 Task: Look for space in Hajdúnánás, Hungary from 9th July, 2023 to 16th July, 2023 for 2 adults, 1 child in price range Rs.8000 to Rs.16000. Place can be entire place with 2 bedrooms having 2 beds and 1 bathroom. Property type can be house, flat, guest house. Booking option can be shelf check-in. Required host language is English.
Action: Mouse moved to (602, 75)
Screenshot: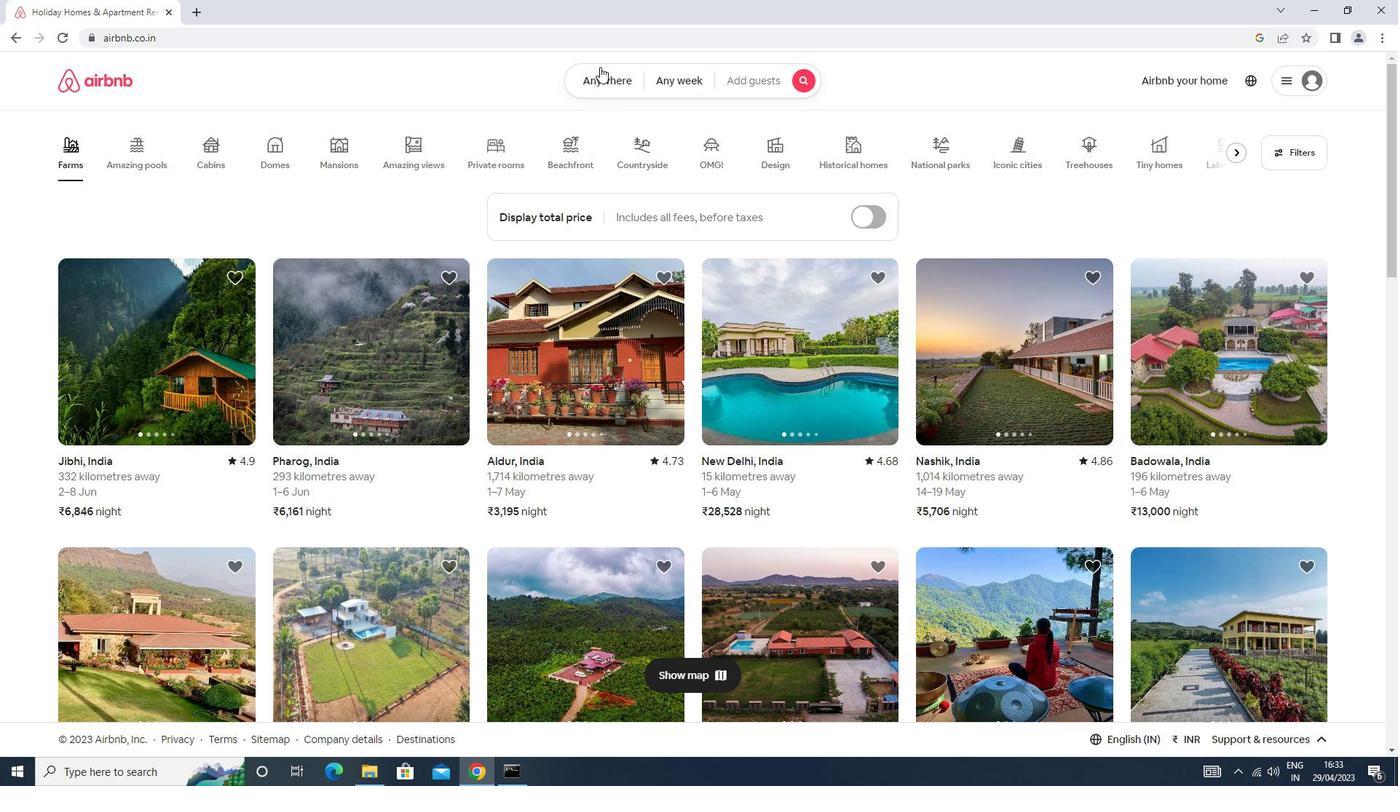 
Action: Mouse pressed left at (602, 75)
Screenshot: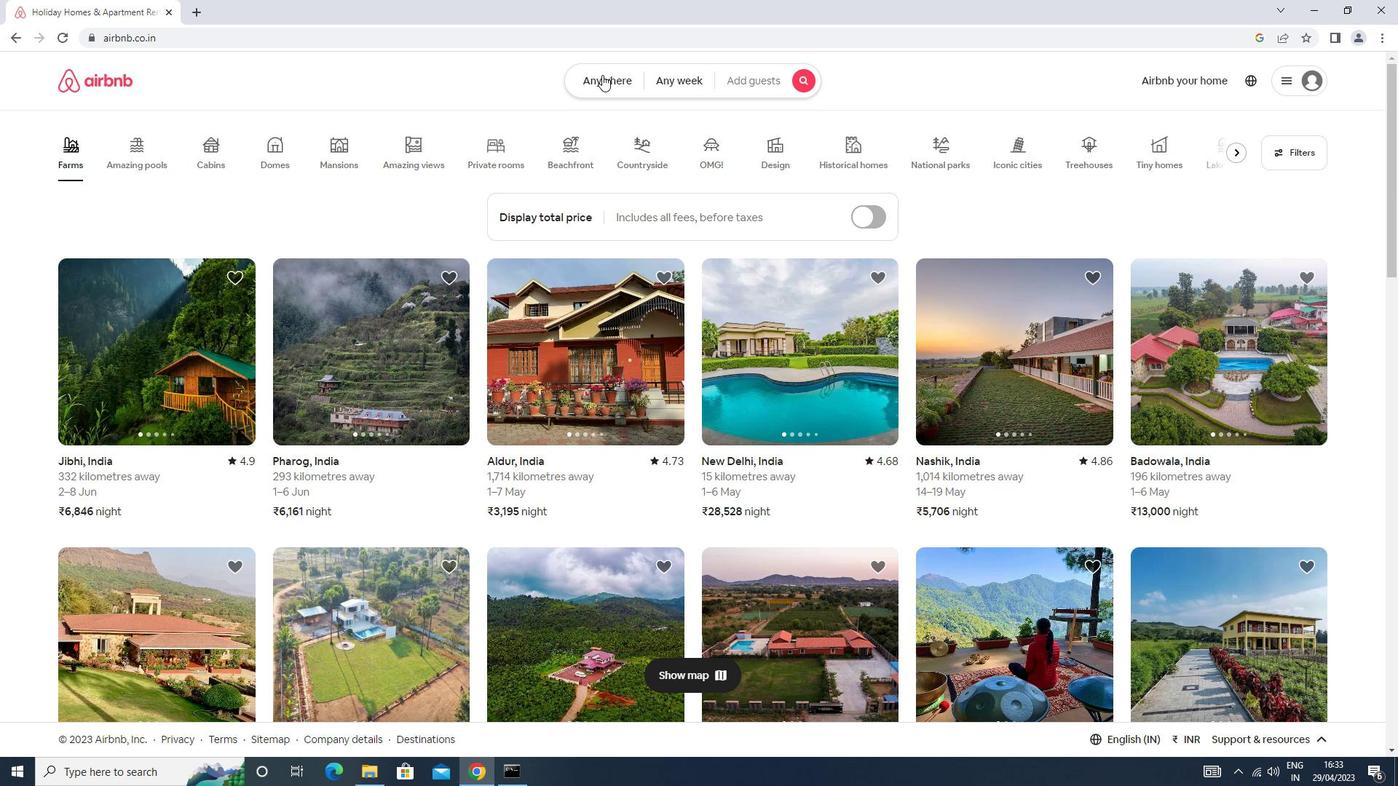 
Action: Mouse moved to (554, 135)
Screenshot: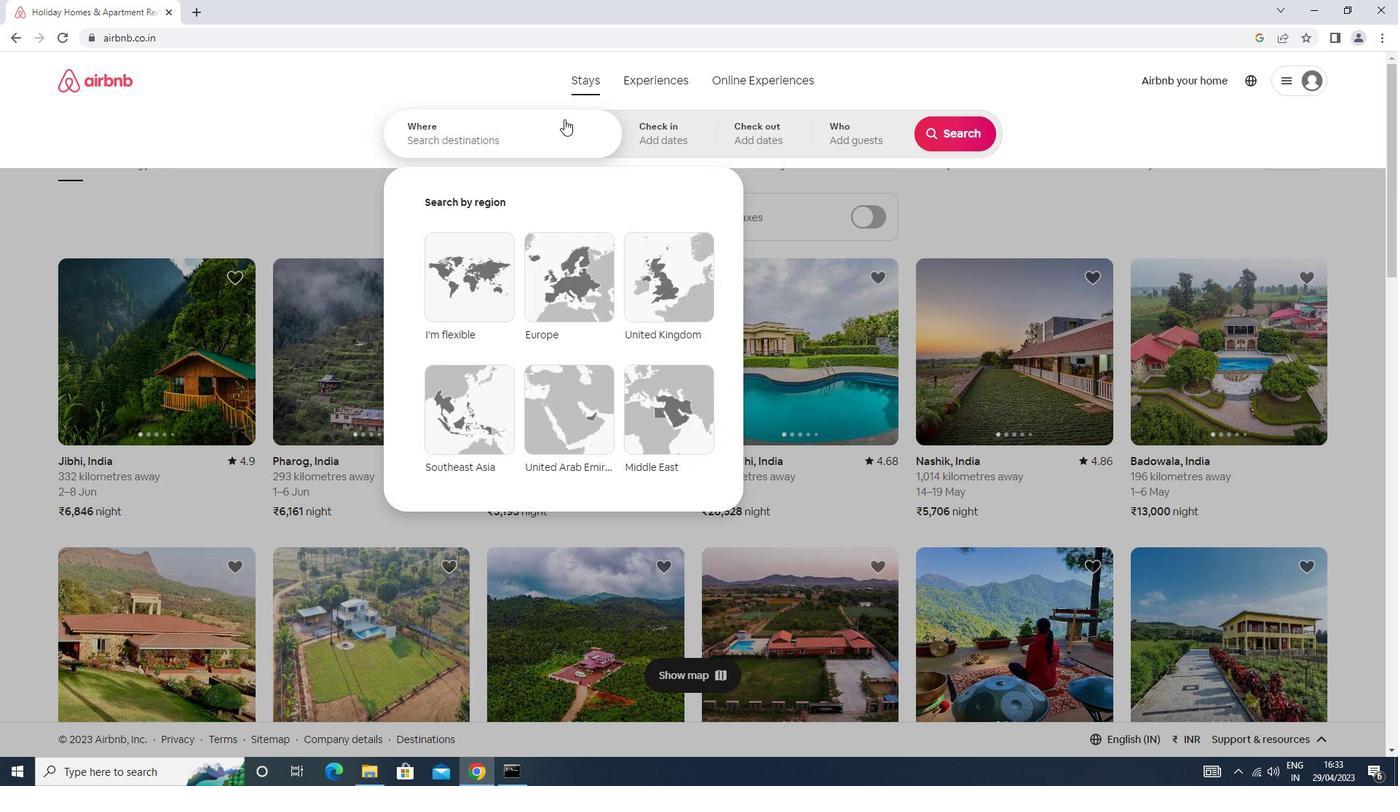 
Action: Mouse pressed left at (554, 135)
Screenshot: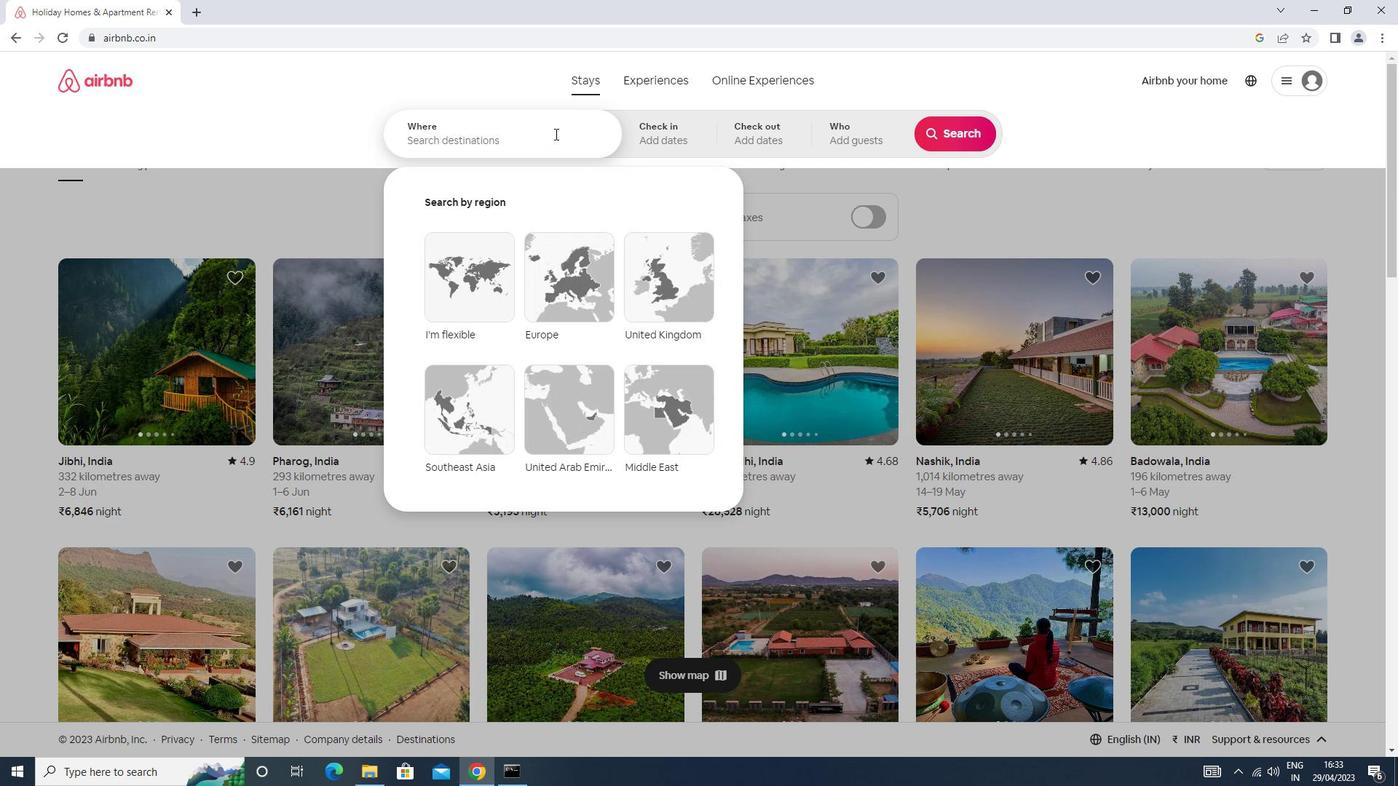 
Action: Key pressed h<Key.caps_lock>ajdunanas<Key.enter>
Screenshot: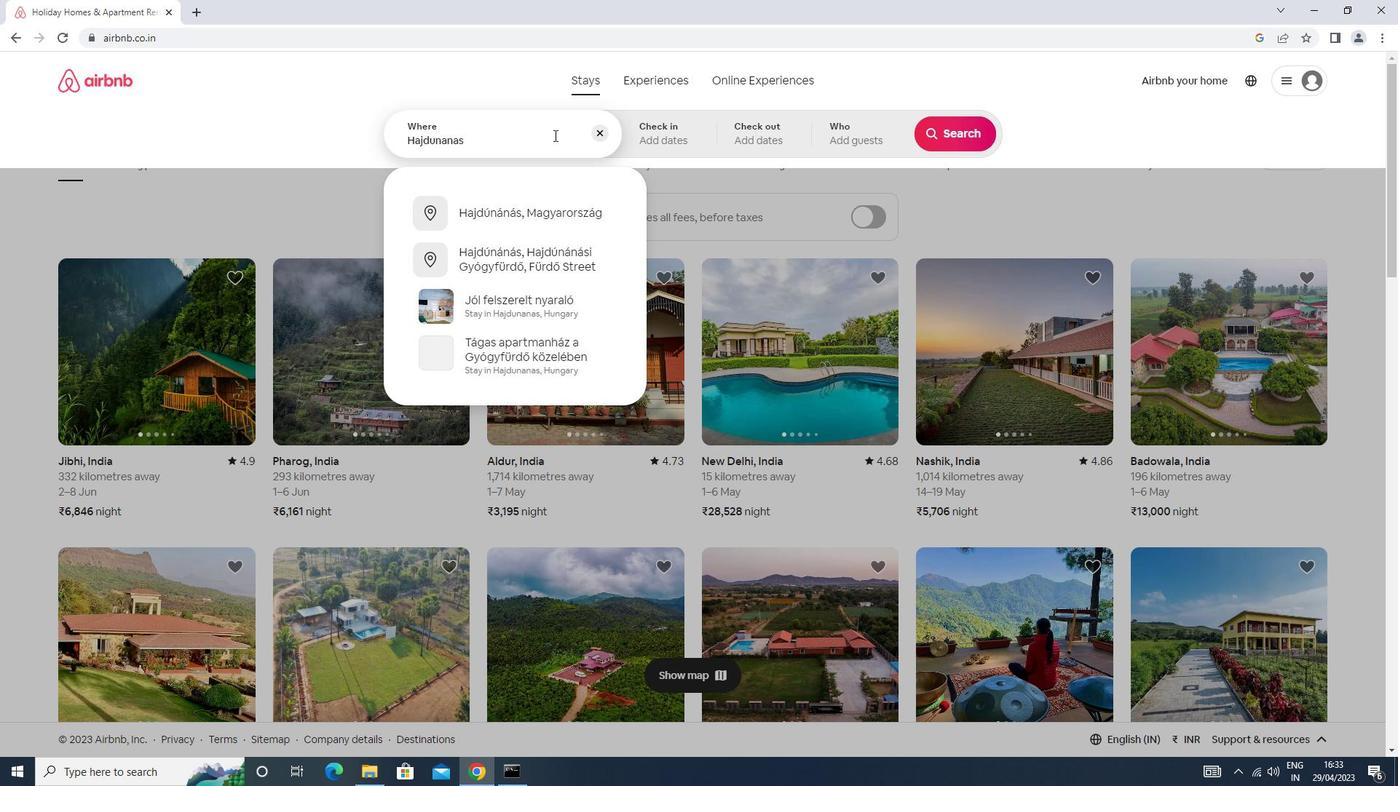 
Action: Mouse moved to (952, 251)
Screenshot: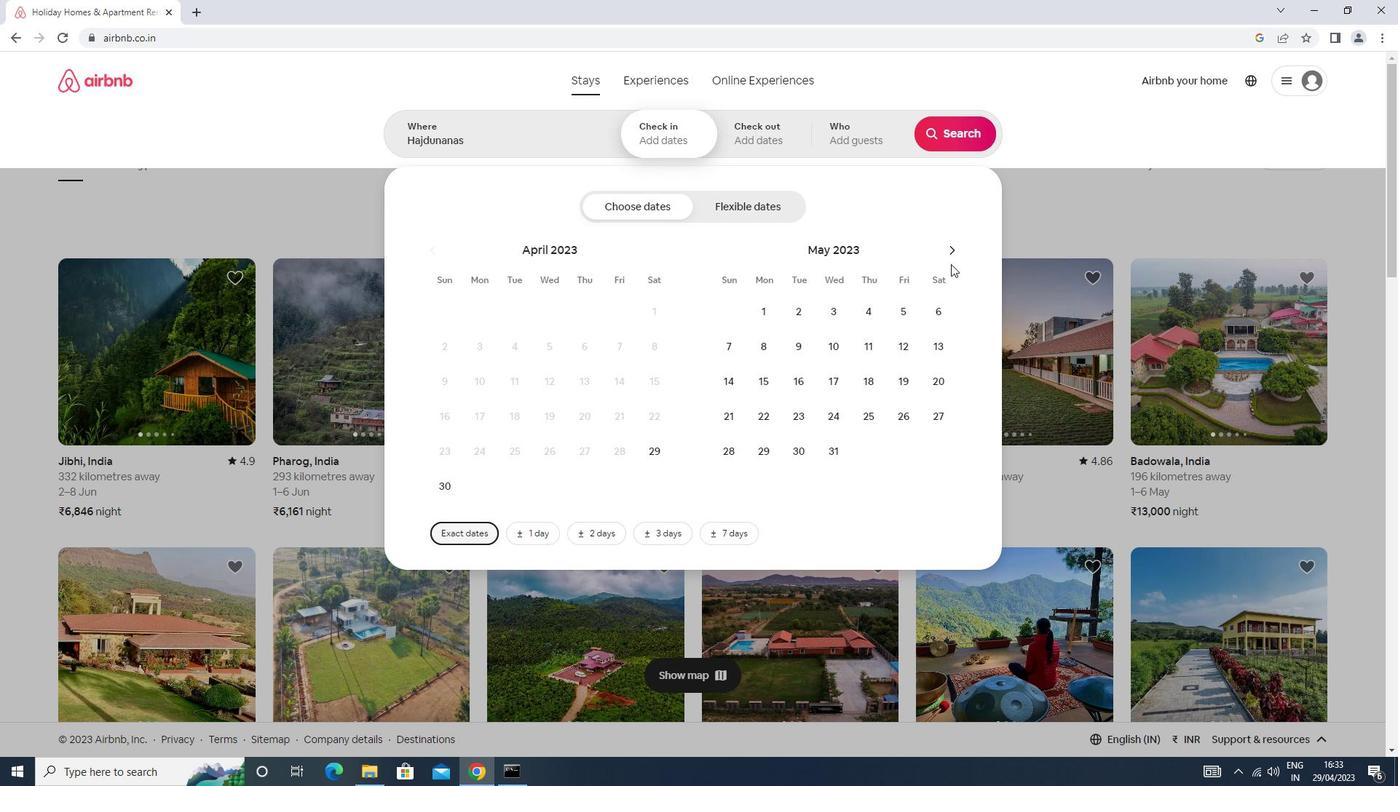 
Action: Mouse pressed left at (952, 251)
Screenshot: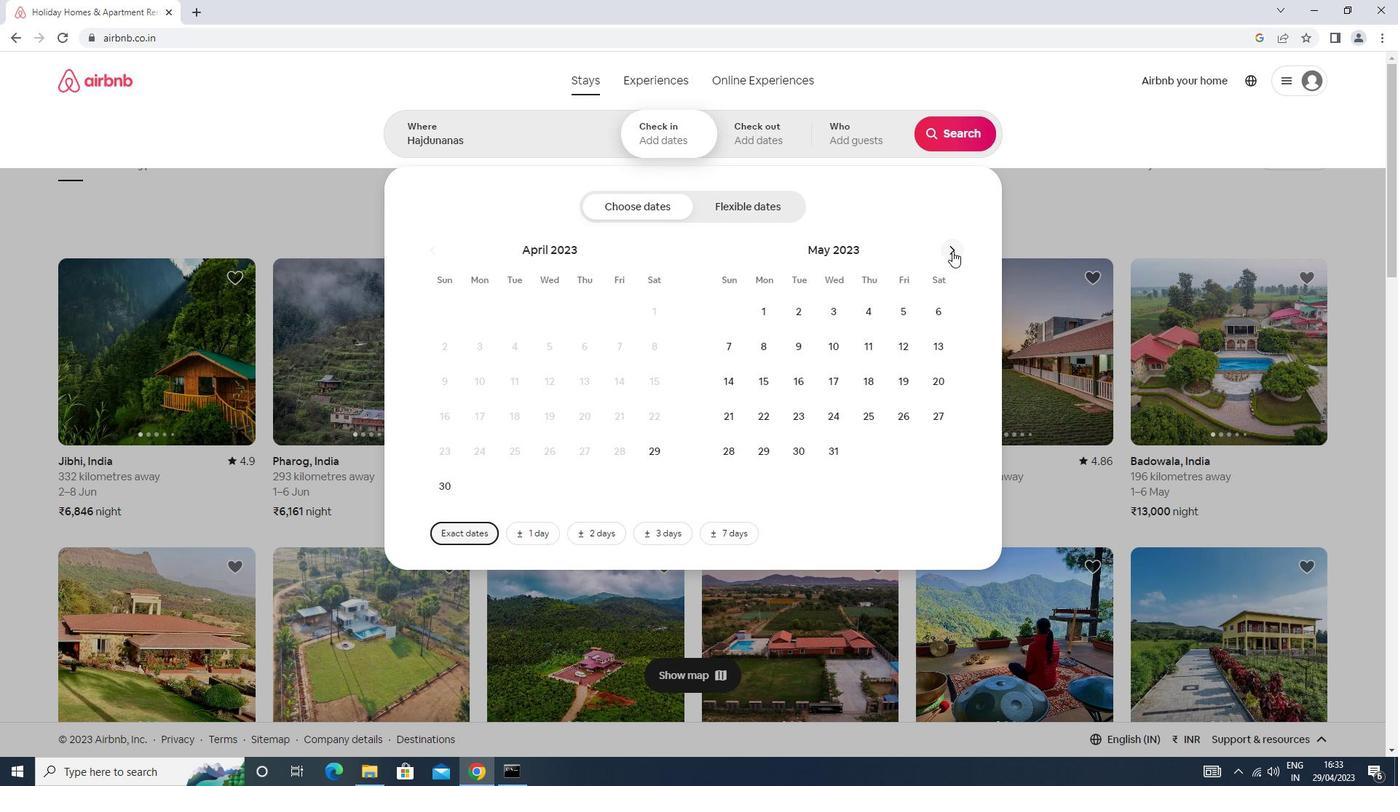 
Action: Mouse pressed left at (952, 251)
Screenshot: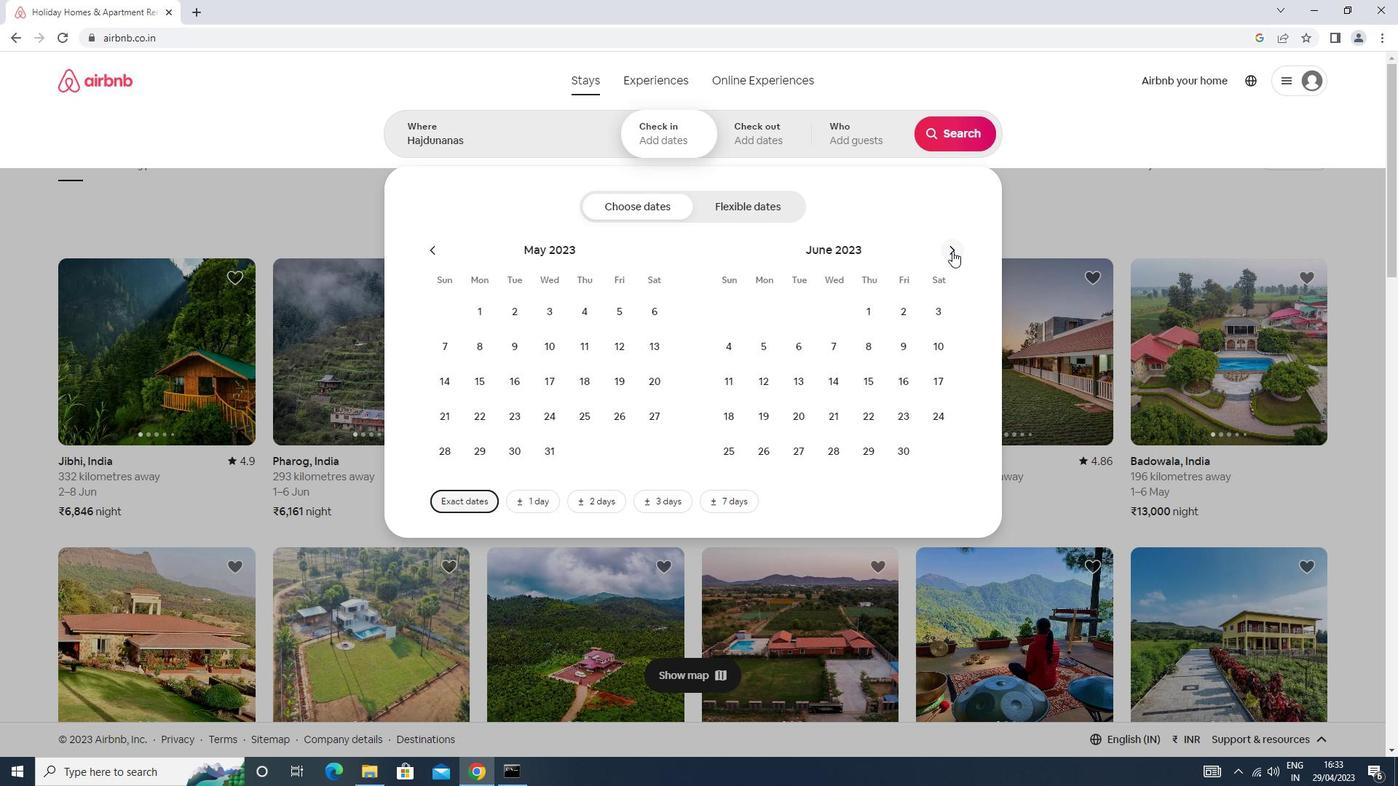 
Action: Mouse moved to (723, 376)
Screenshot: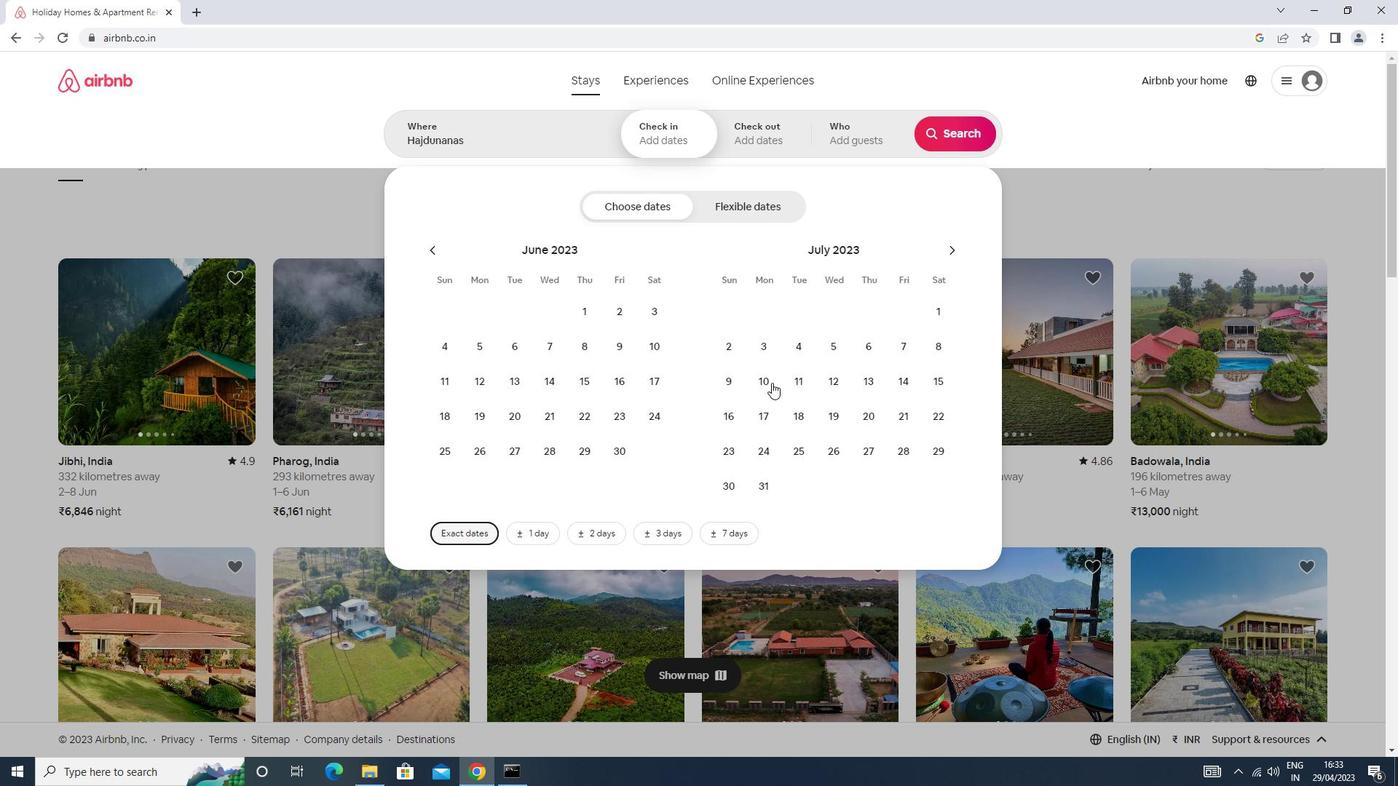 
Action: Mouse pressed left at (723, 376)
Screenshot: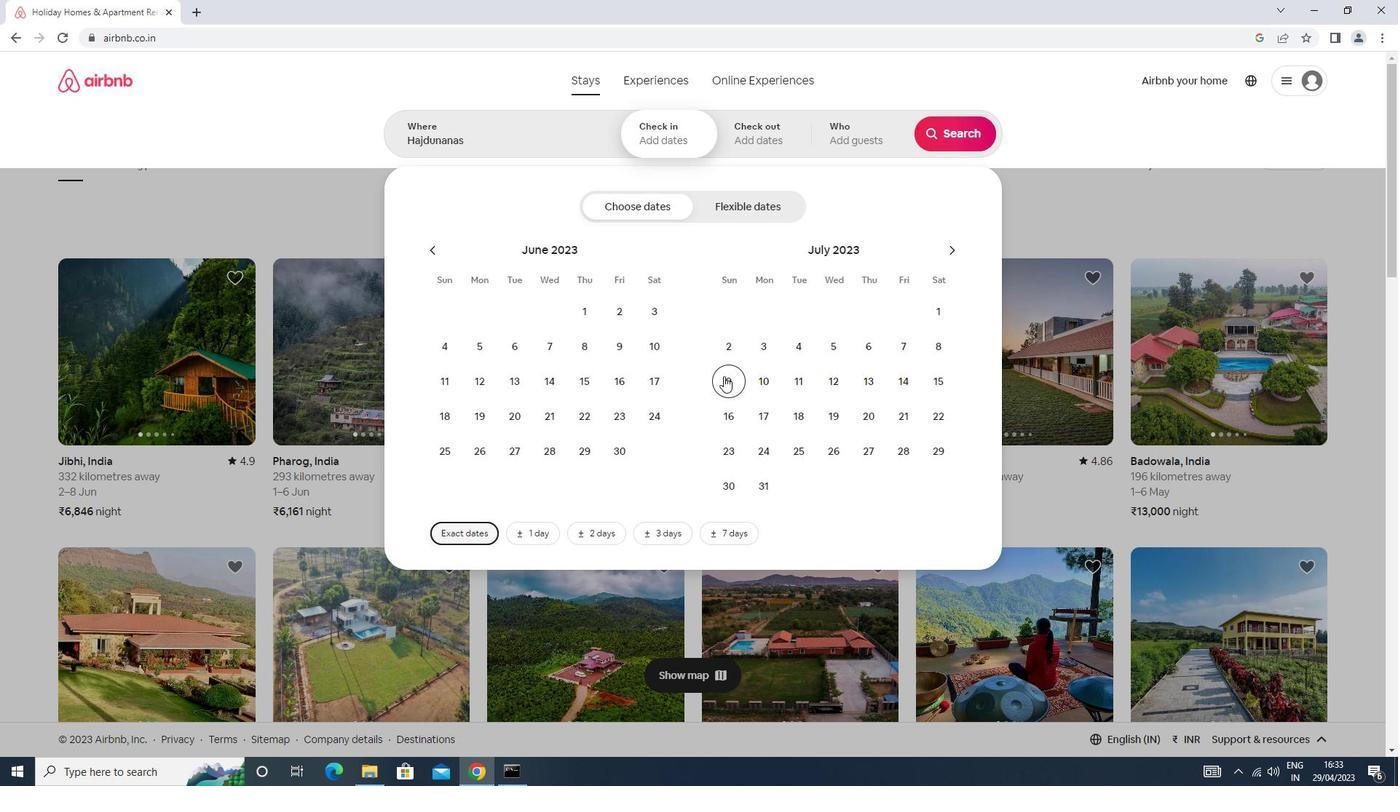 
Action: Mouse moved to (732, 405)
Screenshot: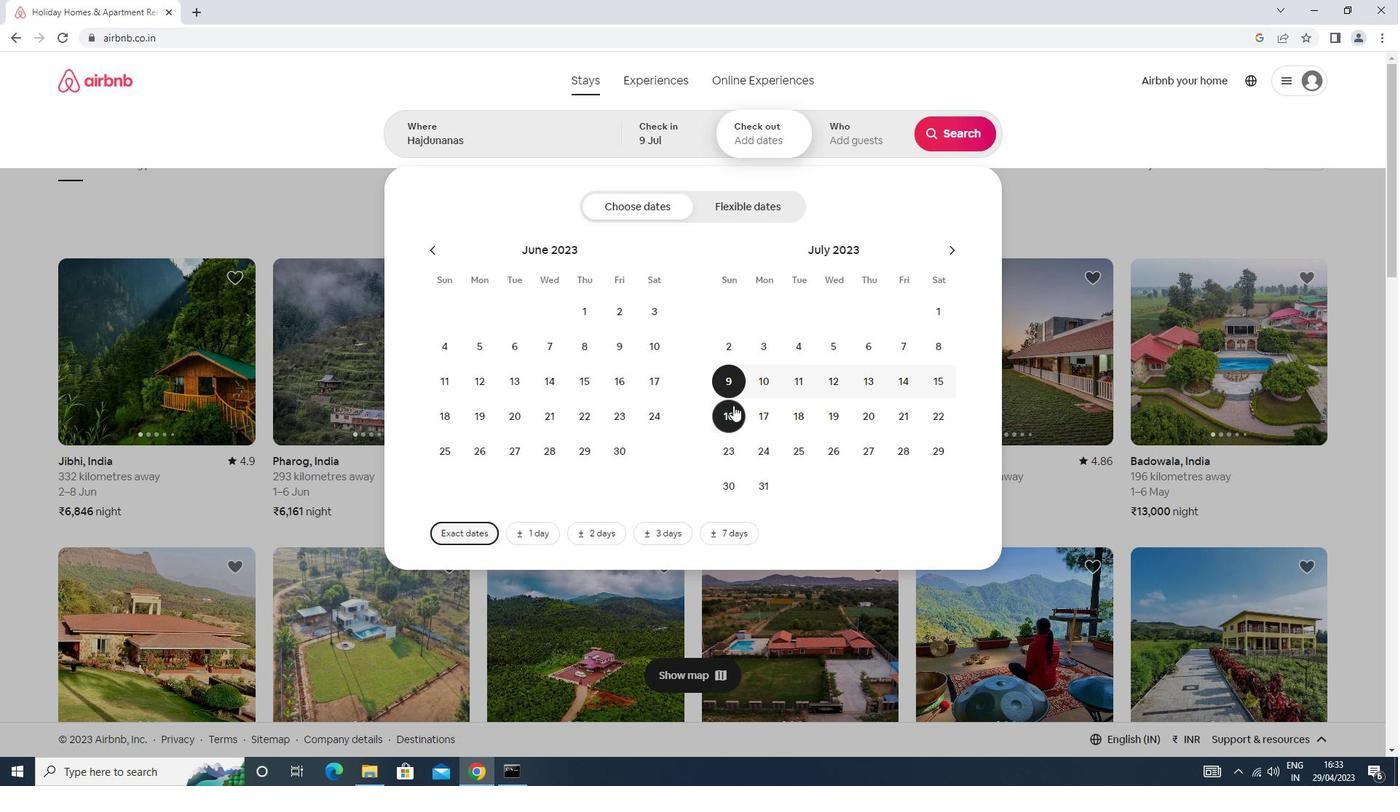 
Action: Mouse pressed left at (732, 405)
Screenshot: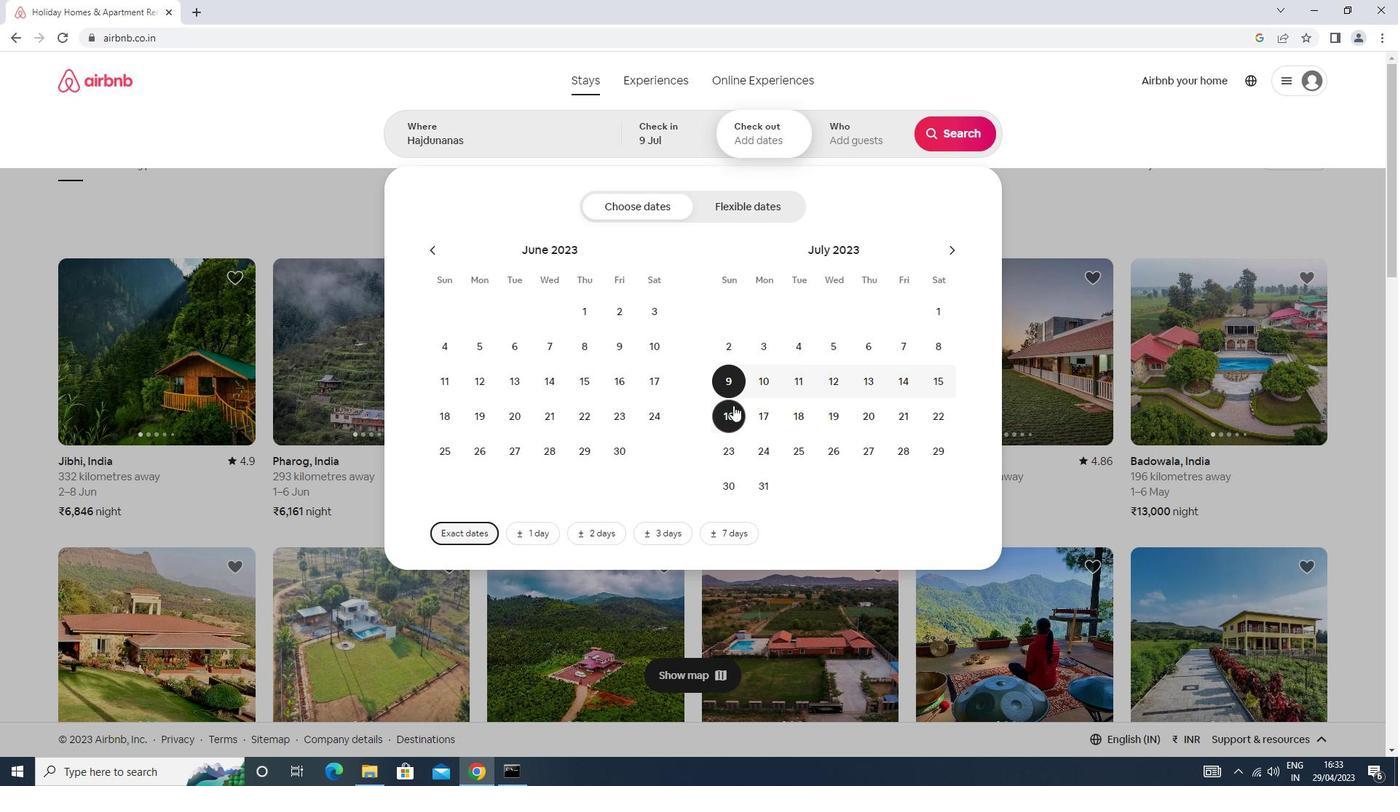
Action: Mouse moved to (825, 149)
Screenshot: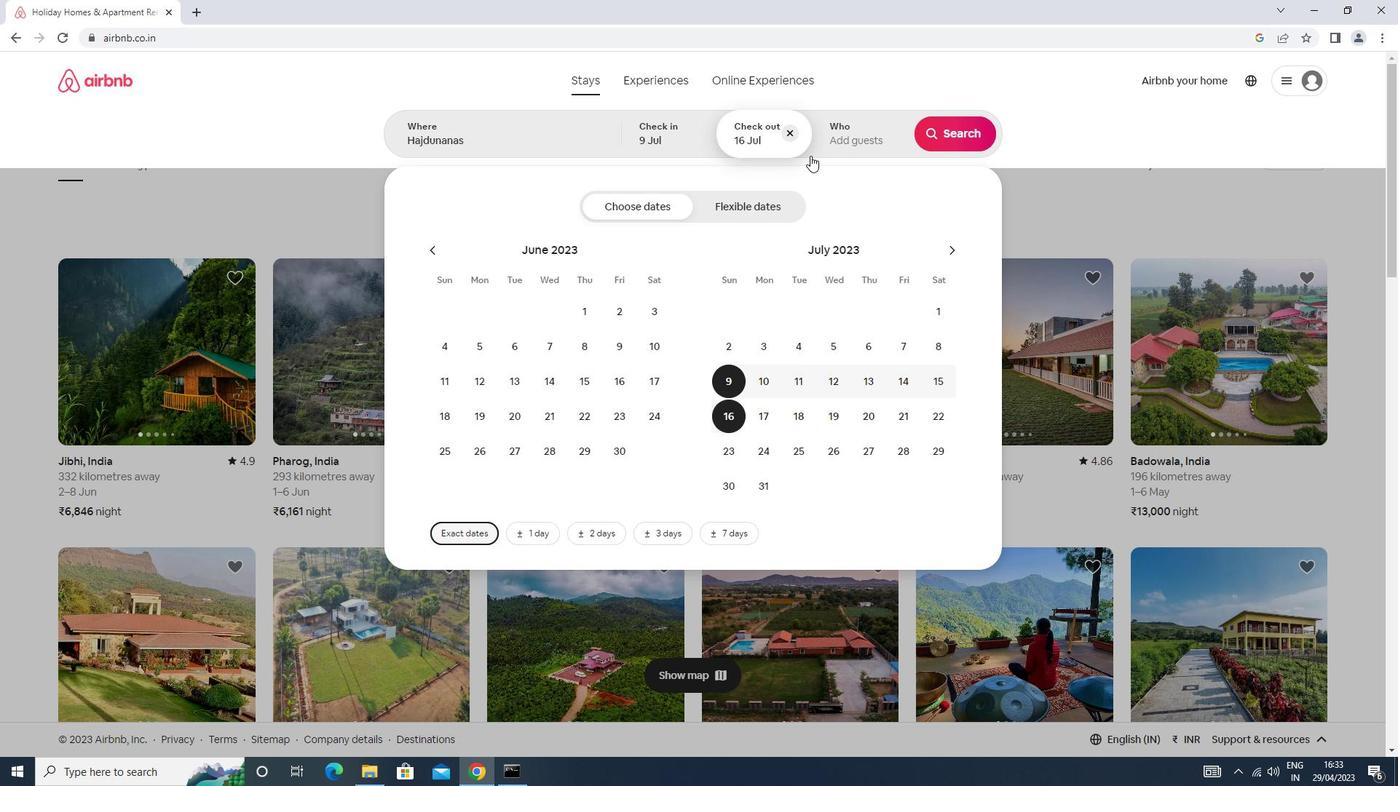 
Action: Mouse pressed left at (825, 149)
Screenshot: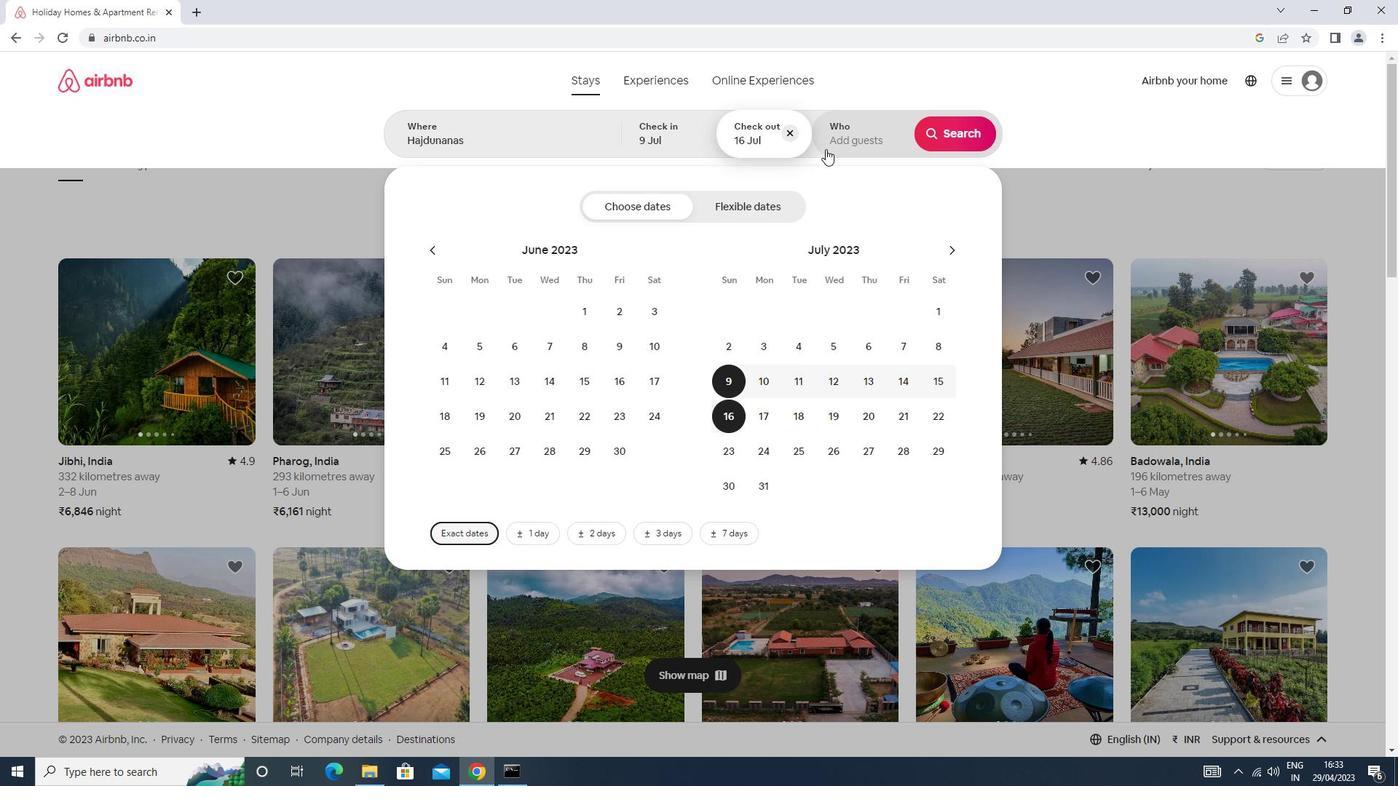 
Action: Mouse moved to (959, 219)
Screenshot: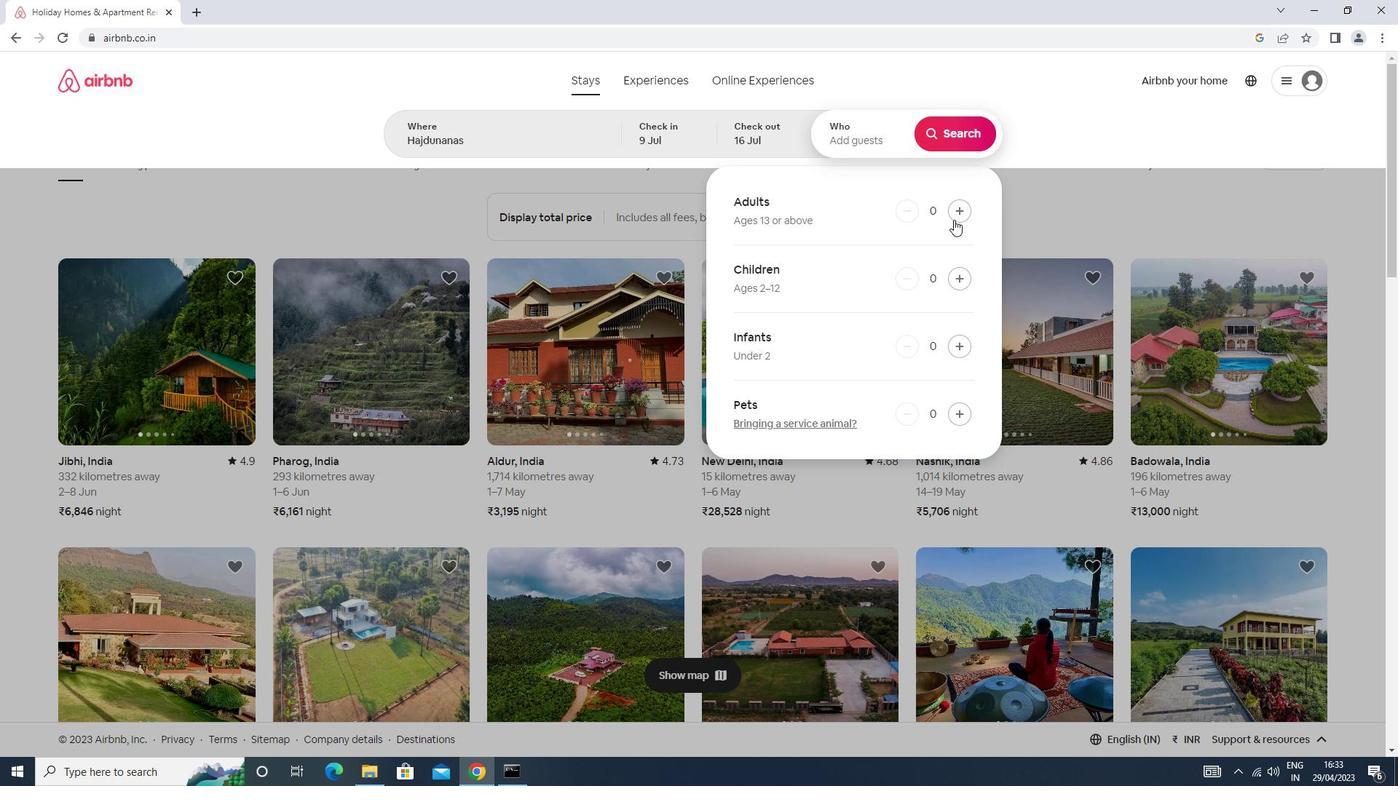 
Action: Mouse pressed left at (959, 219)
Screenshot: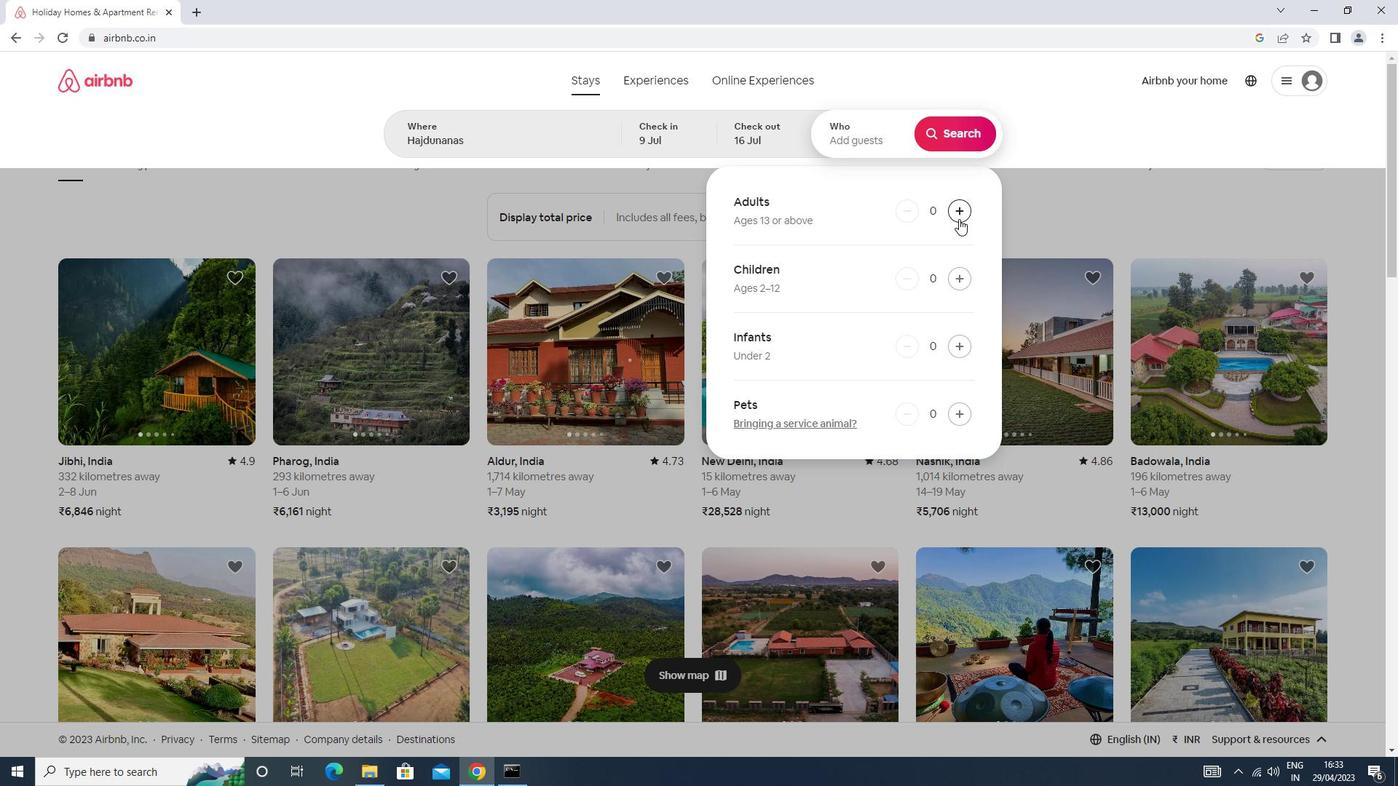 
Action: Mouse moved to (959, 219)
Screenshot: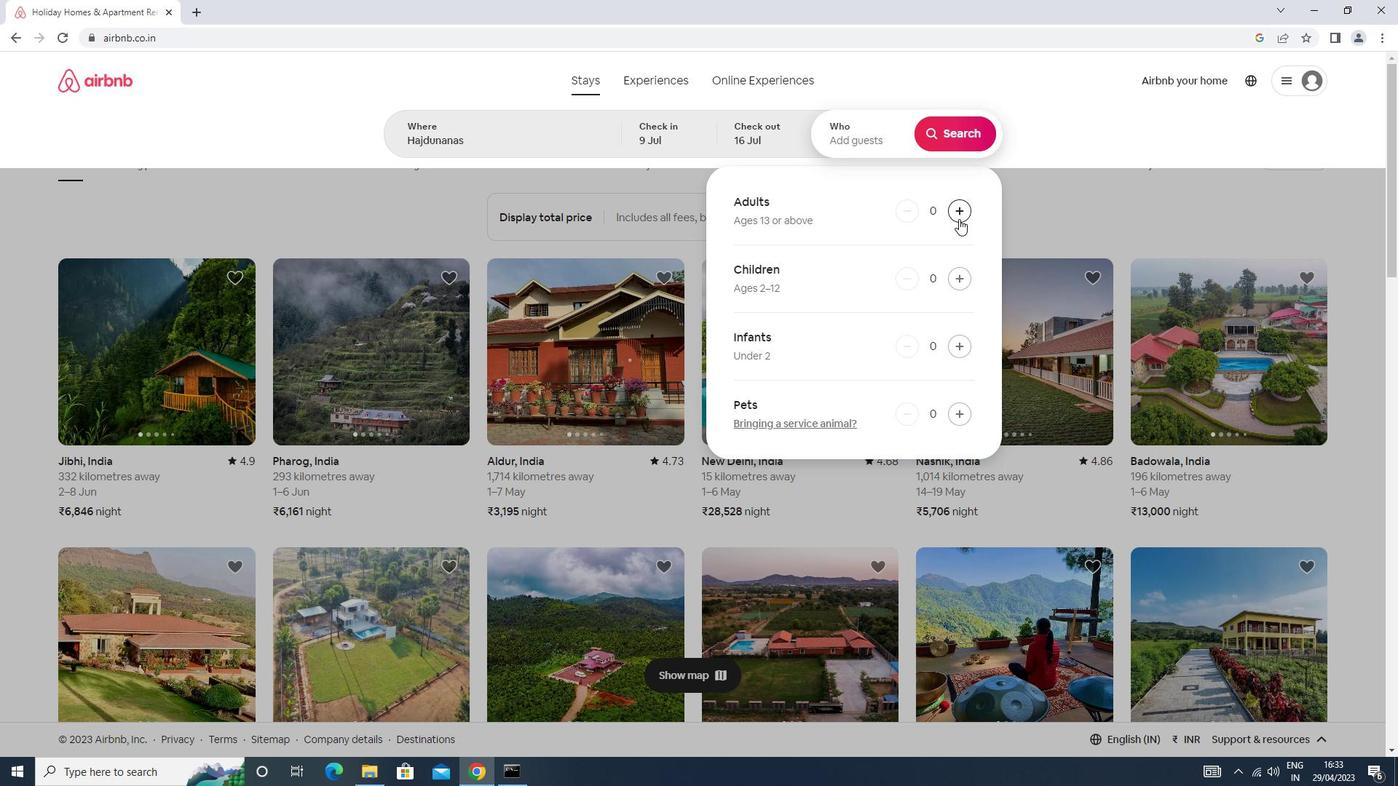 
Action: Mouse pressed left at (959, 219)
Screenshot: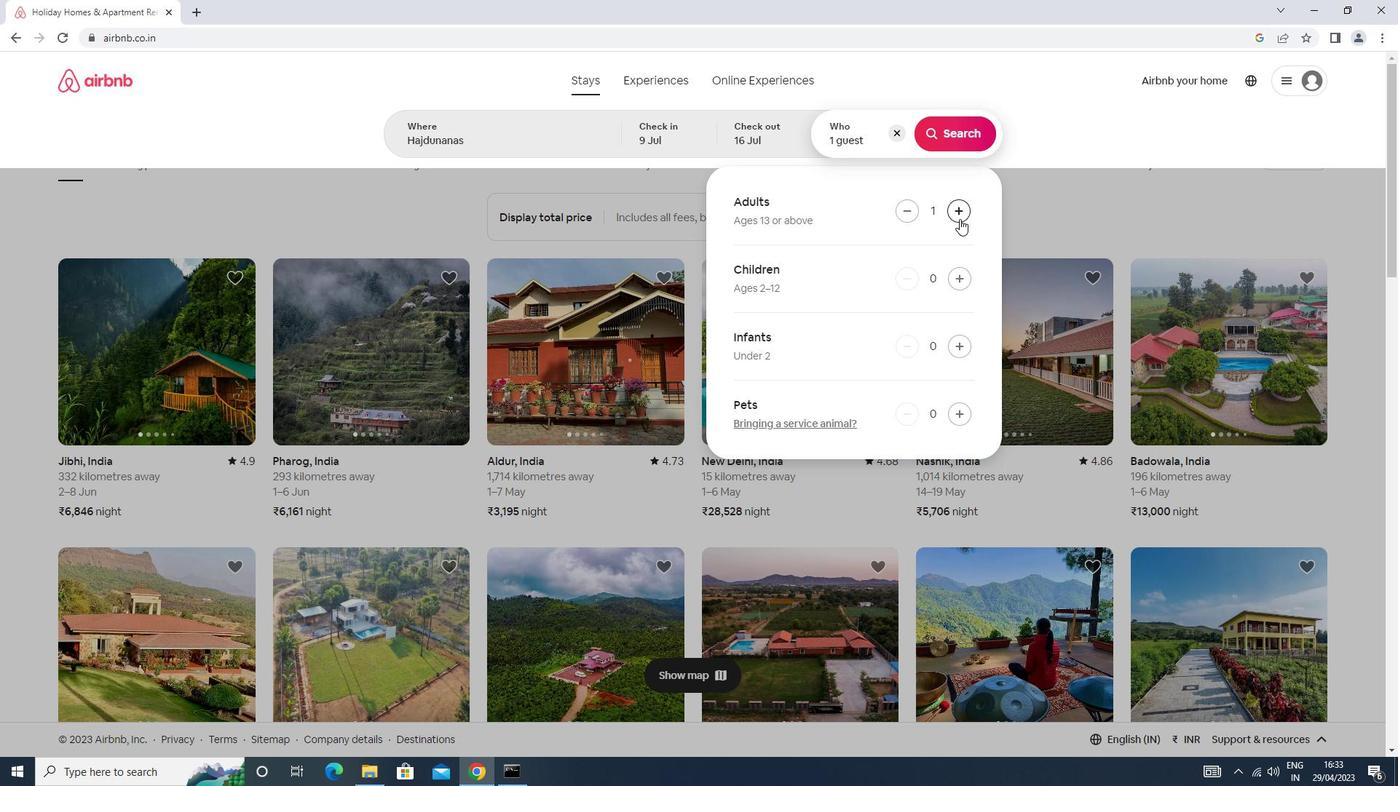 
Action: Mouse moved to (958, 292)
Screenshot: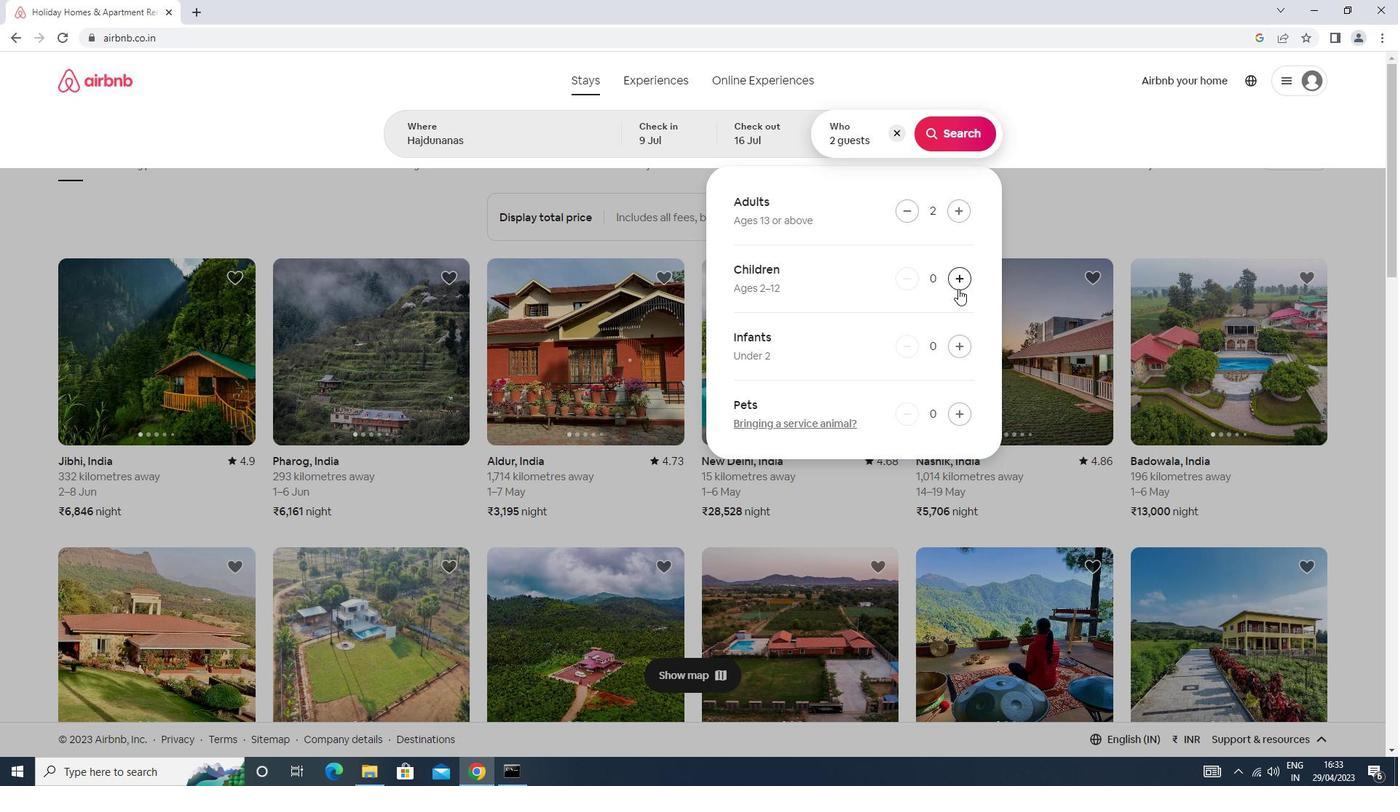 
Action: Mouse pressed left at (958, 292)
Screenshot: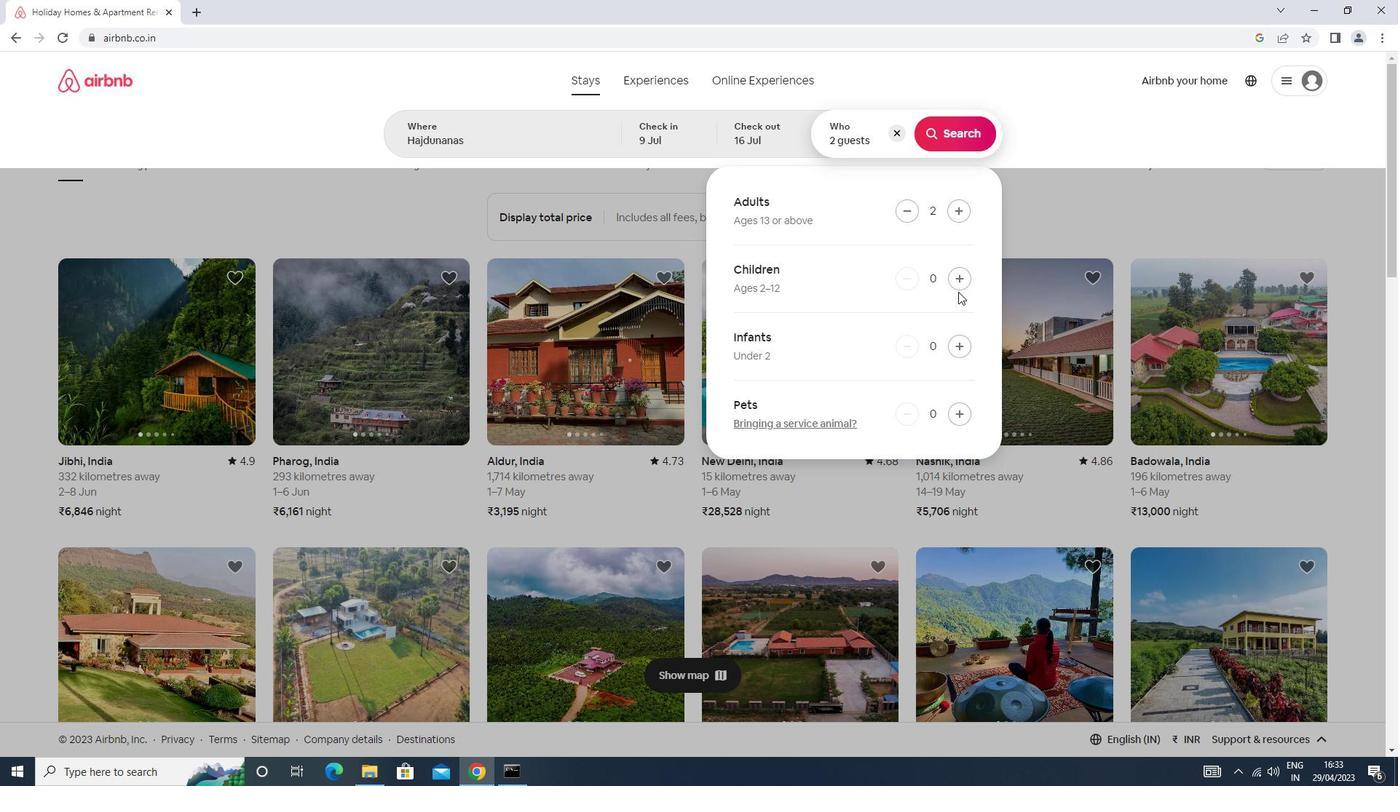 
Action: Mouse moved to (957, 268)
Screenshot: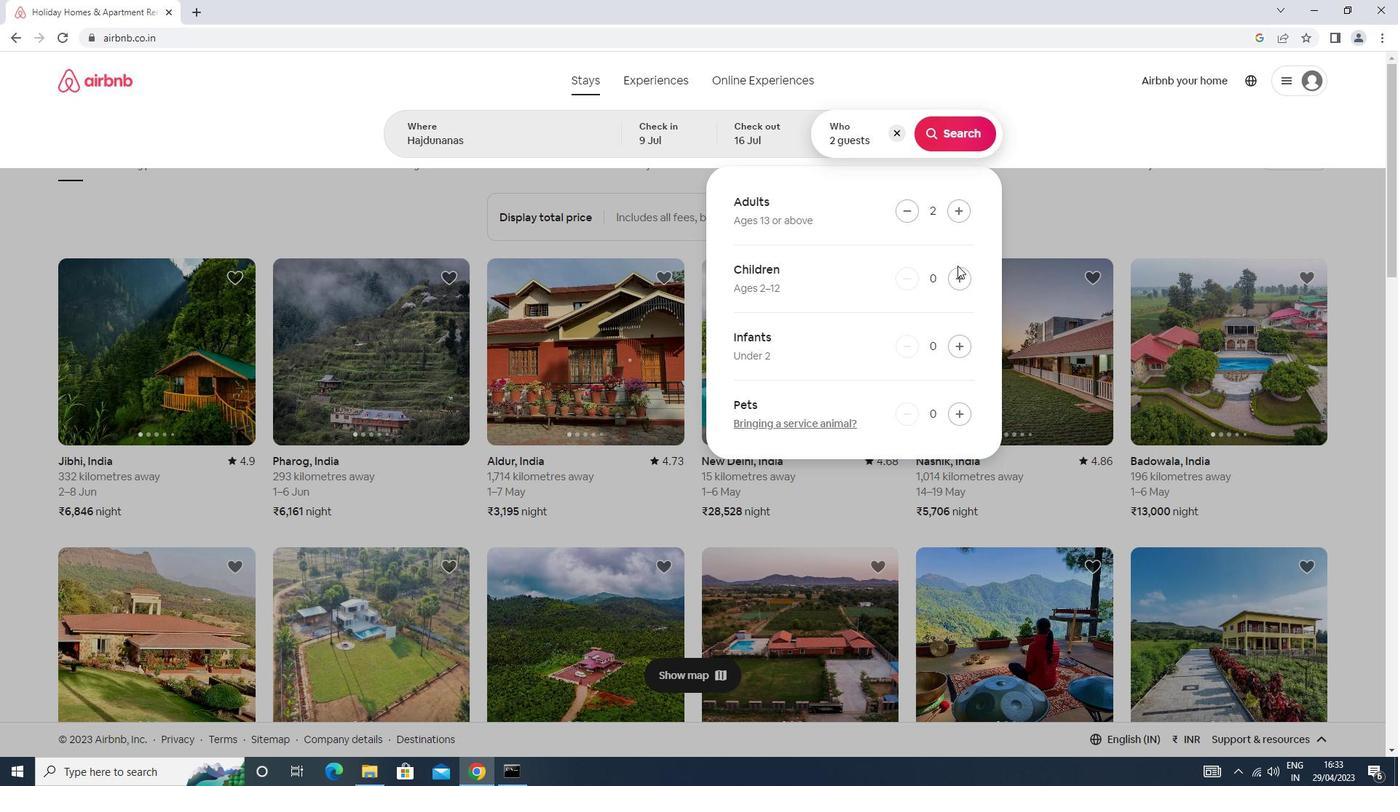 
Action: Mouse pressed left at (957, 268)
Screenshot: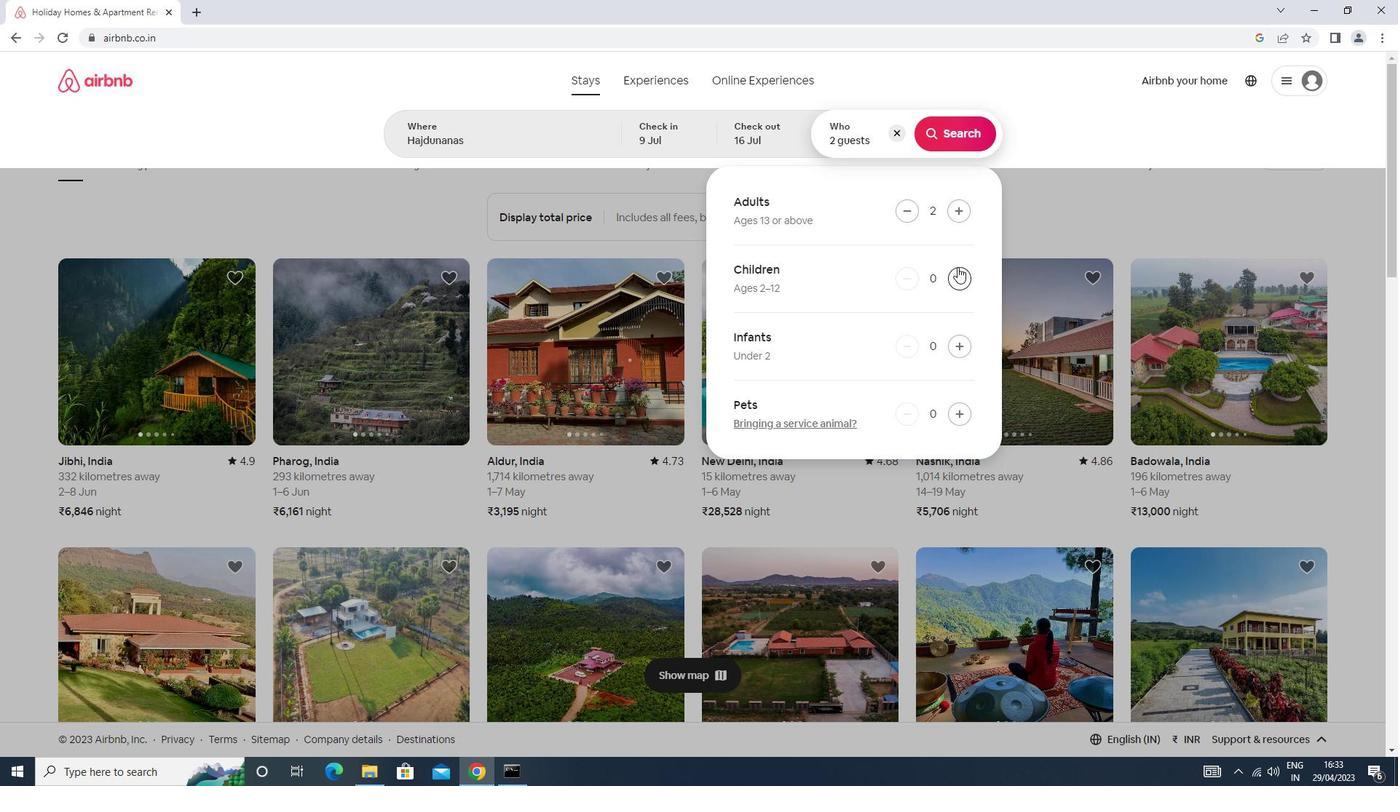 
Action: Mouse moved to (962, 136)
Screenshot: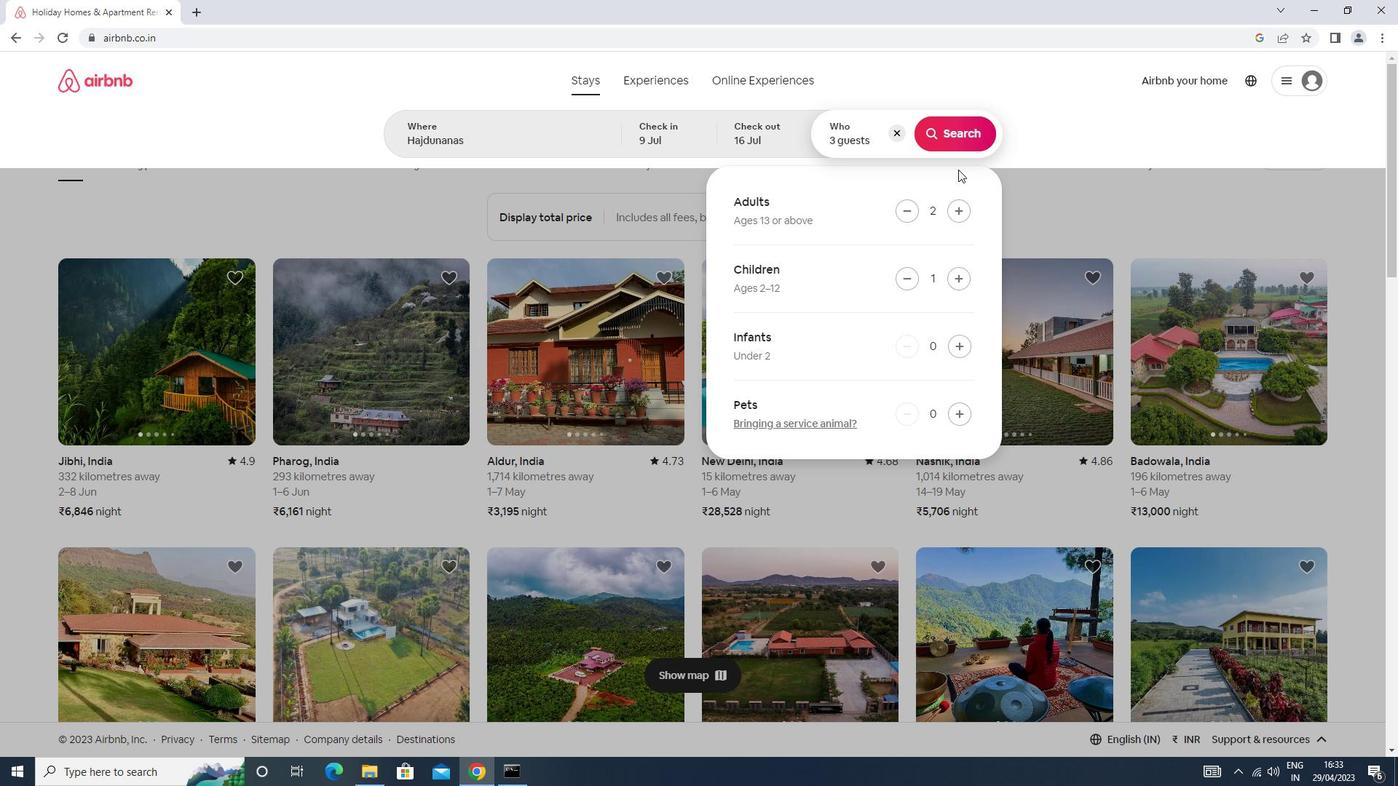 
Action: Mouse pressed left at (962, 136)
Screenshot: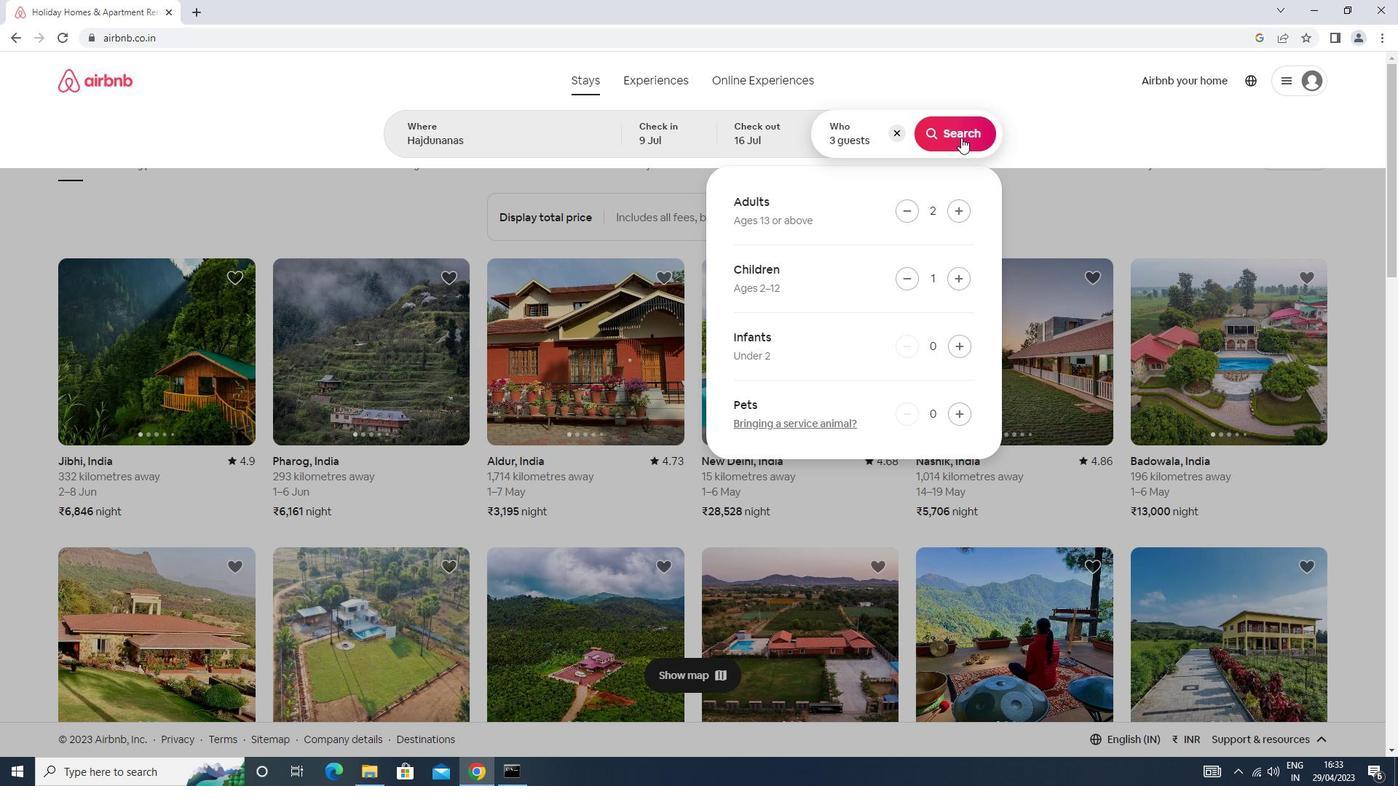 
Action: Mouse moved to (1337, 132)
Screenshot: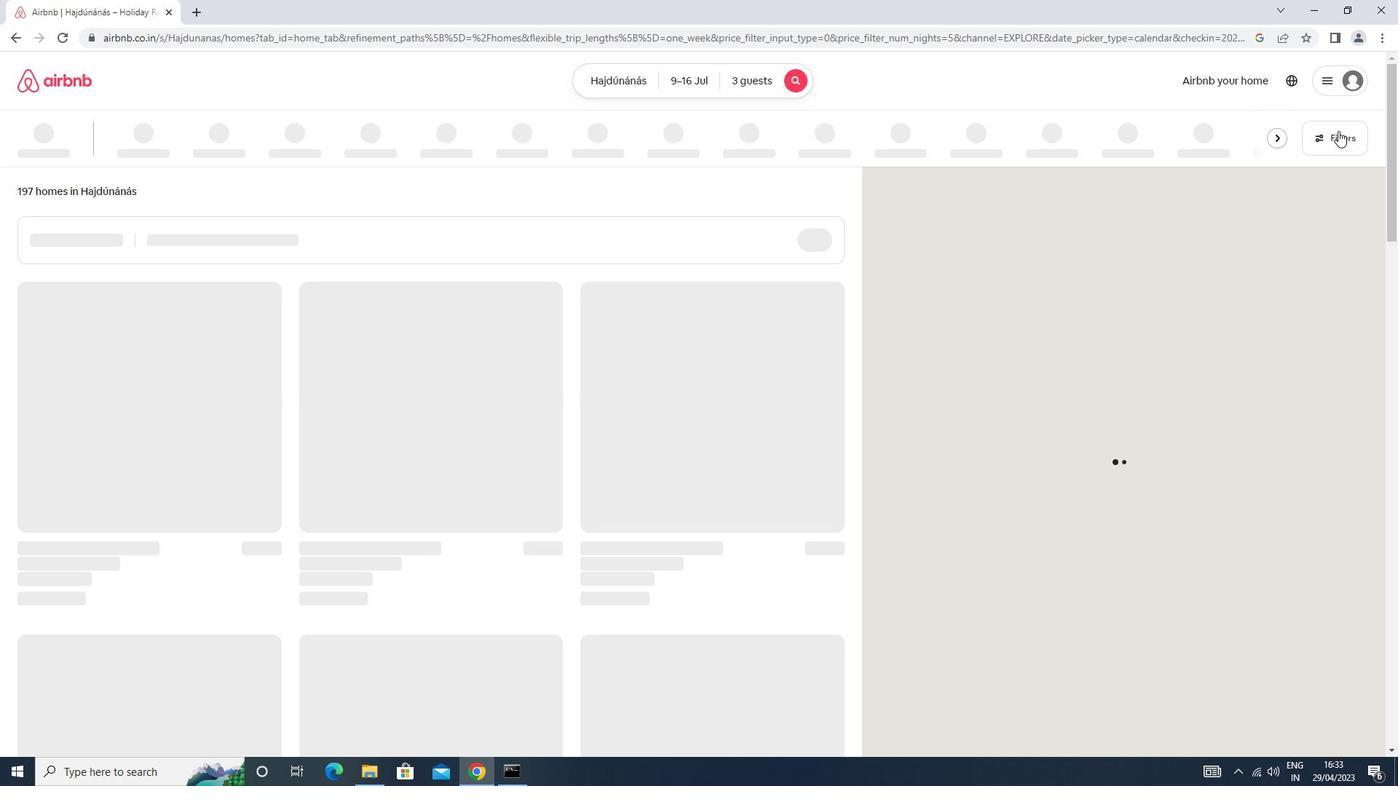 
Action: Mouse pressed left at (1337, 132)
Screenshot: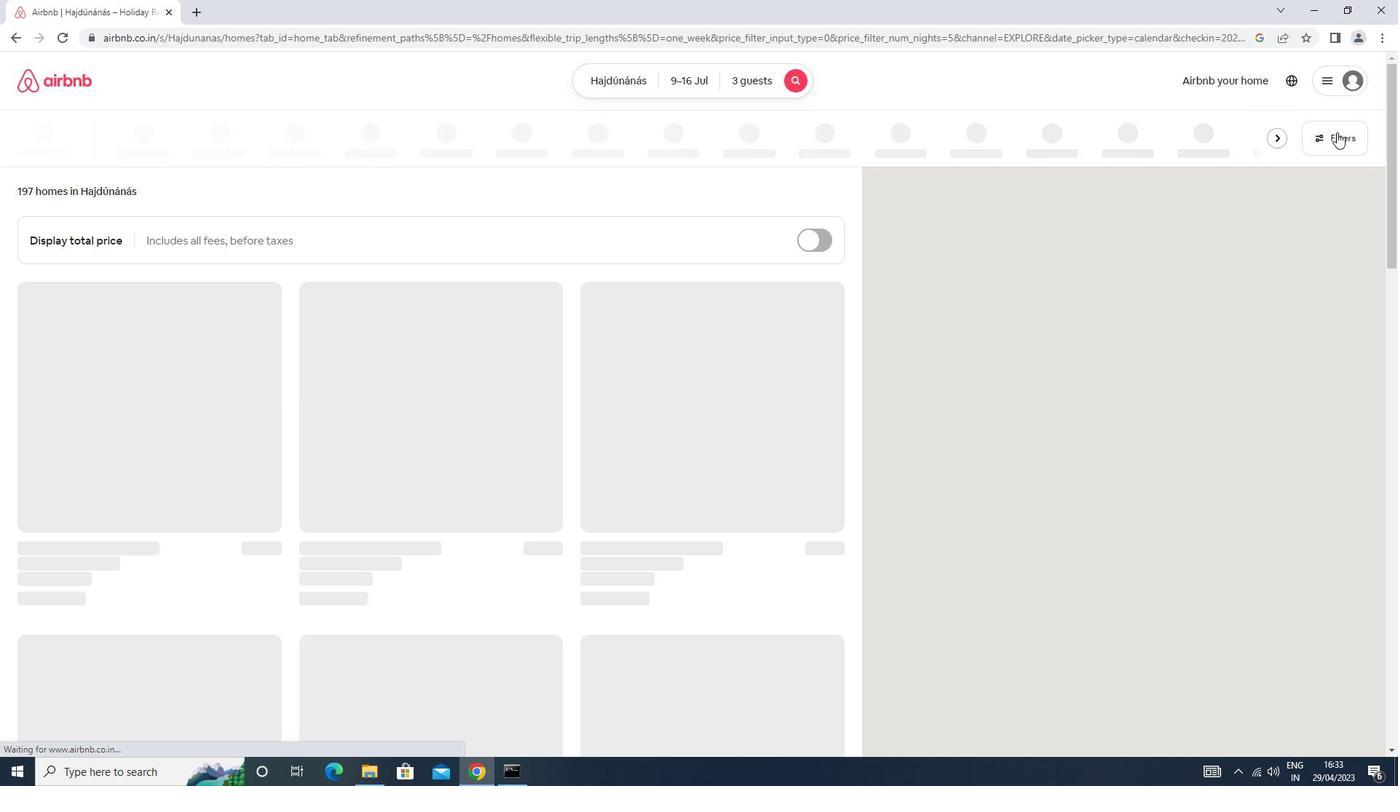 
Action: Mouse moved to (585, 325)
Screenshot: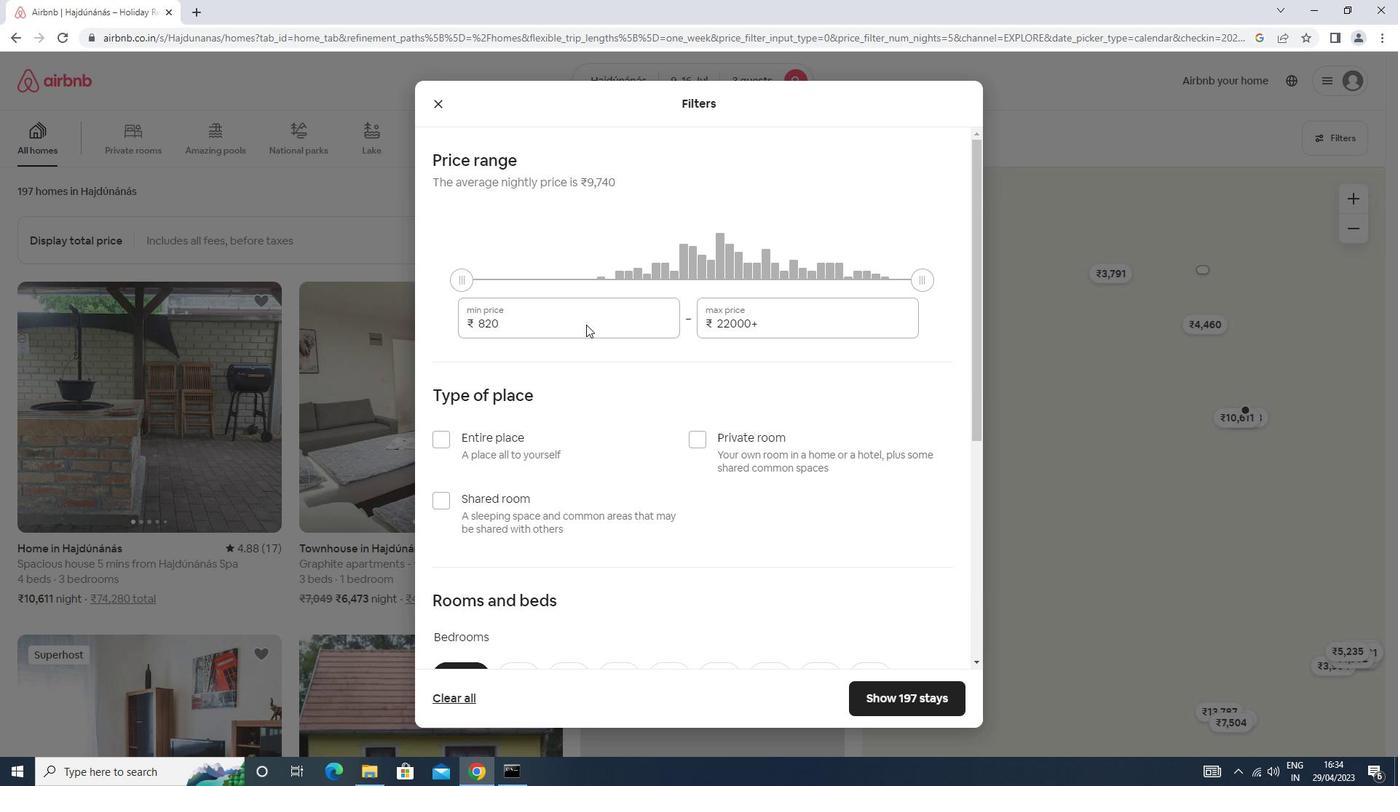 
Action: Mouse pressed left at (585, 325)
Screenshot: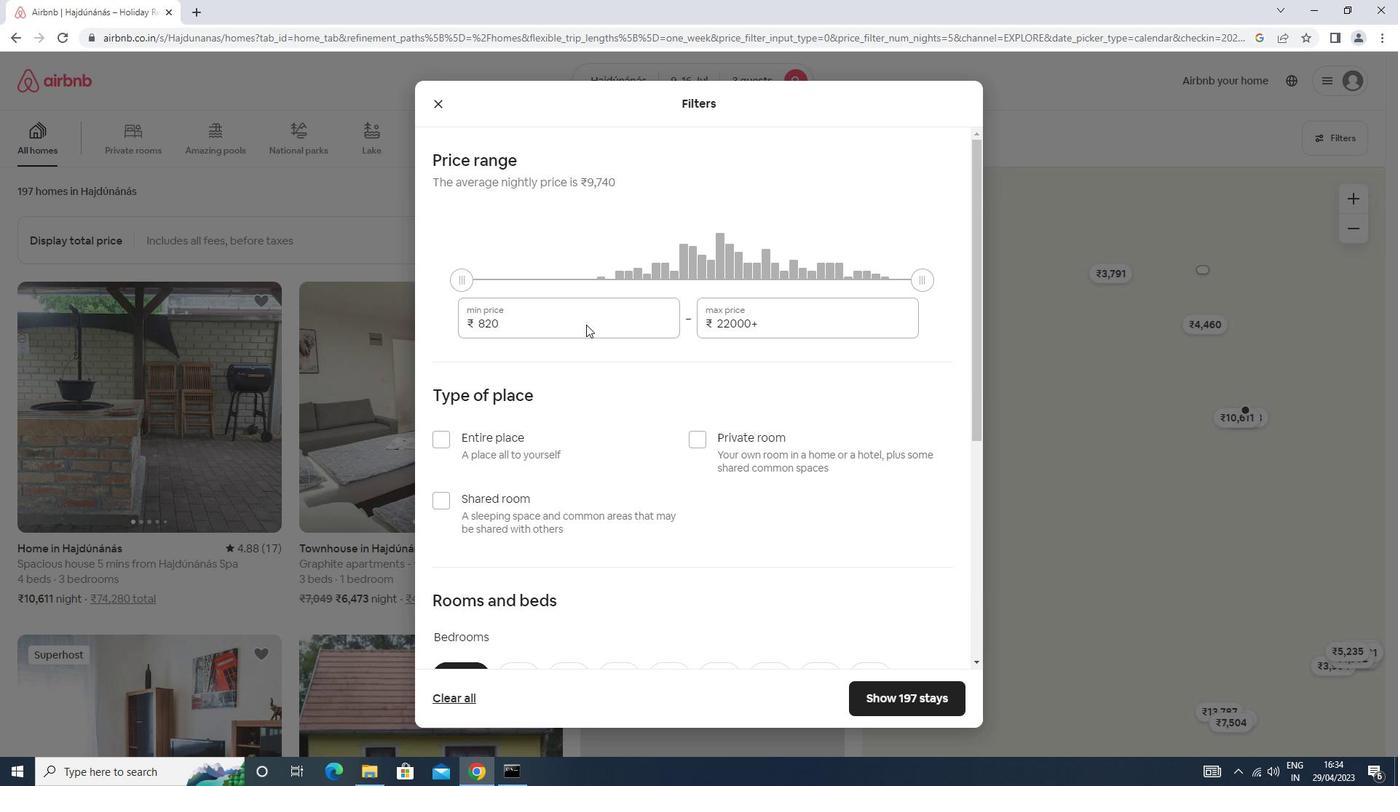 
Action: Key pressed <Key.backspace><Key.backspace><Key.backspace><Key.backspace><Key.backspace><Key.backspace>8000<Key.tab>16000
Screenshot: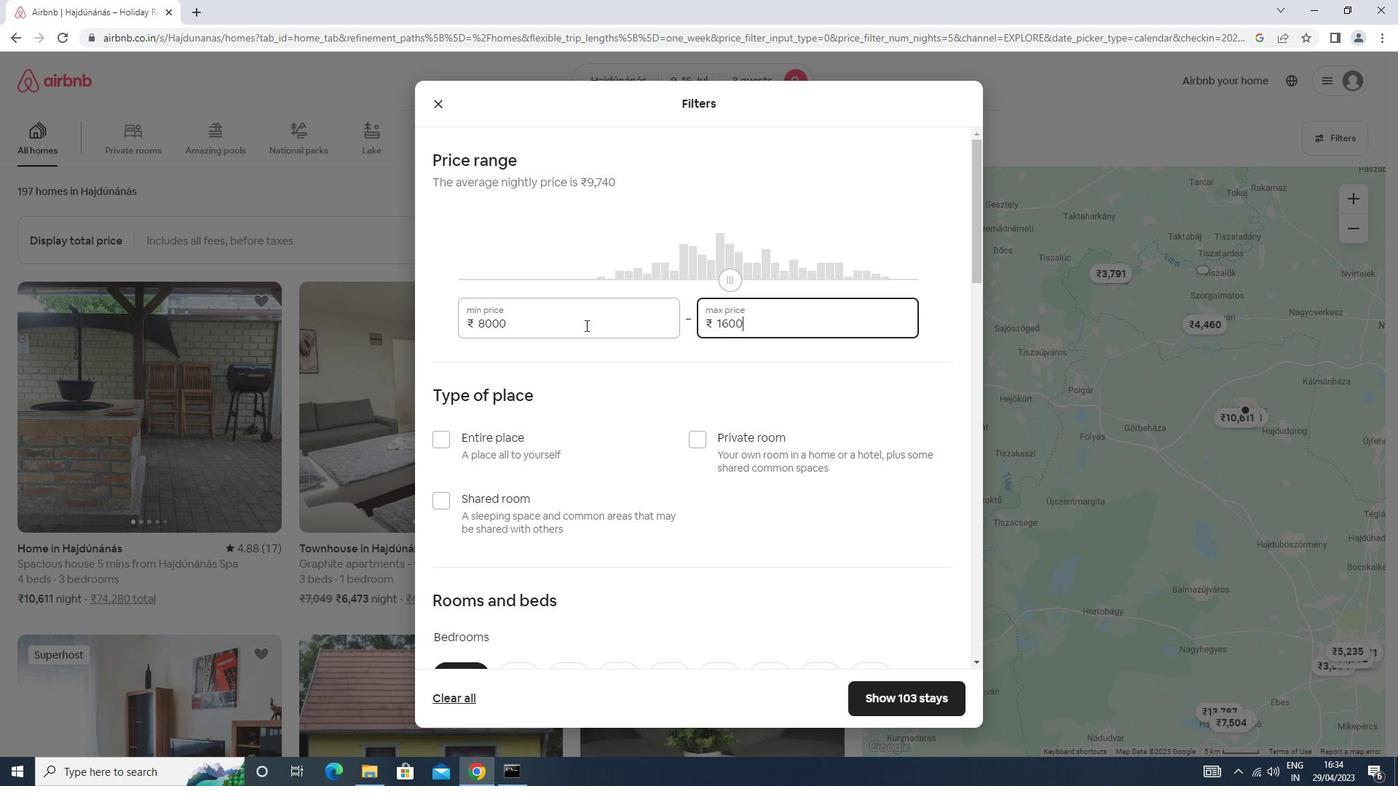 
Action: Mouse scrolled (585, 324) with delta (0, 0)
Screenshot: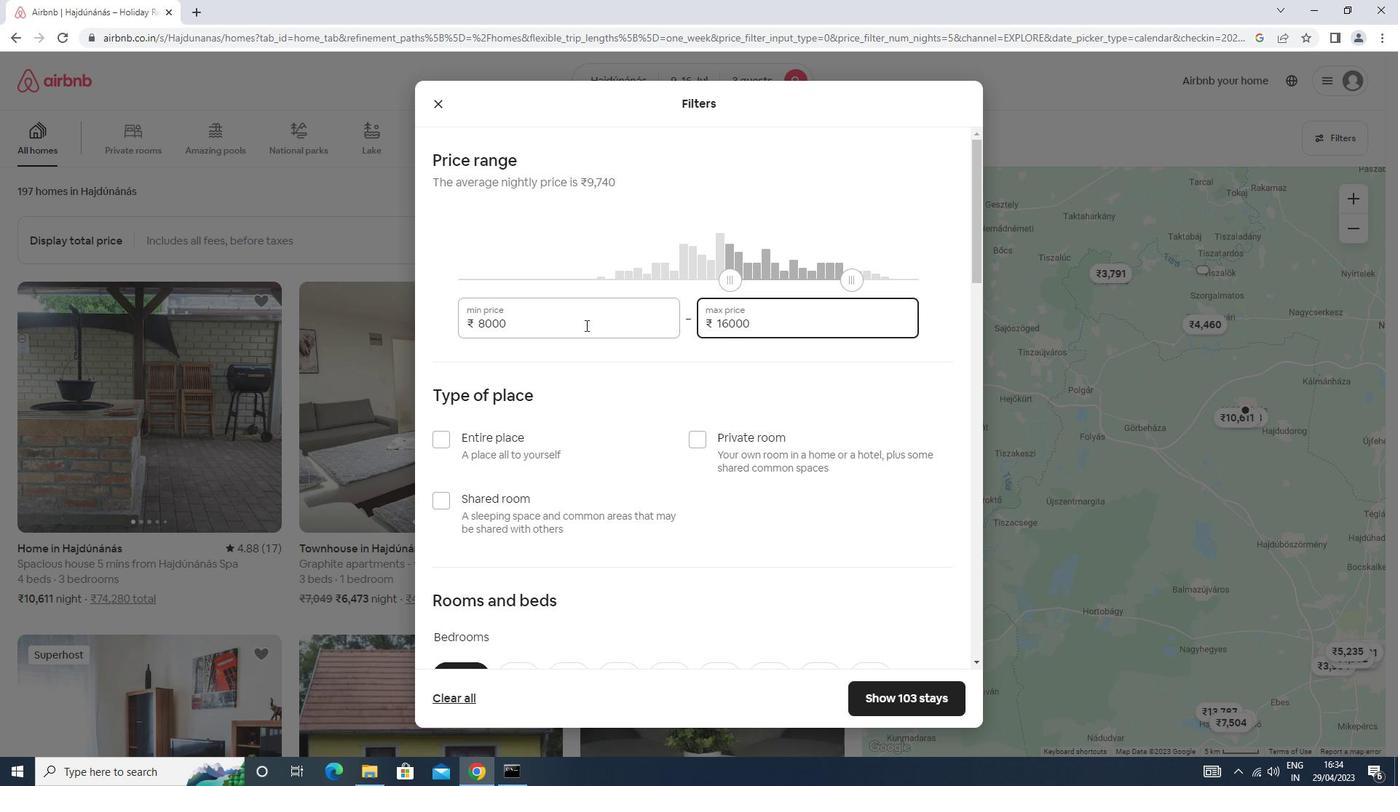 
Action: Mouse scrolled (585, 324) with delta (0, 0)
Screenshot: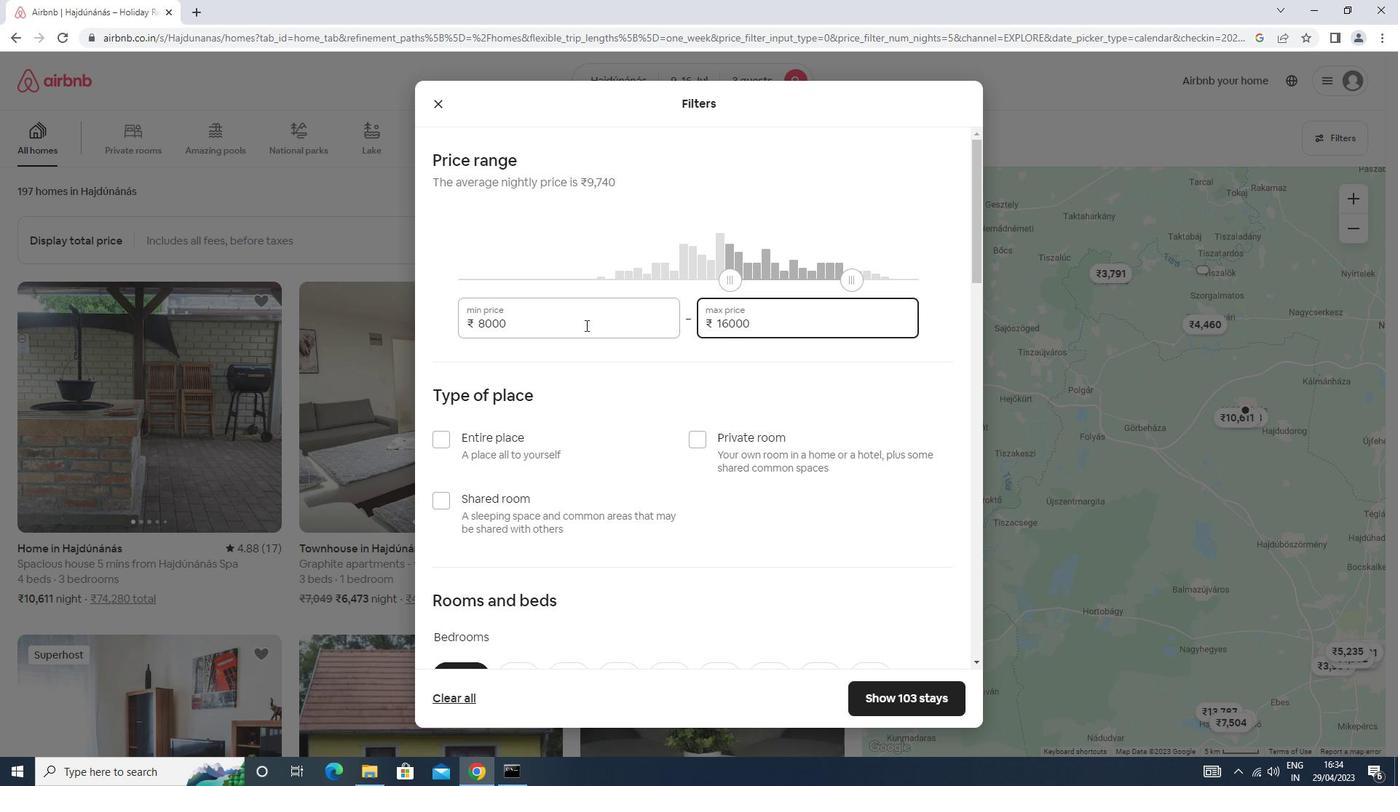 
Action: Mouse moved to (497, 292)
Screenshot: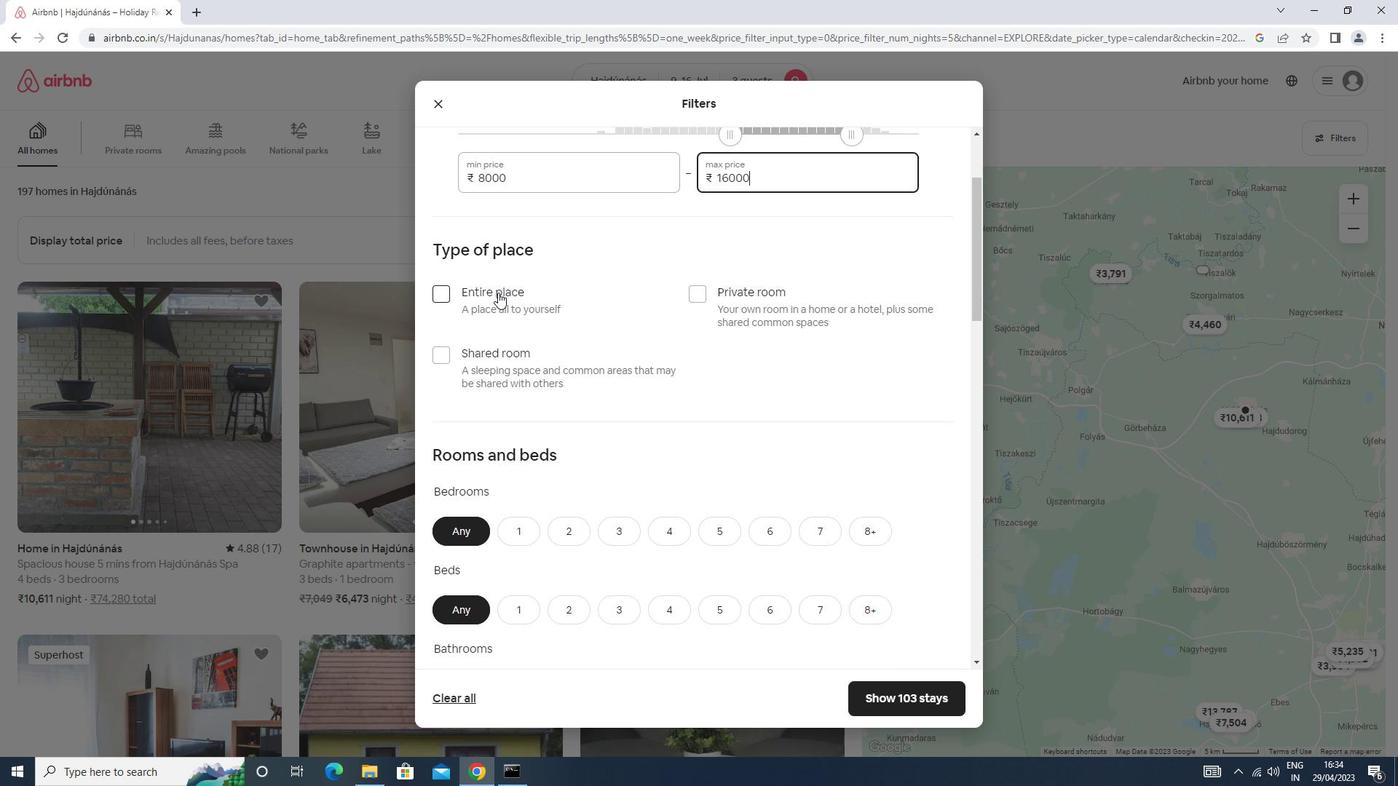 
Action: Mouse pressed left at (497, 292)
Screenshot: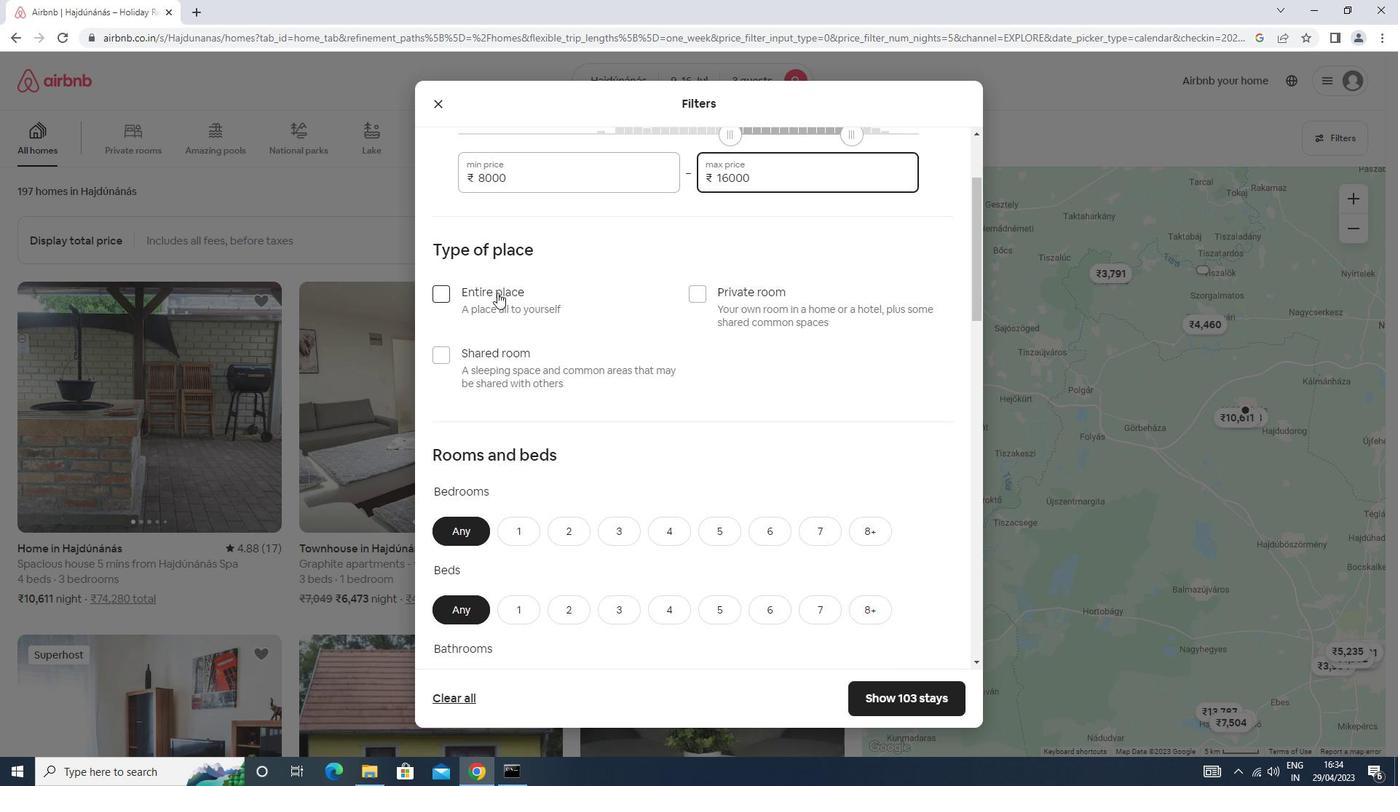 
Action: Mouse scrolled (497, 292) with delta (0, 0)
Screenshot: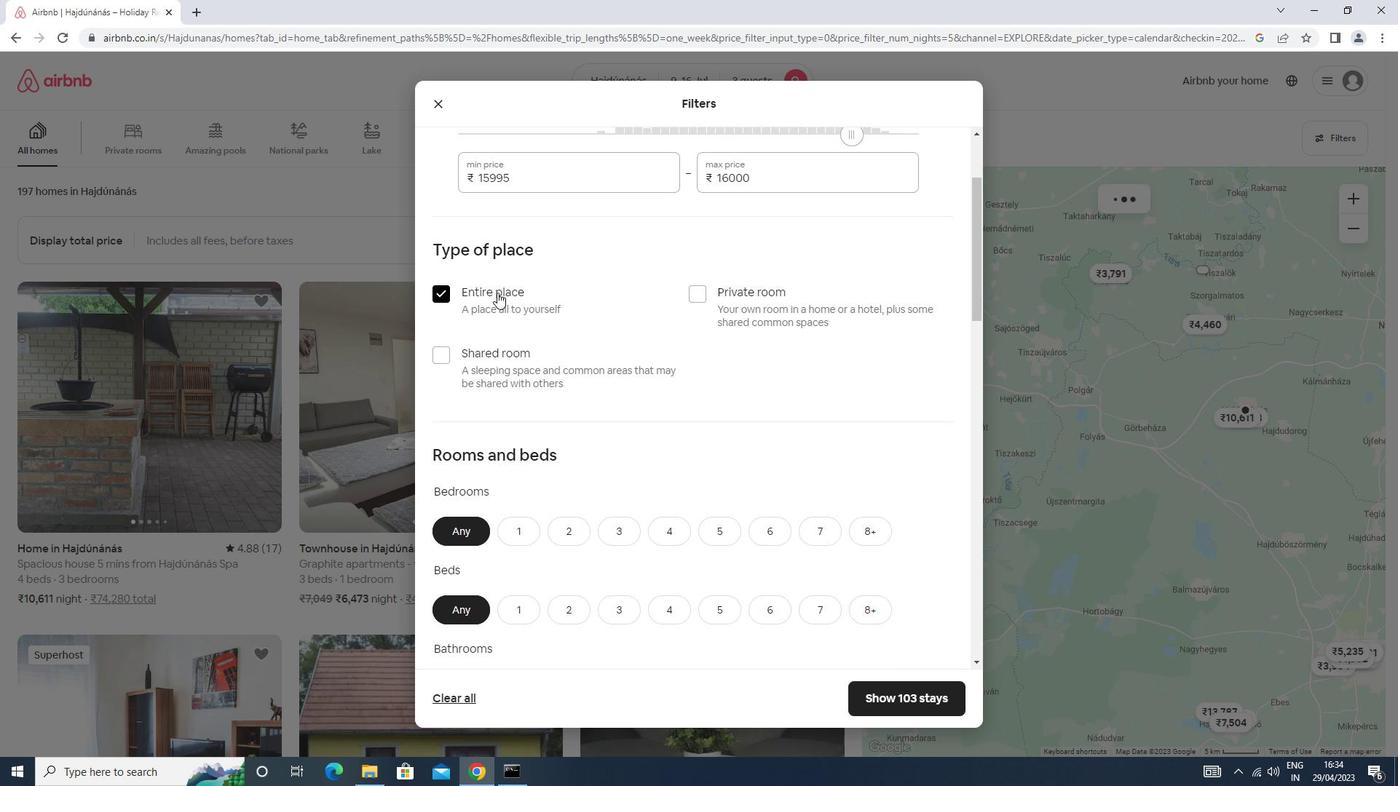 
Action: Mouse scrolled (497, 292) with delta (0, 0)
Screenshot: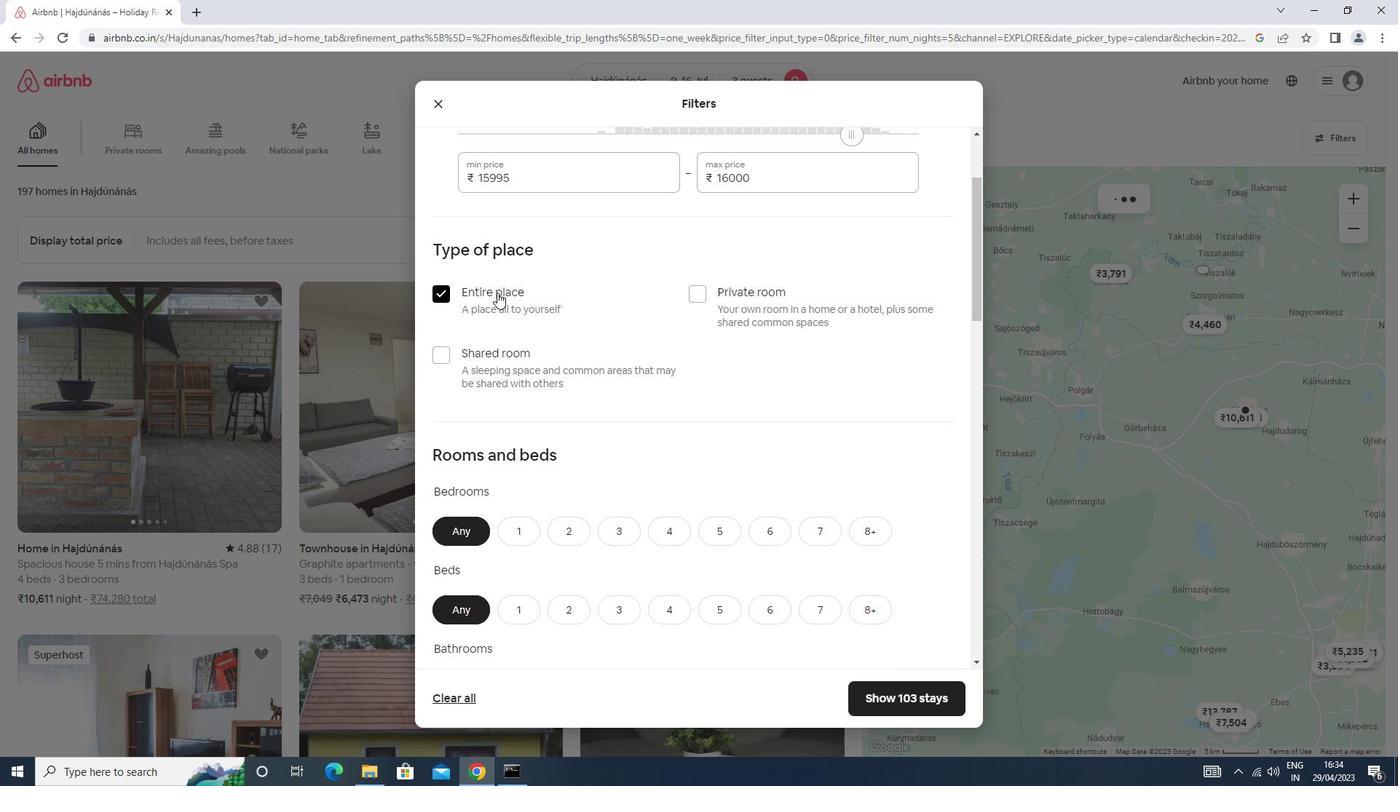 
Action: Mouse moved to (570, 386)
Screenshot: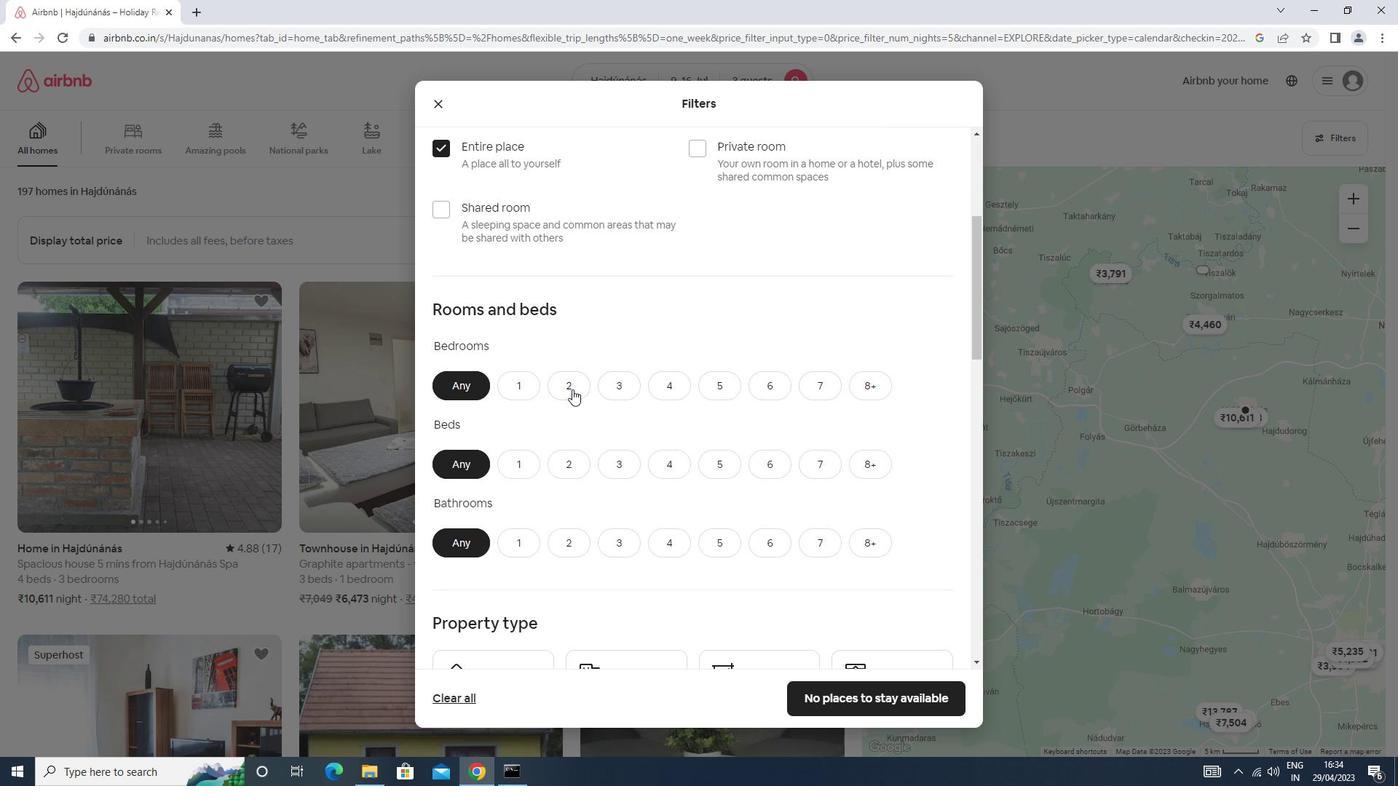 
Action: Mouse pressed left at (570, 386)
Screenshot: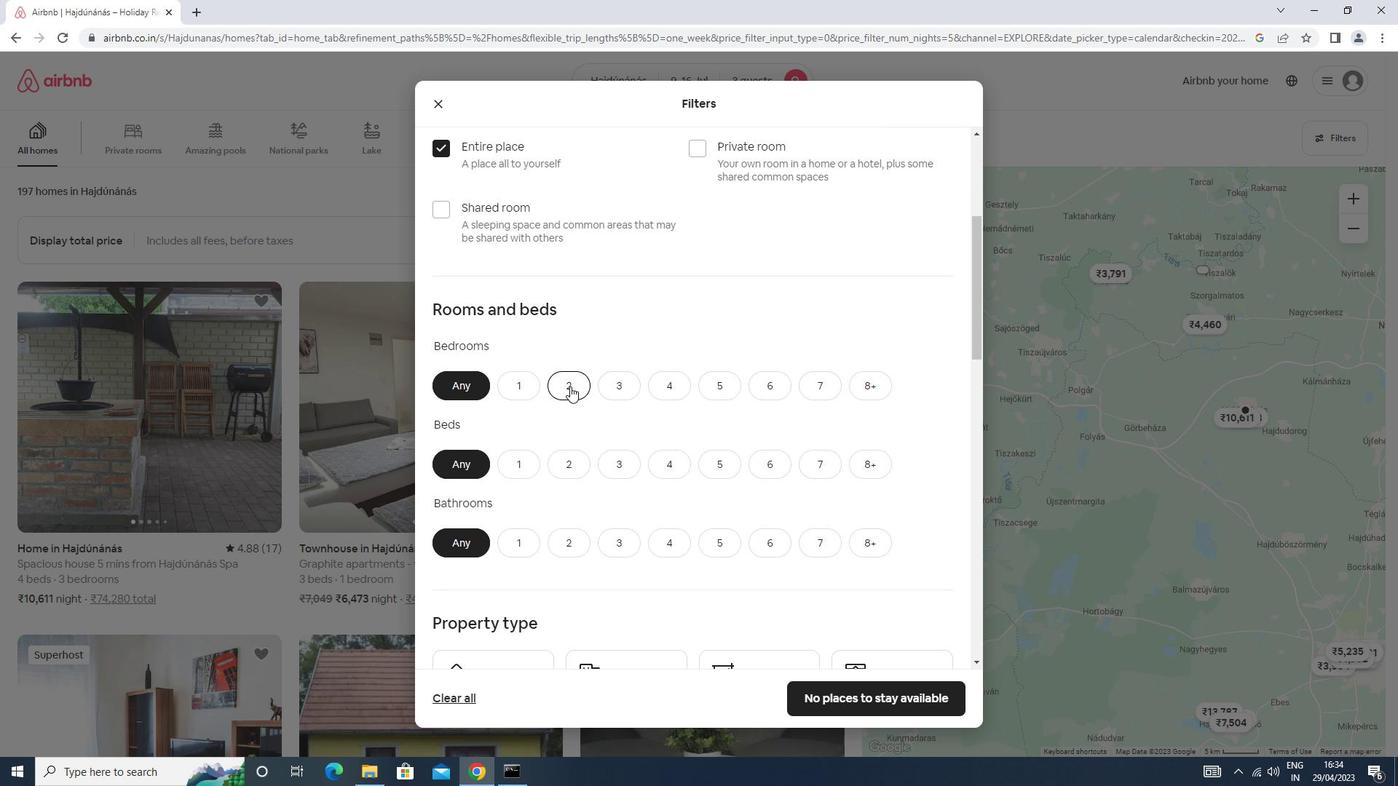 
Action: Mouse moved to (569, 385)
Screenshot: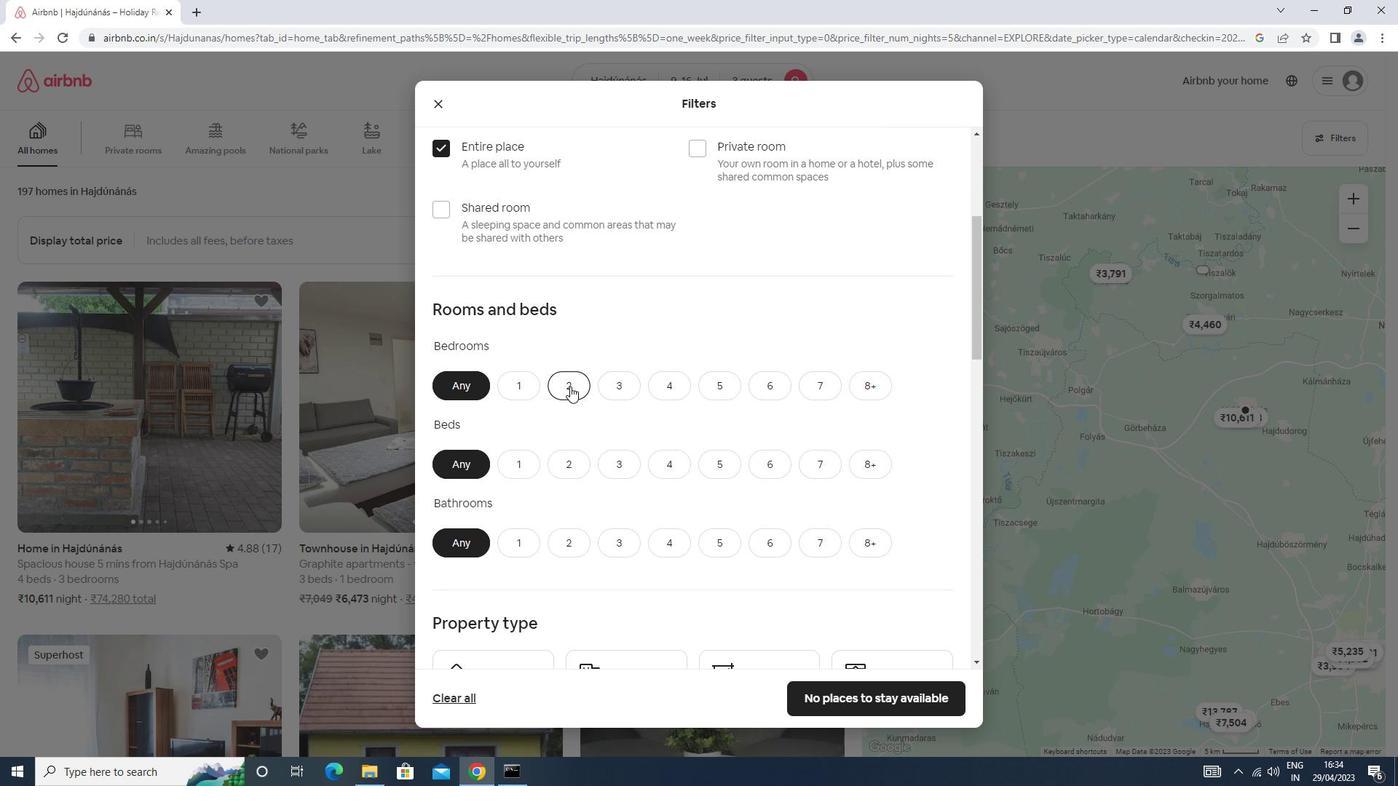 
Action: Mouse scrolled (569, 385) with delta (0, 0)
Screenshot: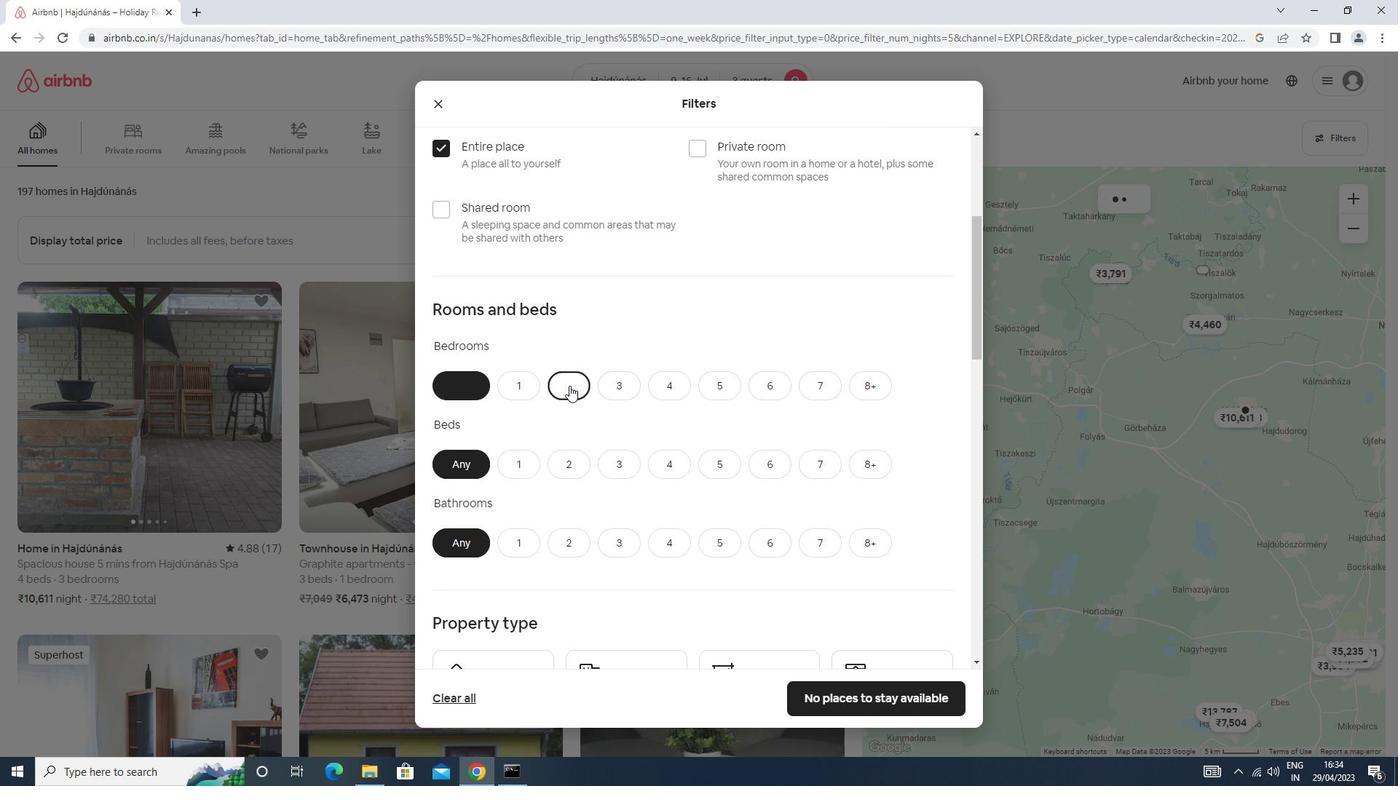 
Action: Mouse scrolled (569, 385) with delta (0, 0)
Screenshot: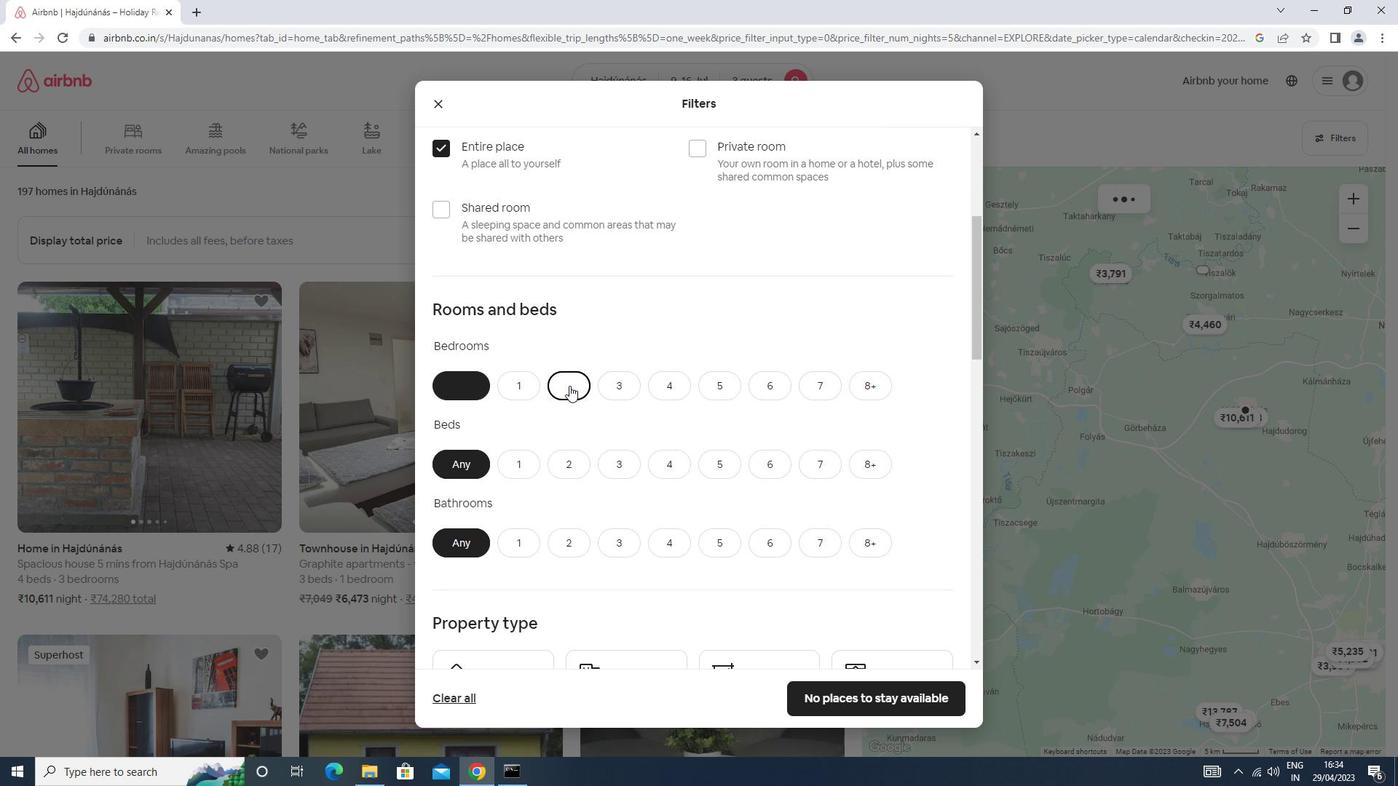 
Action: Mouse scrolled (569, 385) with delta (0, 0)
Screenshot: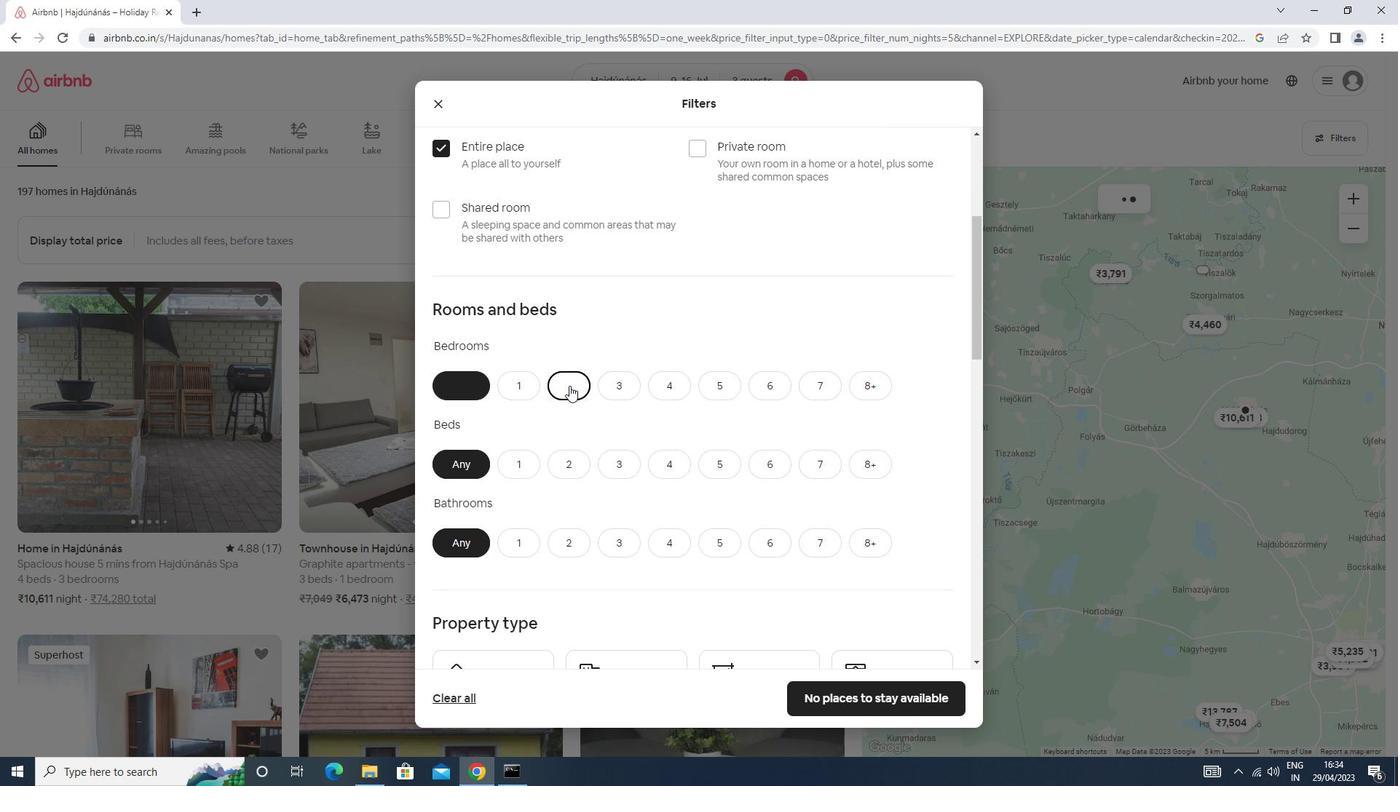 
Action: Mouse moved to (573, 250)
Screenshot: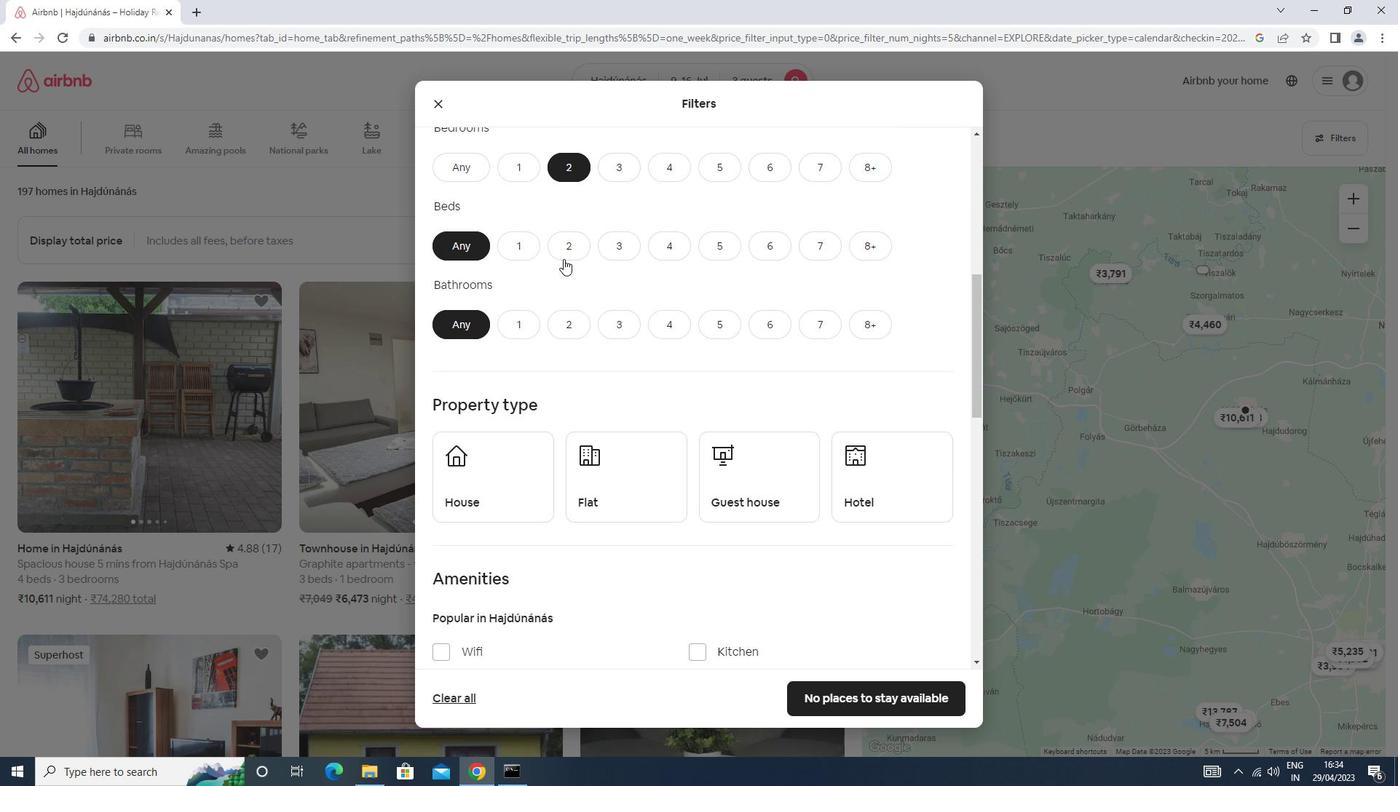 
Action: Mouse pressed left at (573, 250)
Screenshot: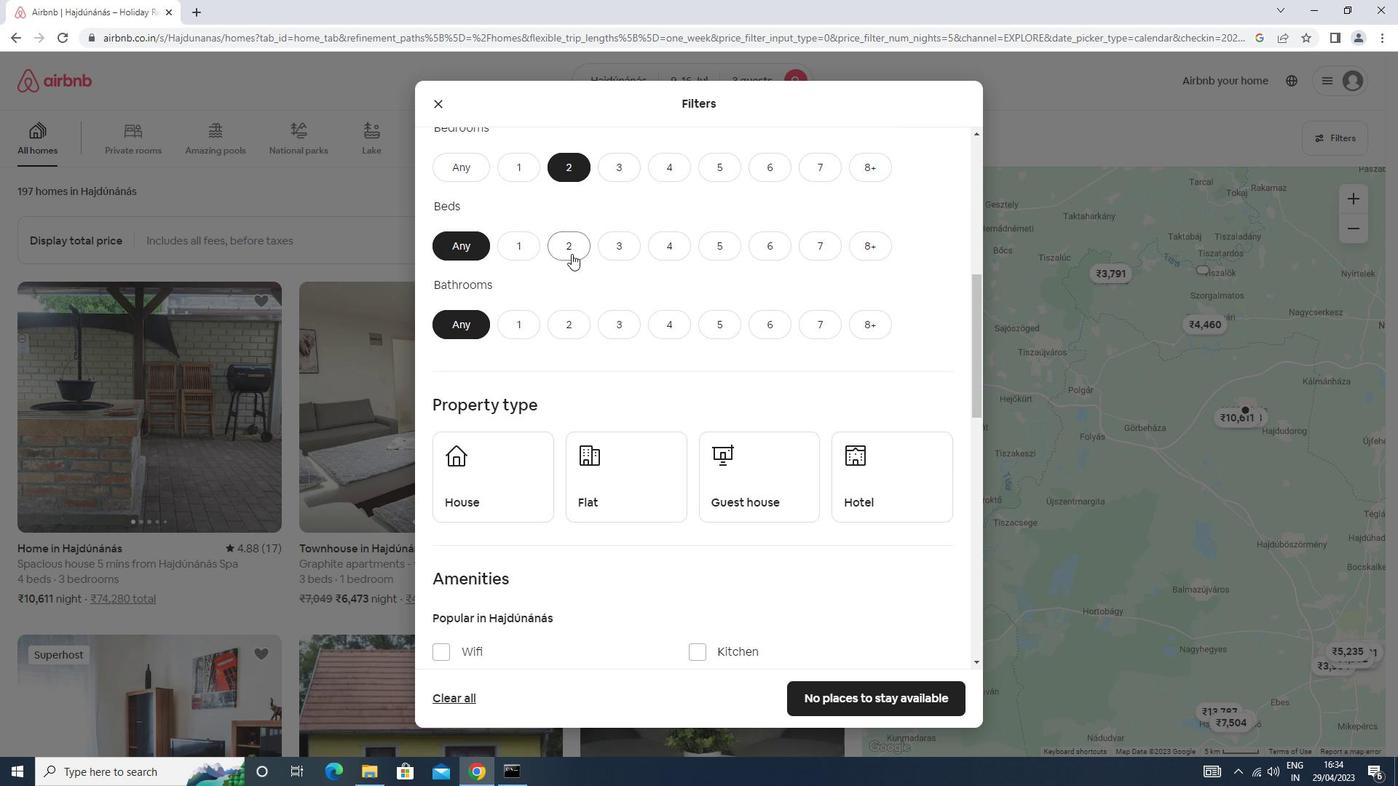 
Action: Mouse moved to (557, 319)
Screenshot: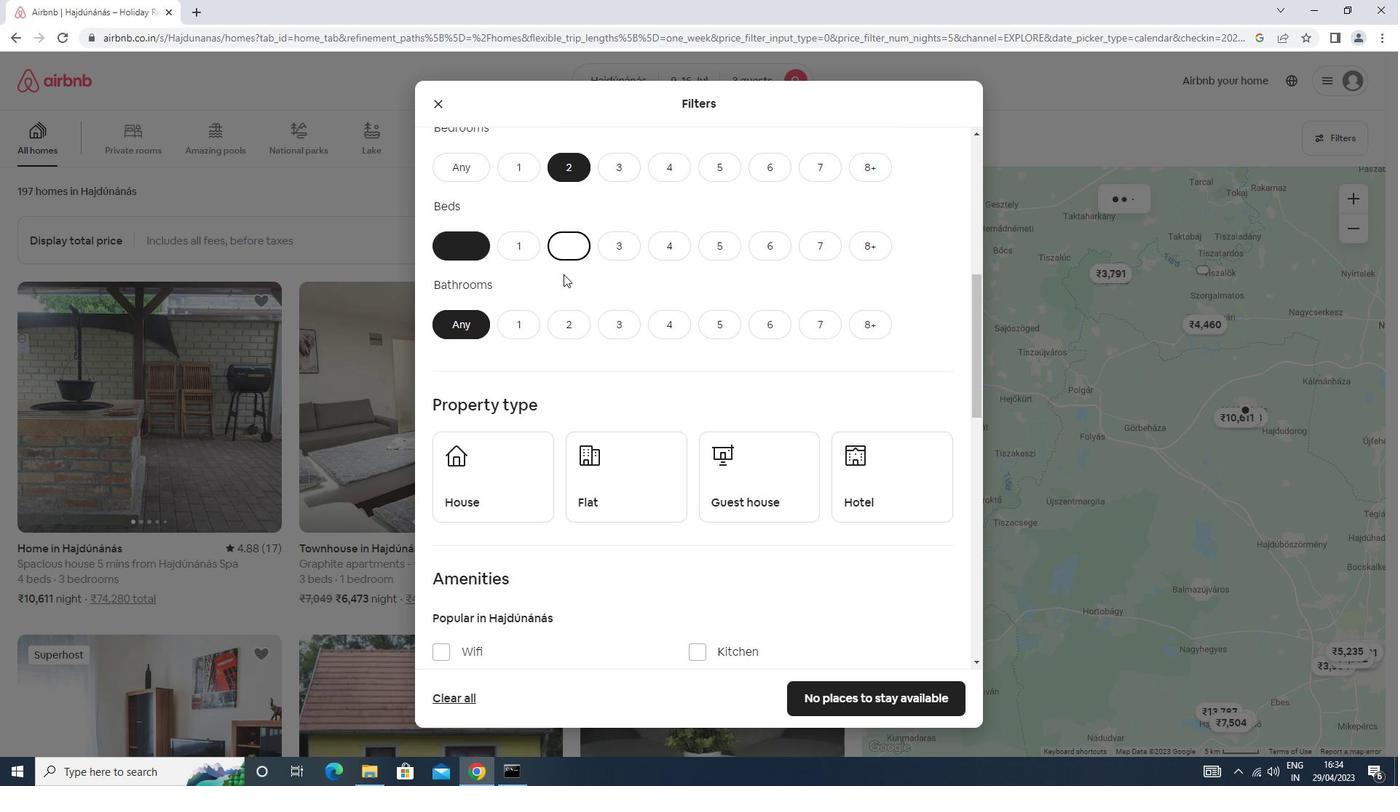 
Action: Mouse pressed left at (557, 319)
Screenshot: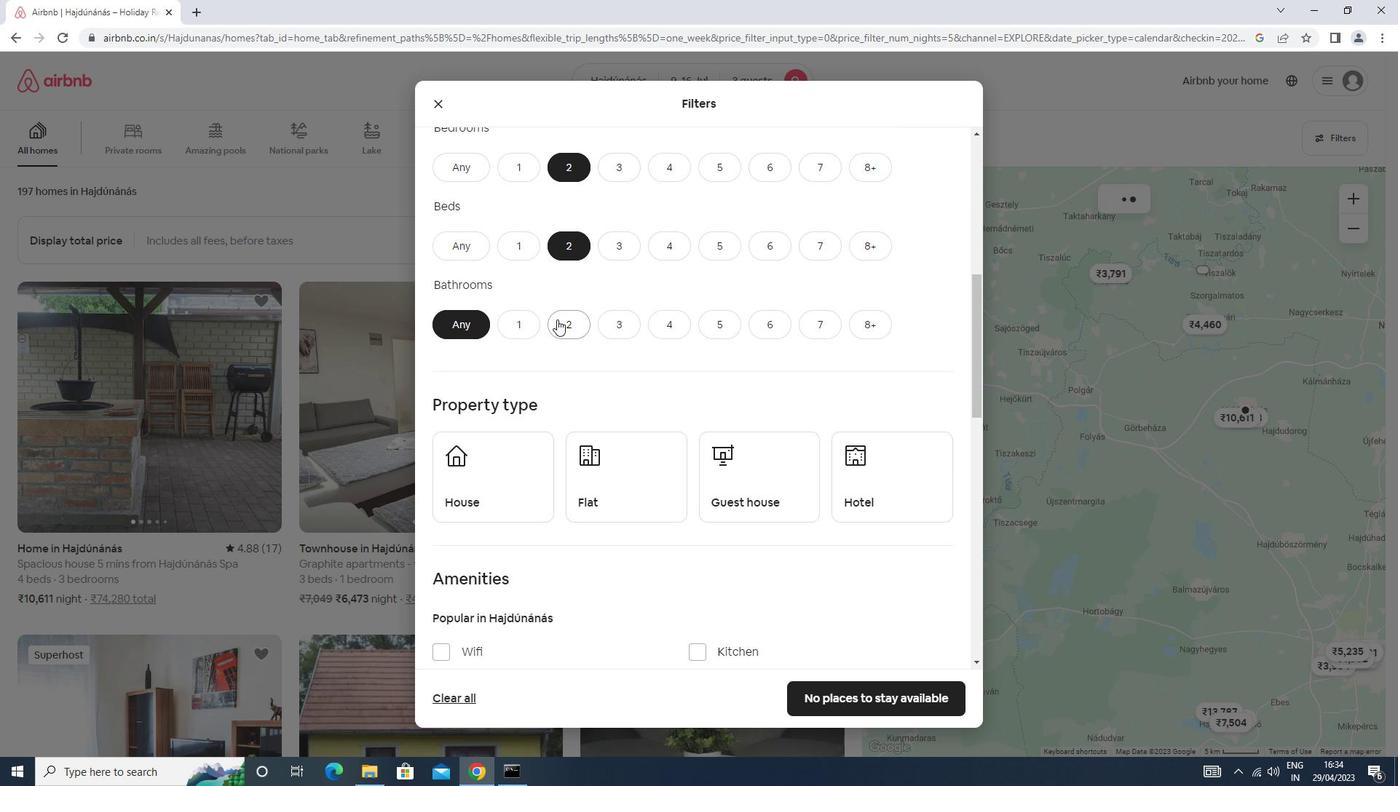 
Action: Mouse scrolled (557, 318) with delta (0, 0)
Screenshot: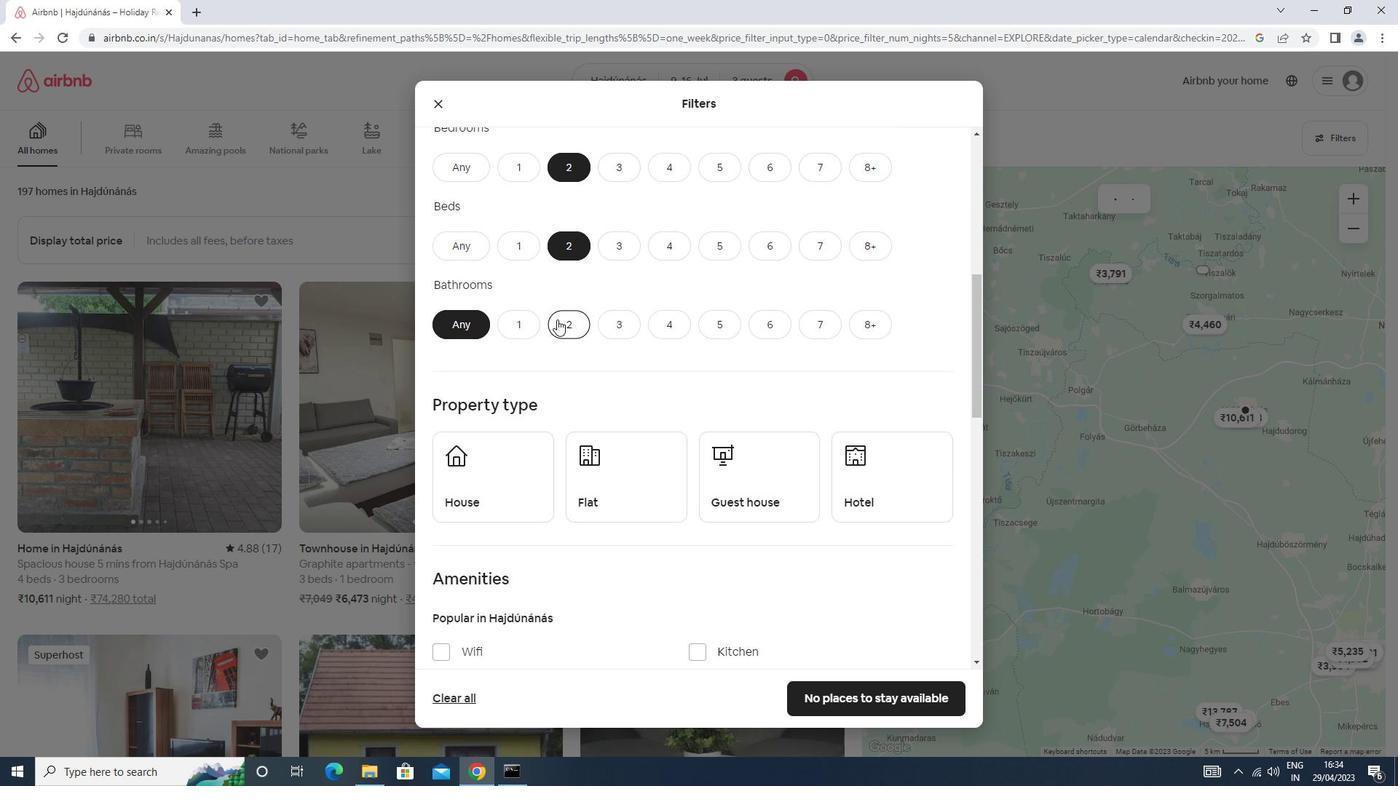 
Action: Mouse scrolled (557, 318) with delta (0, 0)
Screenshot: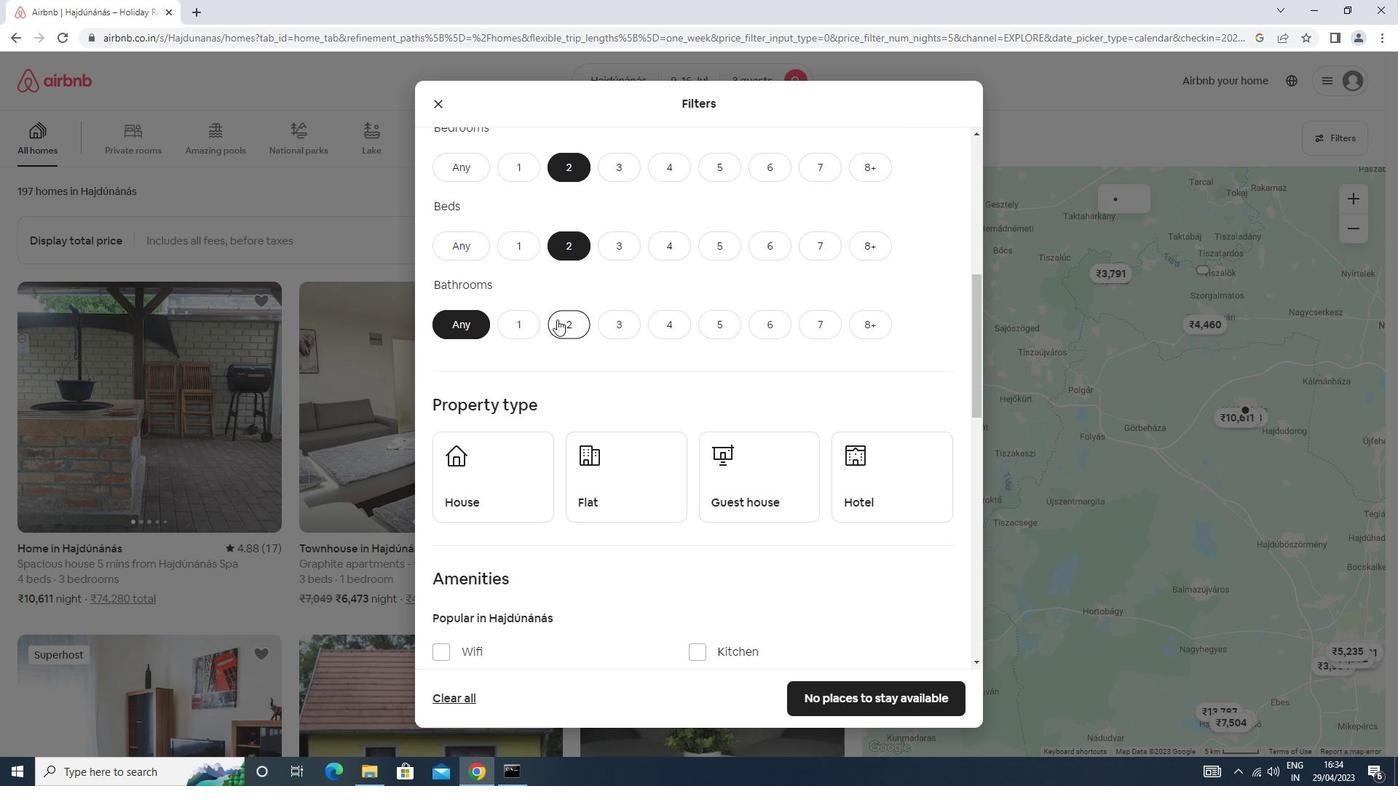
Action: Mouse moved to (506, 332)
Screenshot: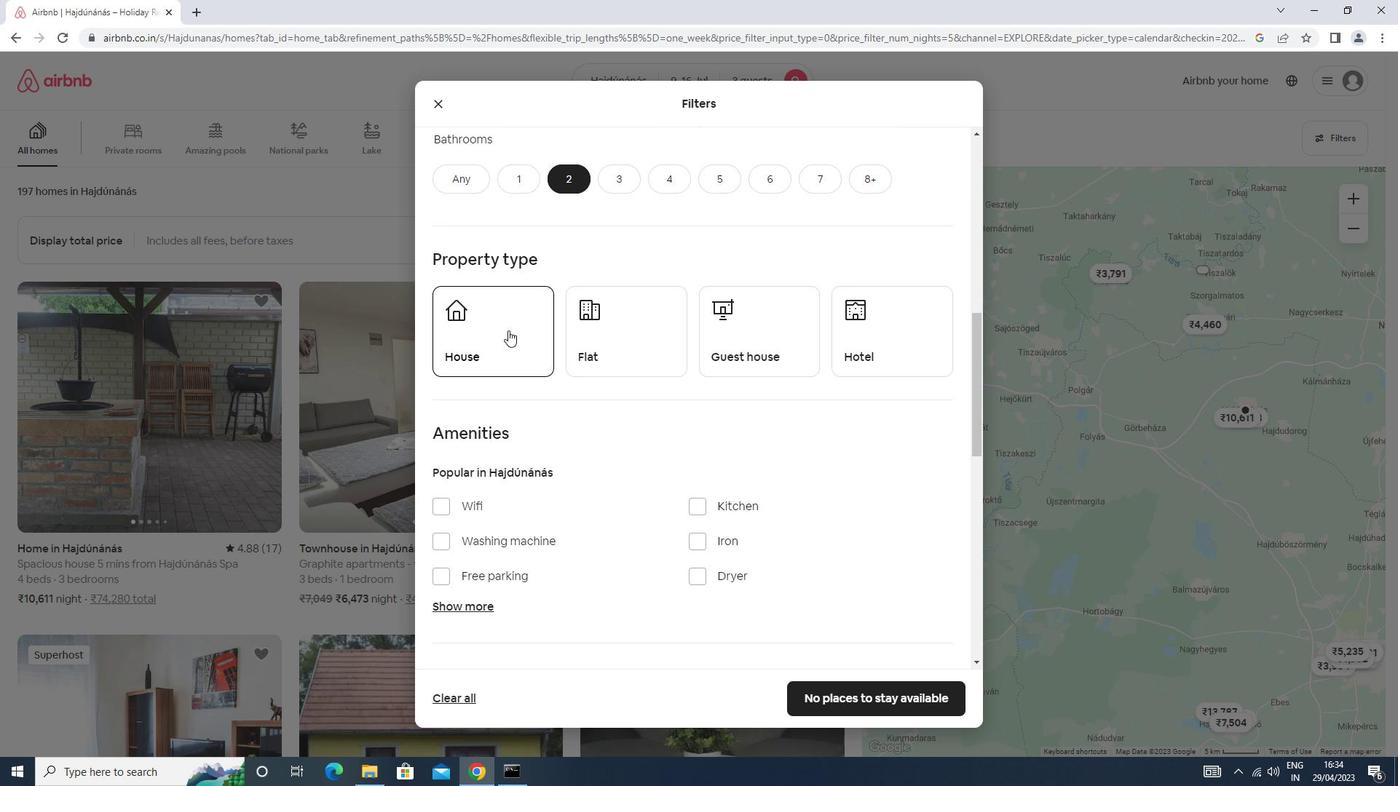 
Action: Mouse pressed left at (506, 332)
Screenshot: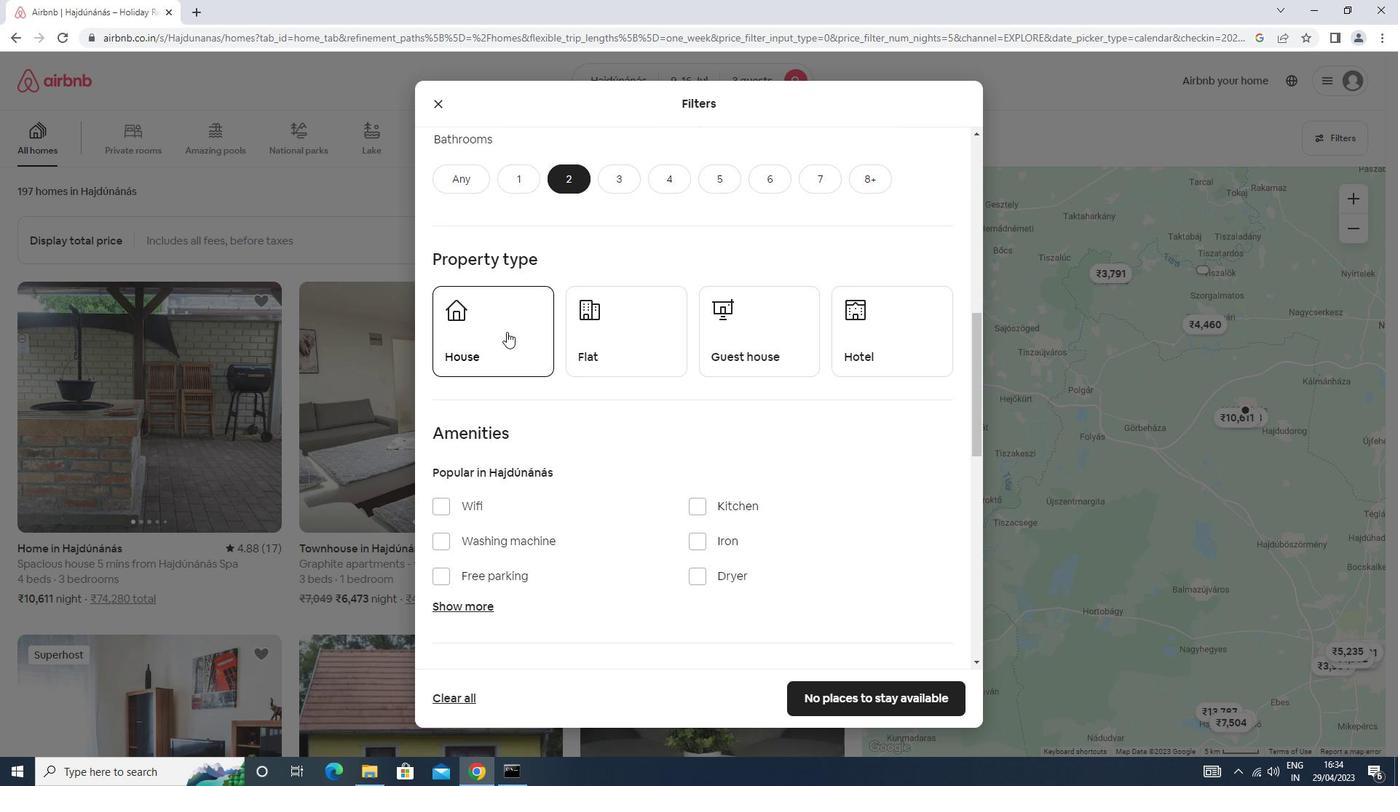 
Action: Mouse moved to (608, 324)
Screenshot: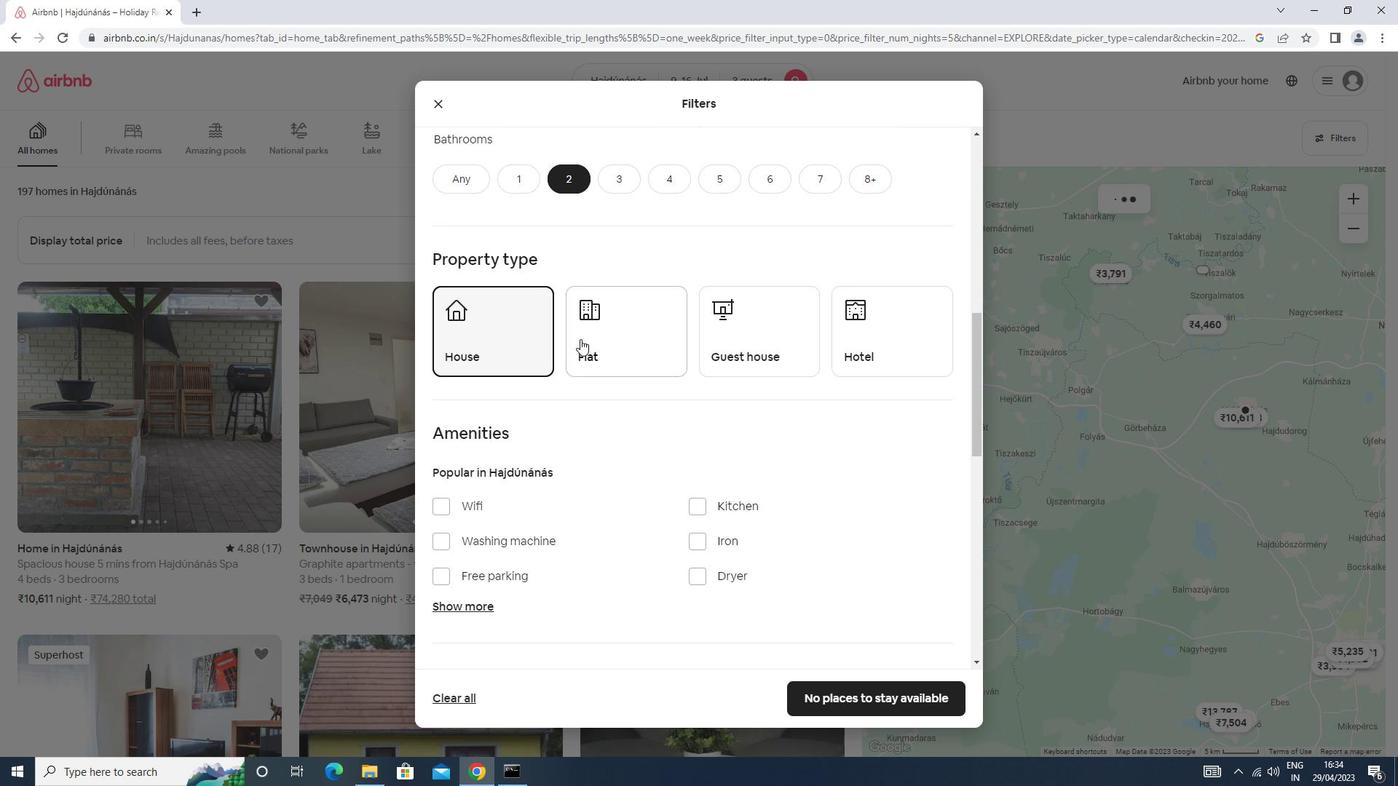 
Action: Mouse pressed left at (608, 324)
Screenshot: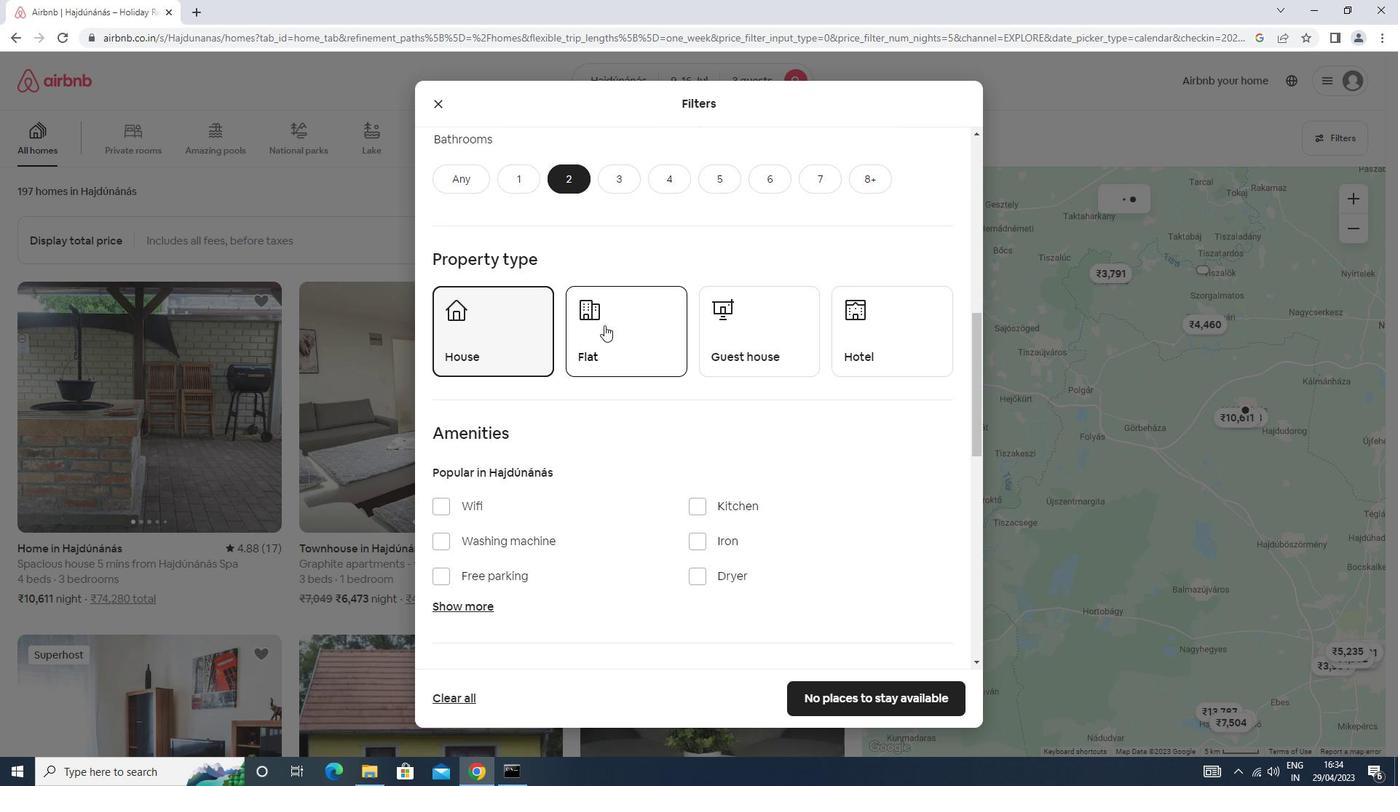 
Action: Mouse moved to (779, 346)
Screenshot: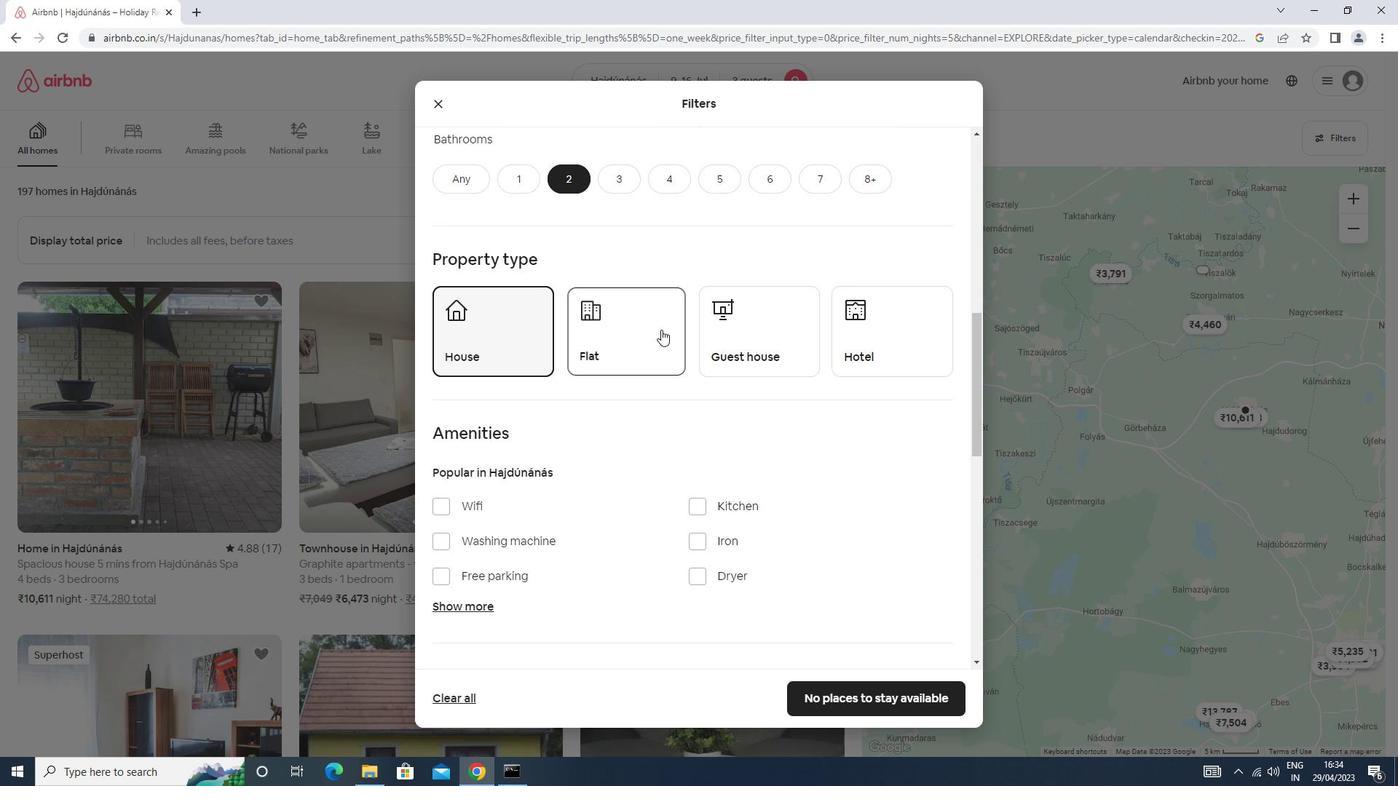 
Action: Mouse pressed left at (779, 346)
Screenshot: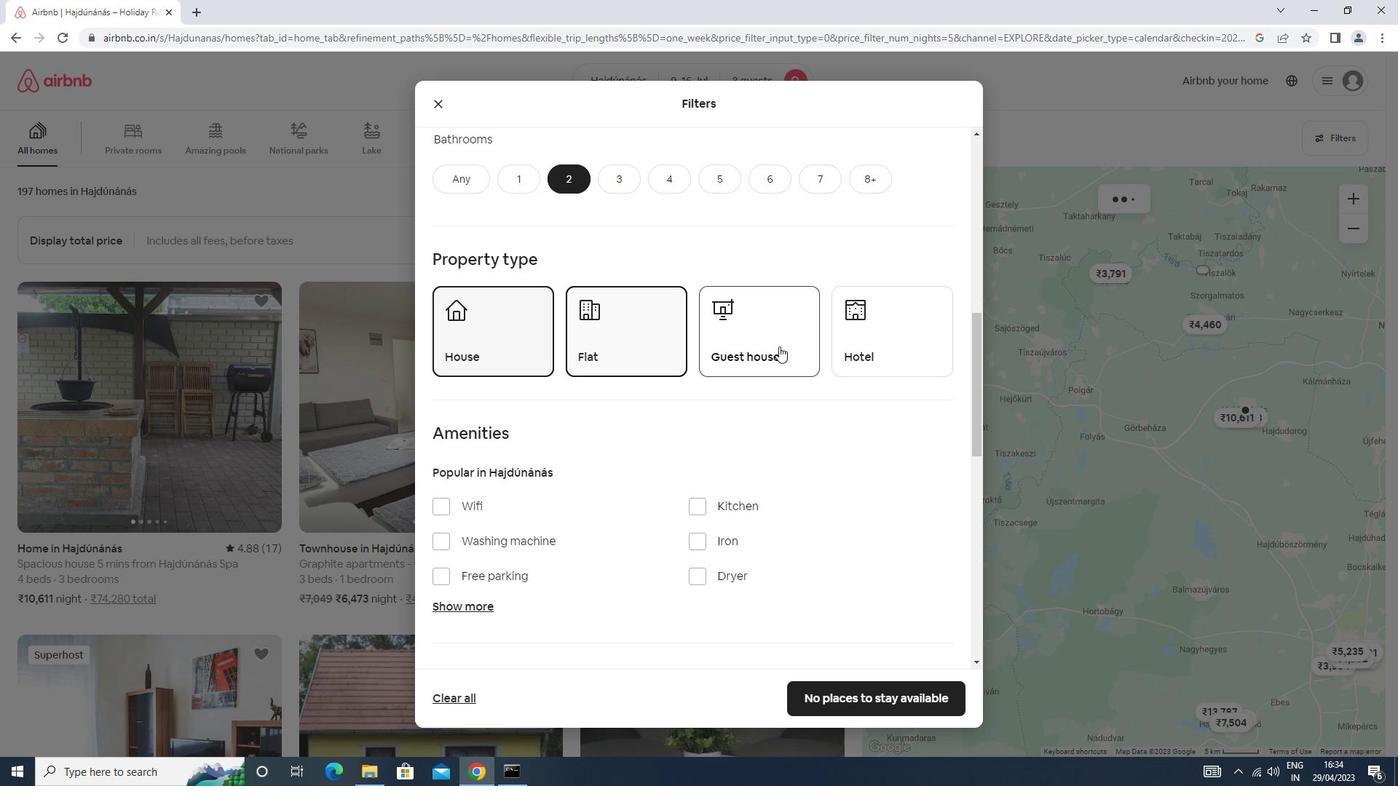 
Action: Mouse moved to (749, 364)
Screenshot: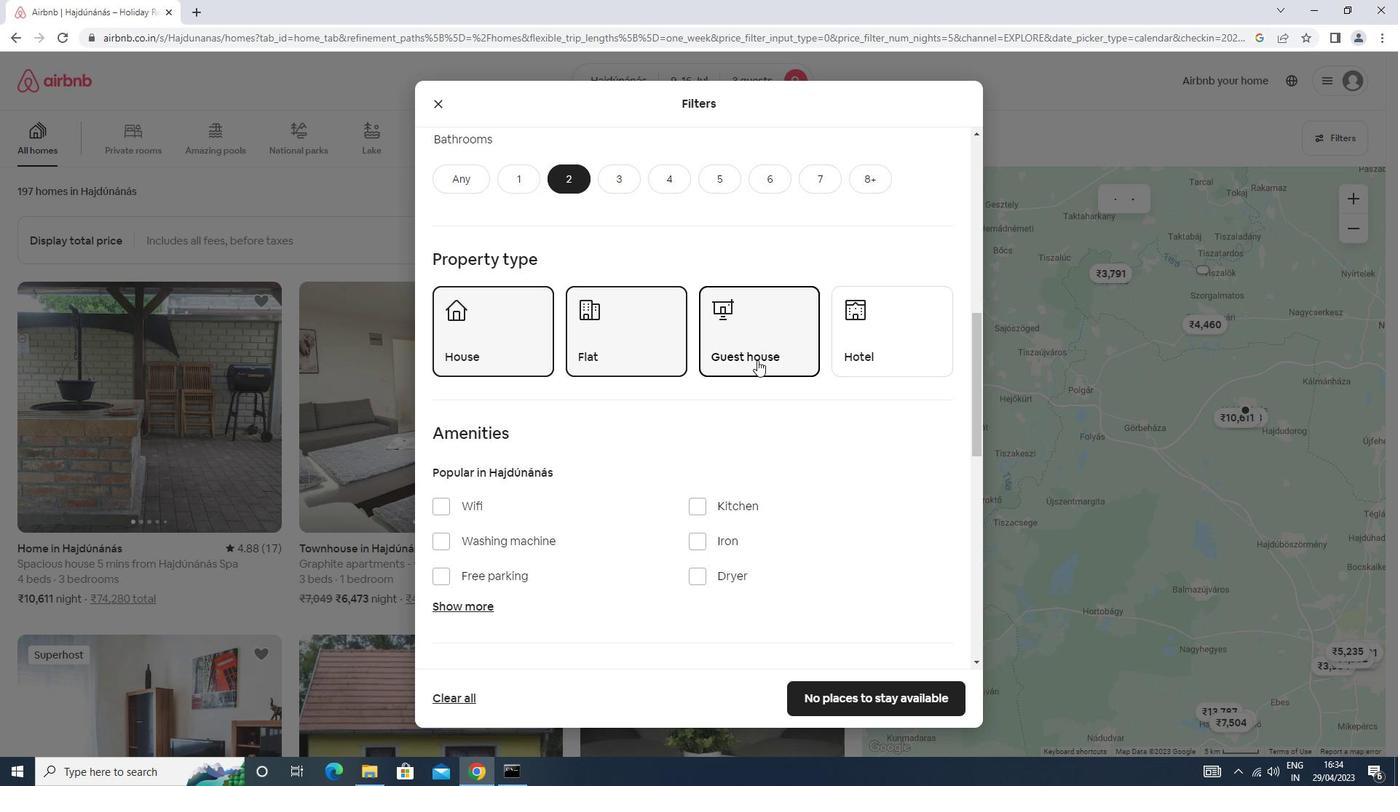 
Action: Mouse scrolled (749, 364) with delta (0, 0)
Screenshot: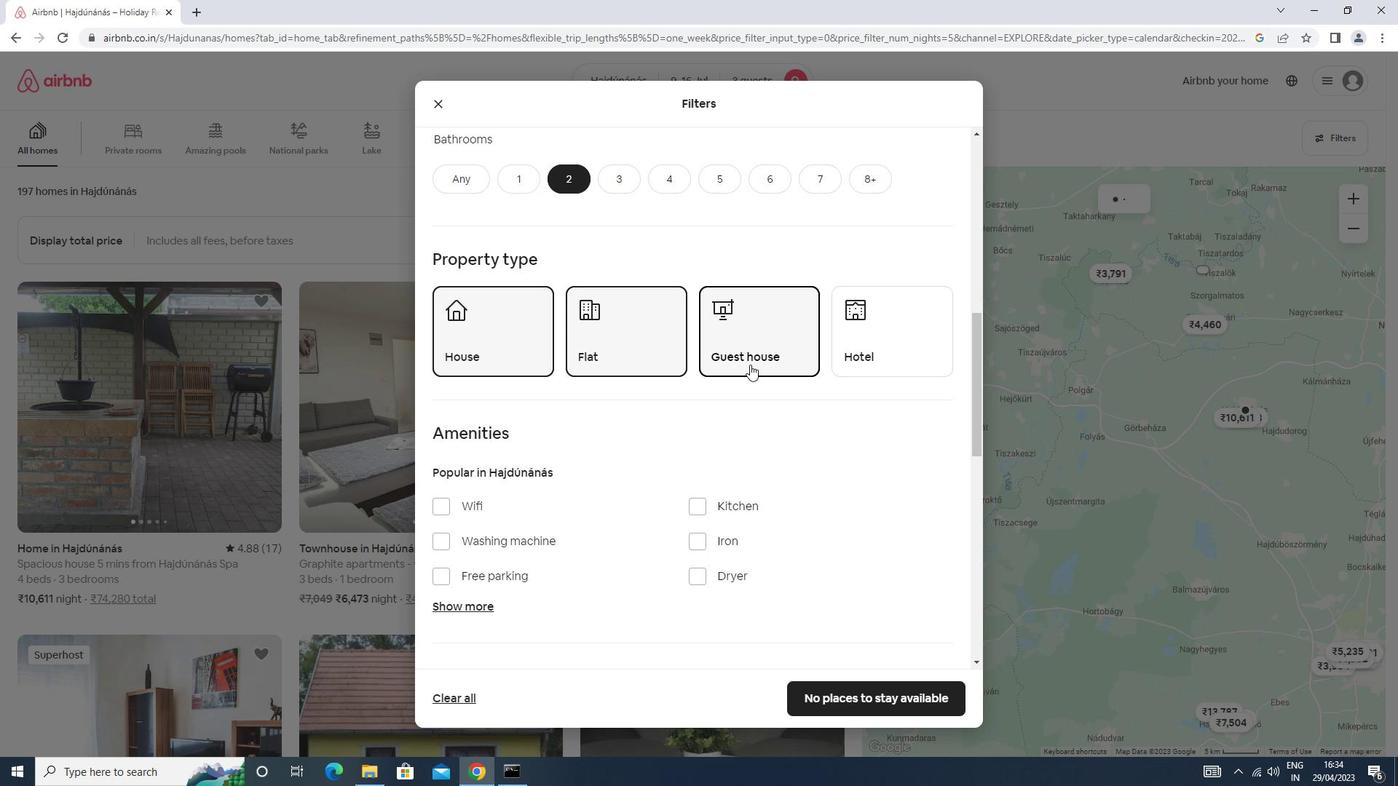 
Action: Mouse scrolled (749, 364) with delta (0, 0)
Screenshot: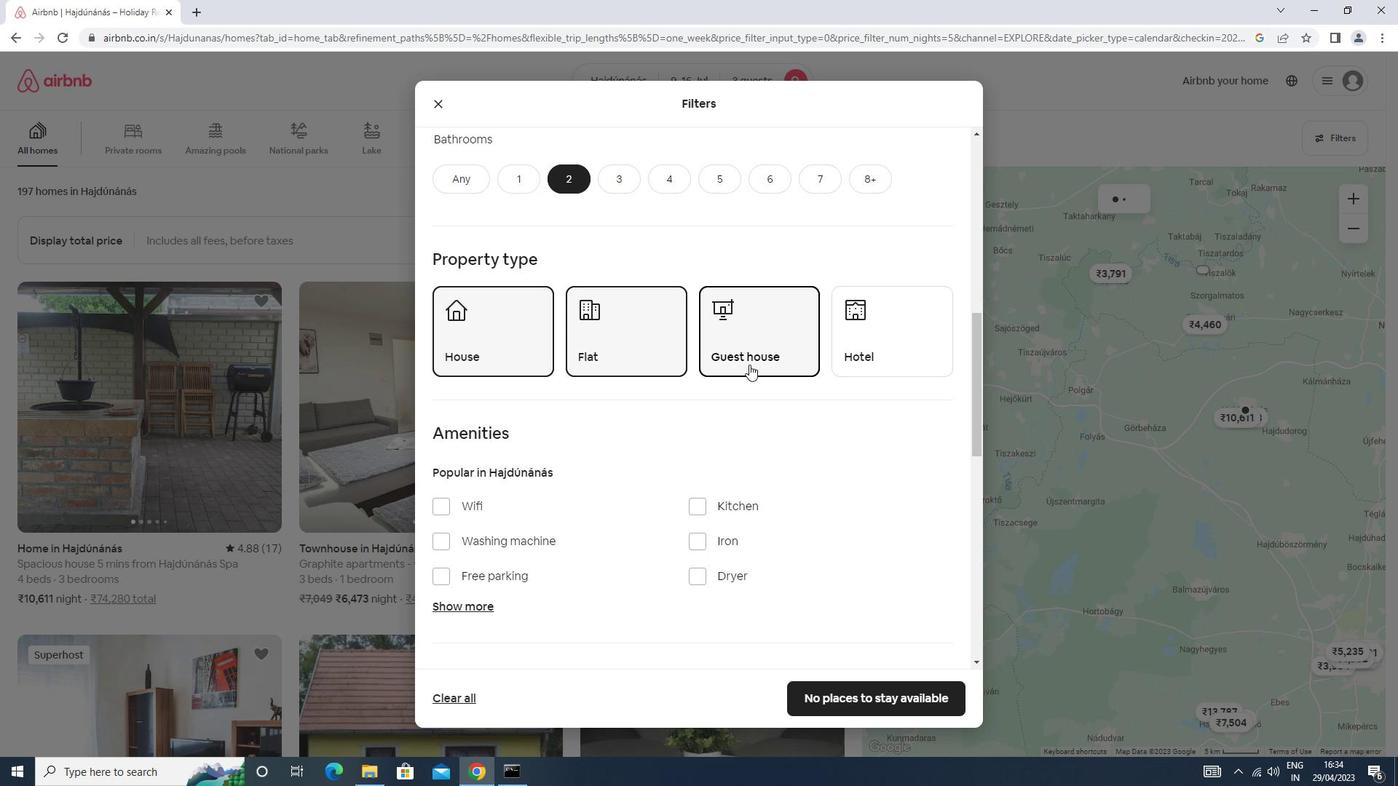 
Action: Mouse scrolled (749, 364) with delta (0, 0)
Screenshot: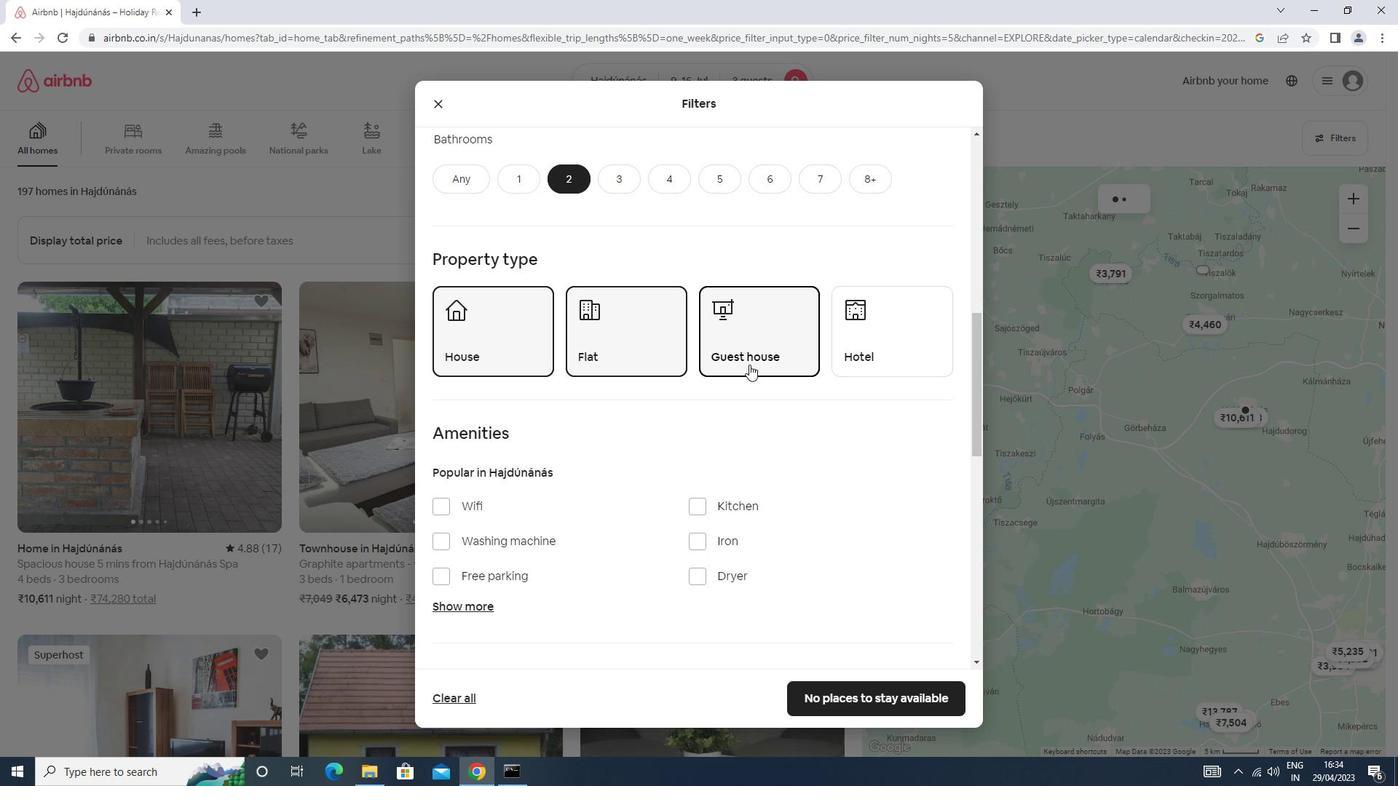 
Action: Mouse scrolled (749, 364) with delta (0, 0)
Screenshot: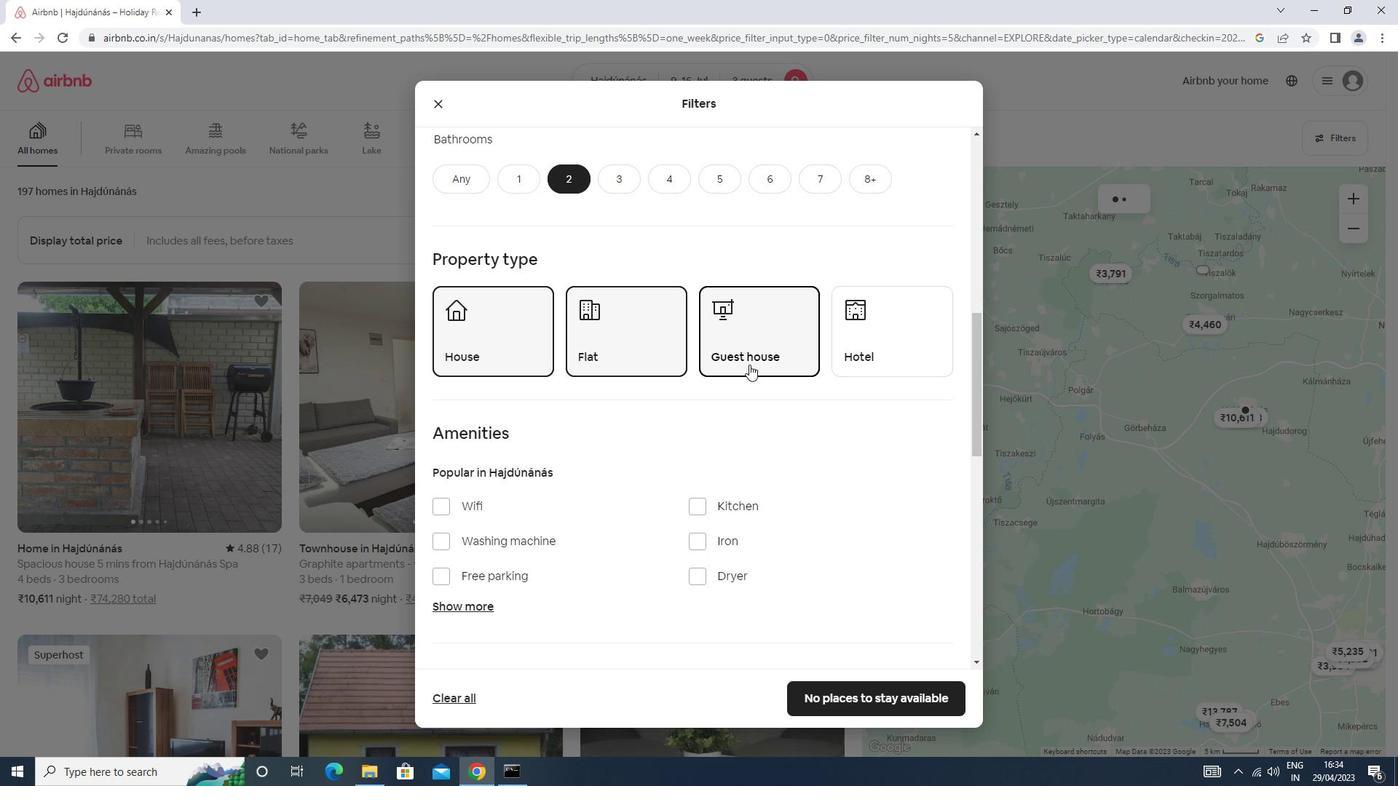 
Action: Mouse scrolled (749, 364) with delta (0, 0)
Screenshot: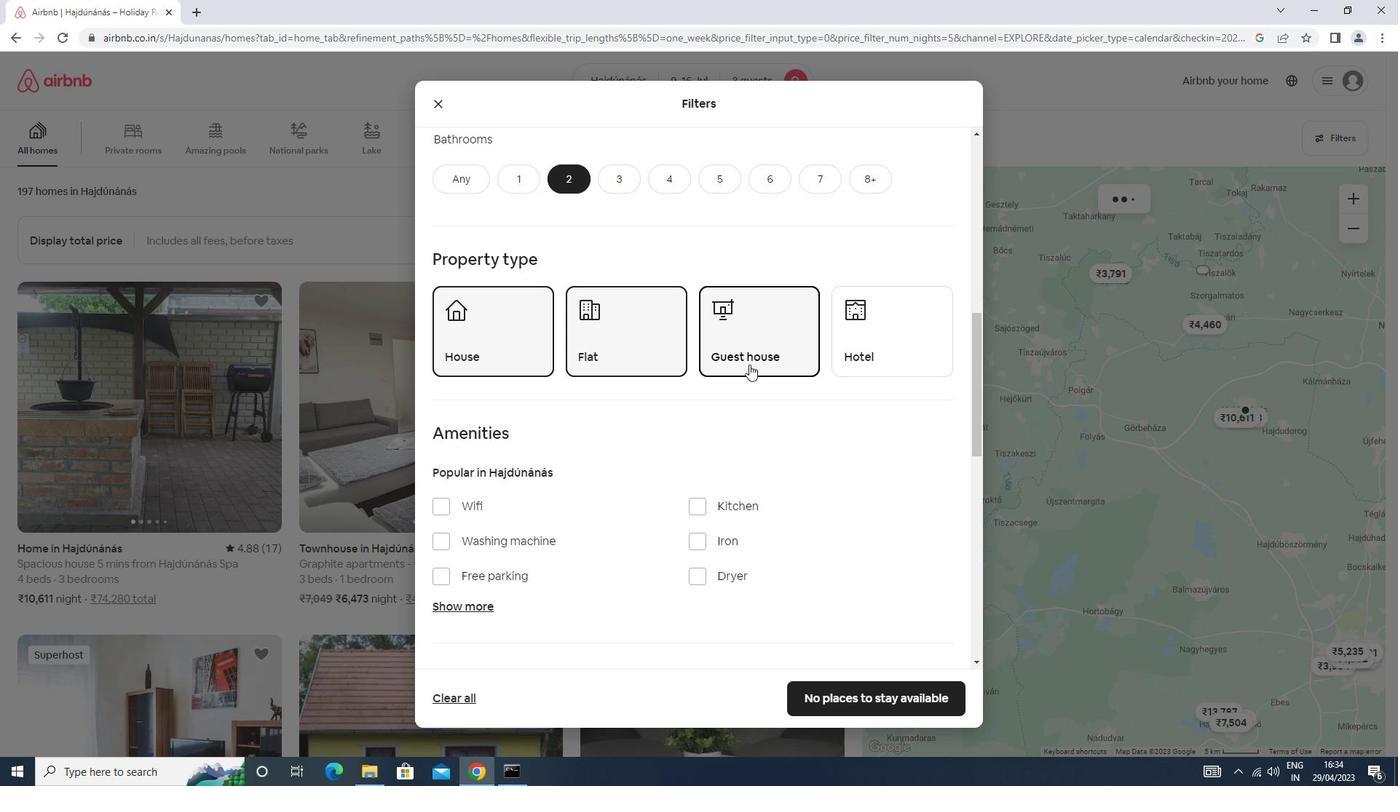 
Action: Mouse scrolled (749, 364) with delta (0, 0)
Screenshot: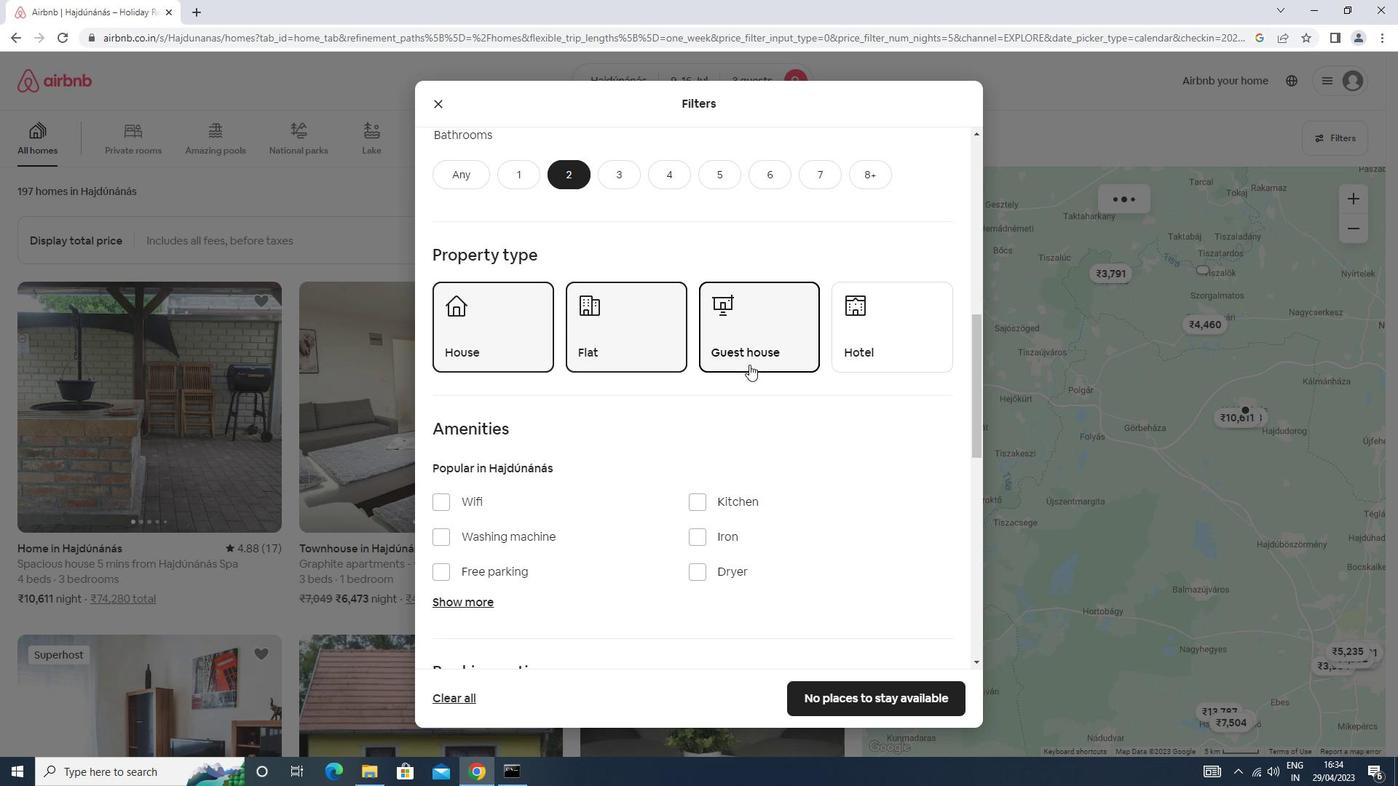 
Action: Mouse moved to (916, 338)
Screenshot: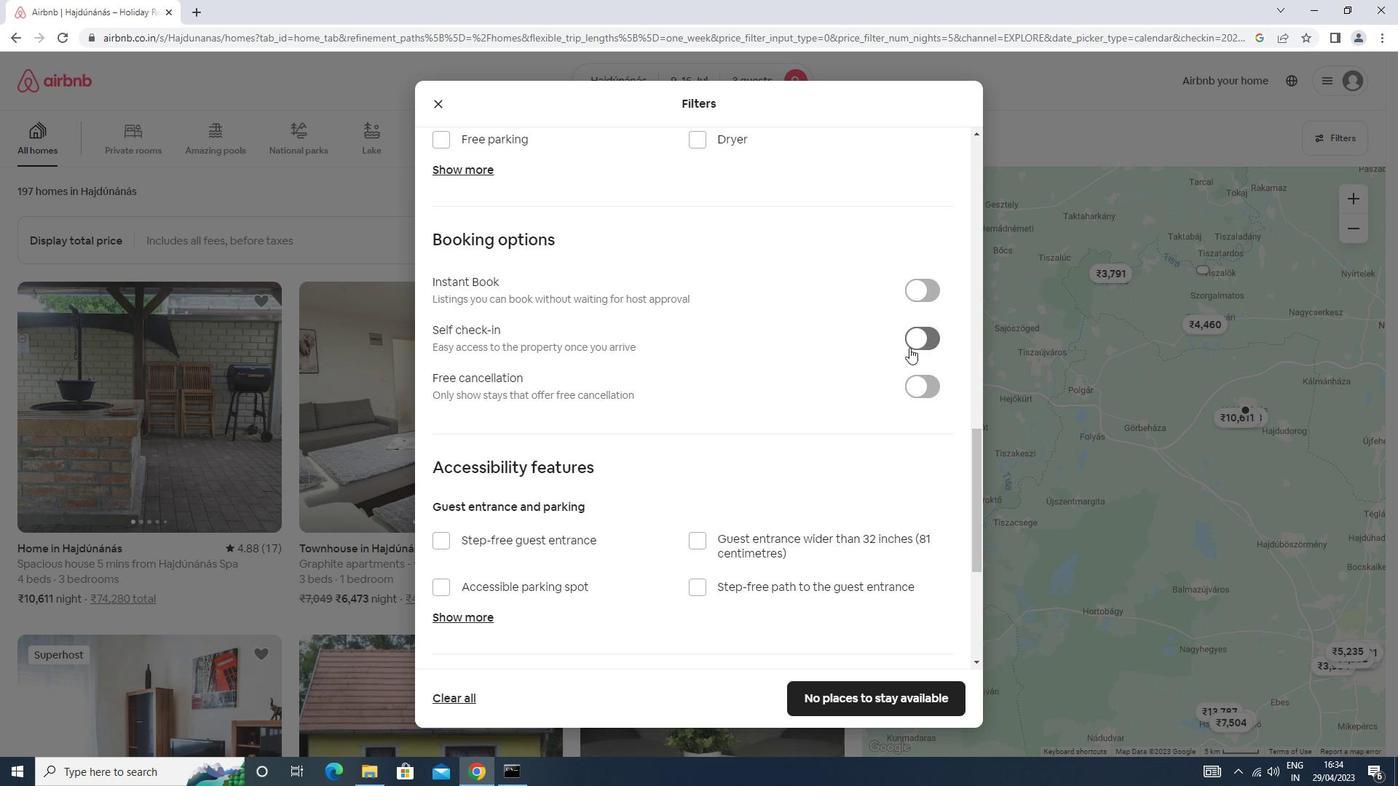 
Action: Mouse pressed left at (916, 338)
Screenshot: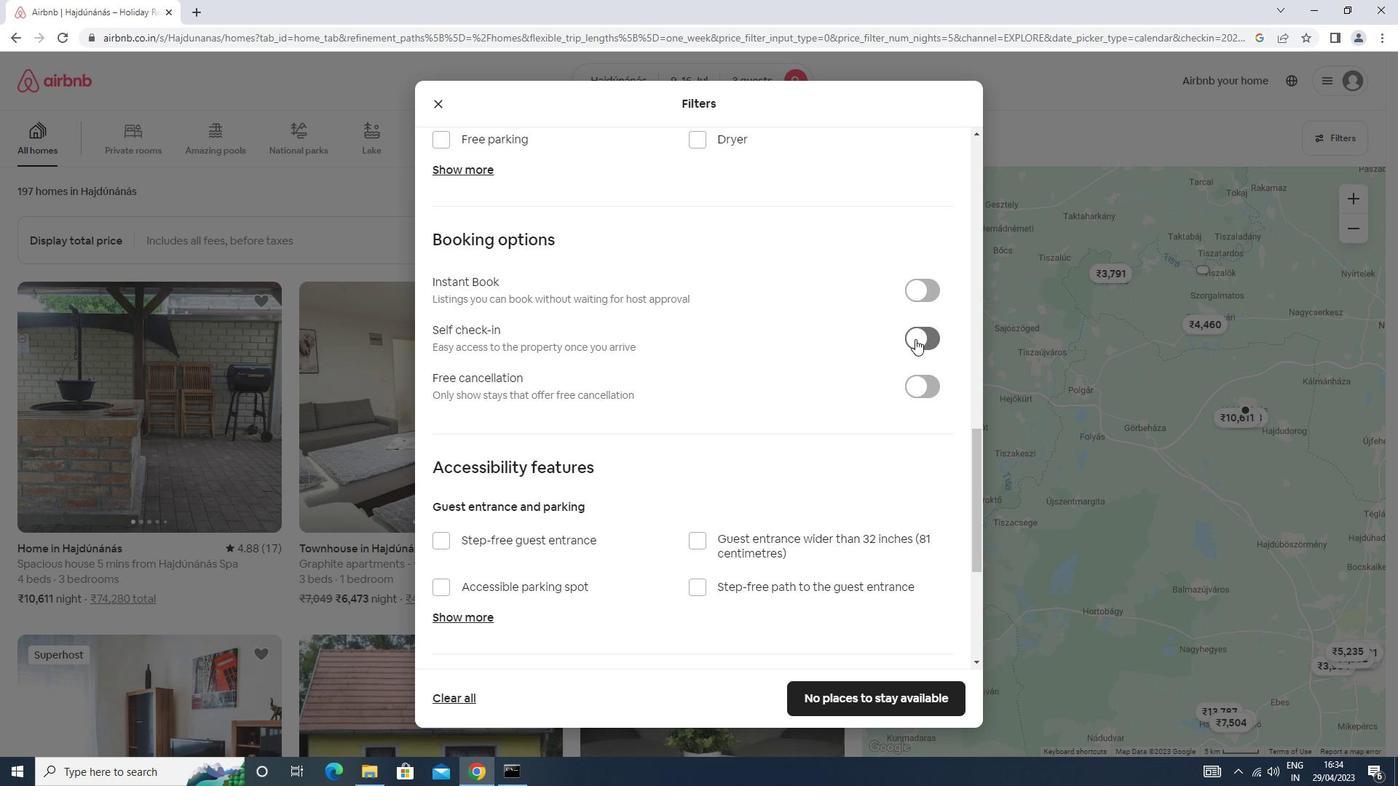 
Action: Mouse moved to (704, 368)
Screenshot: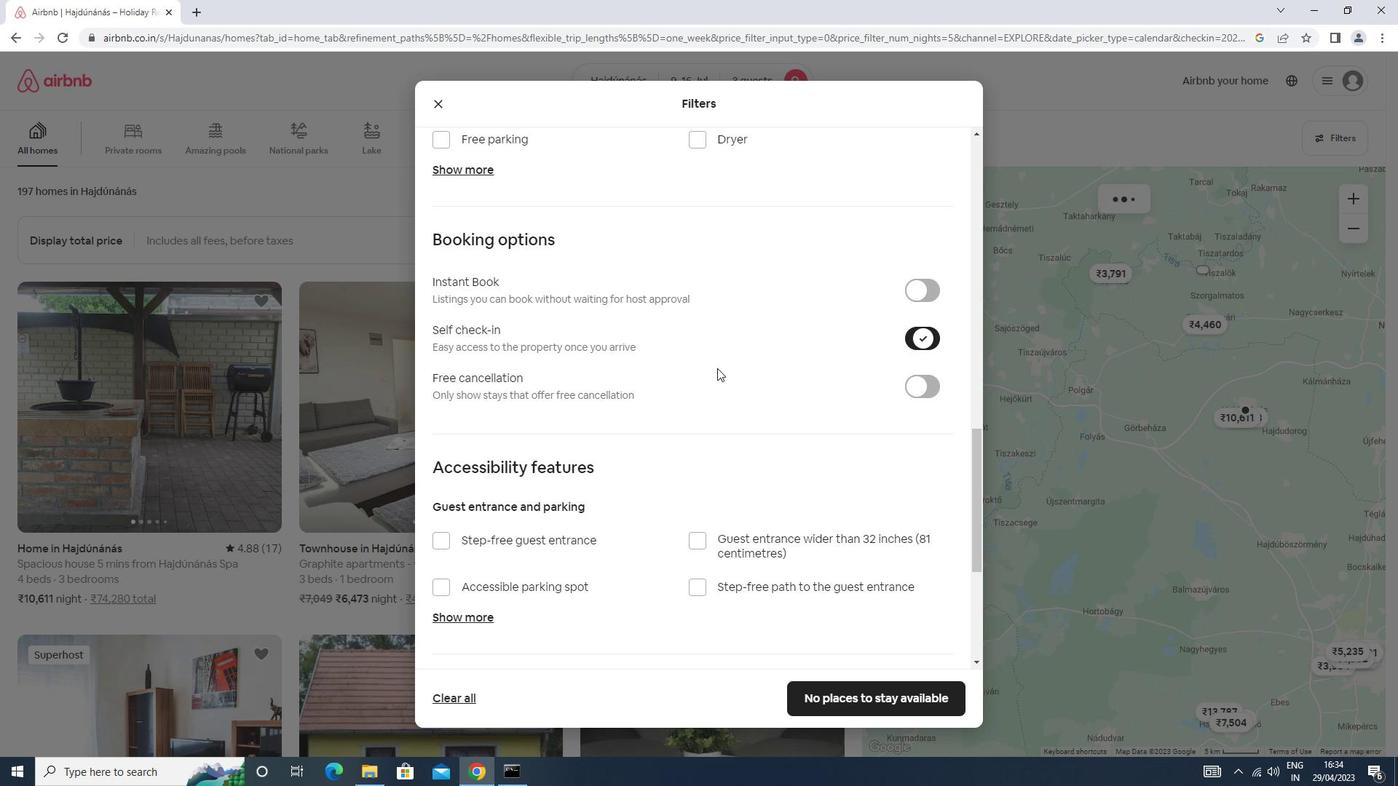 
Action: Mouse scrolled (704, 367) with delta (0, 0)
Screenshot: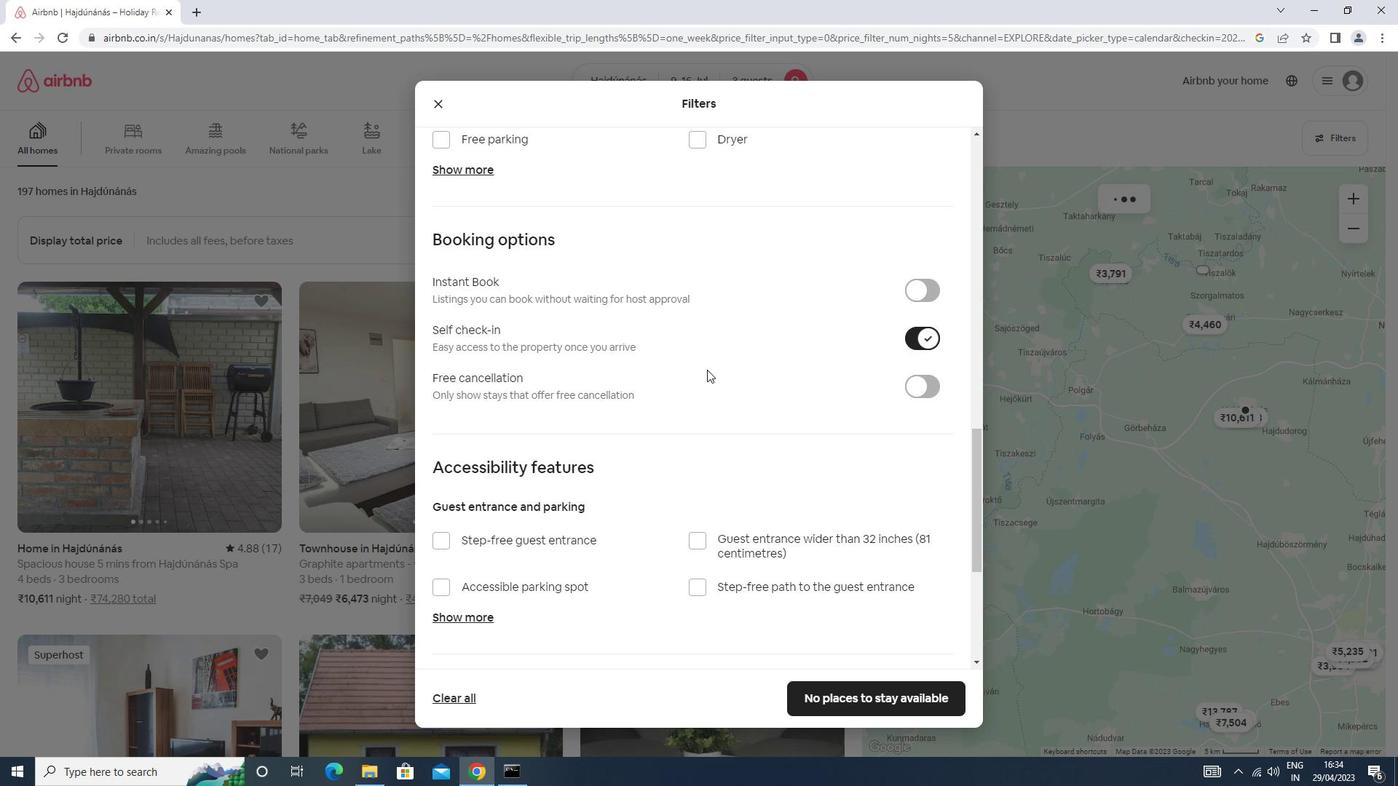
Action: Mouse scrolled (704, 367) with delta (0, 0)
Screenshot: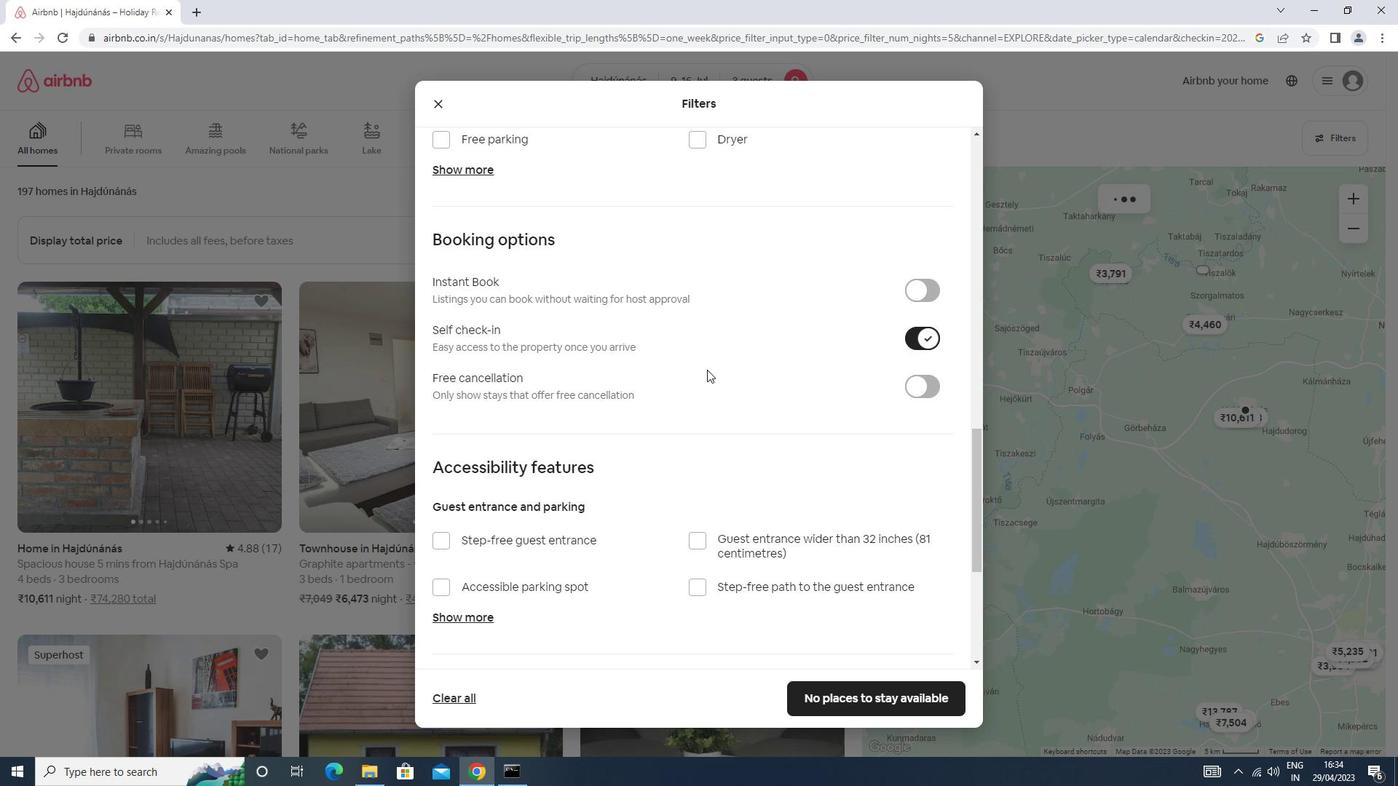 
Action: Mouse scrolled (704, 367) with delta (0, 0)
Screenshot: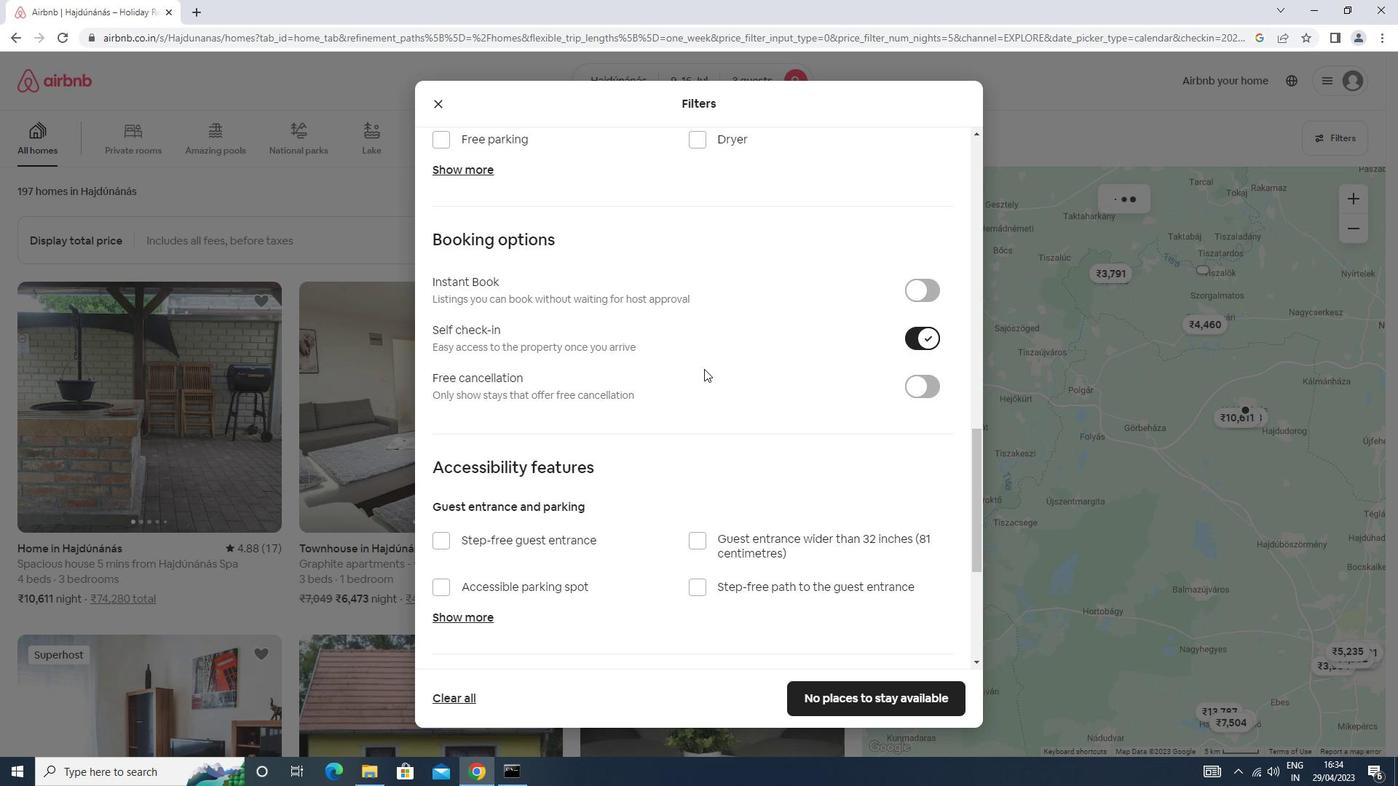 
Action: Mouse scrolled (704, 367) with delta (0, 0)
Screenshot: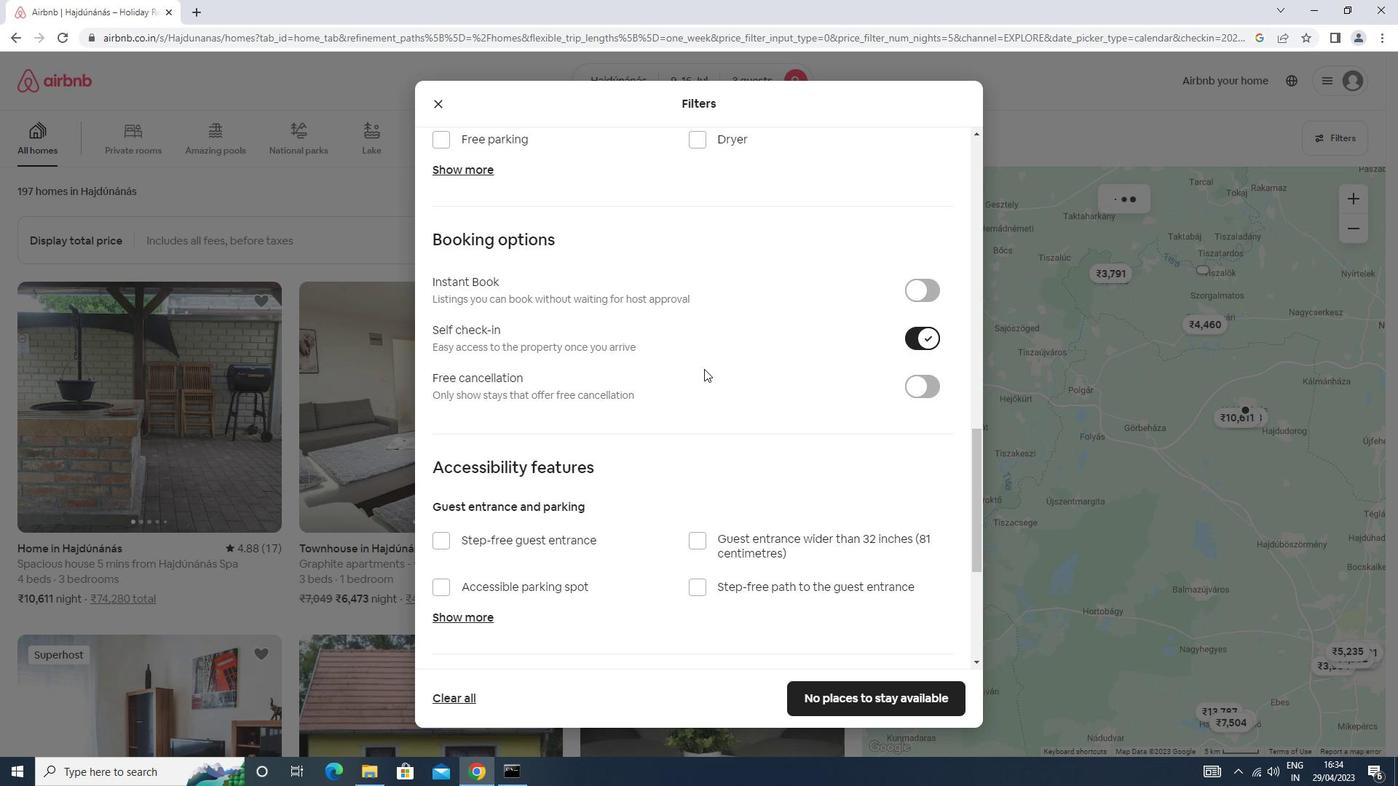 
Action: Mouse moved to (703, 368)
Screenshot: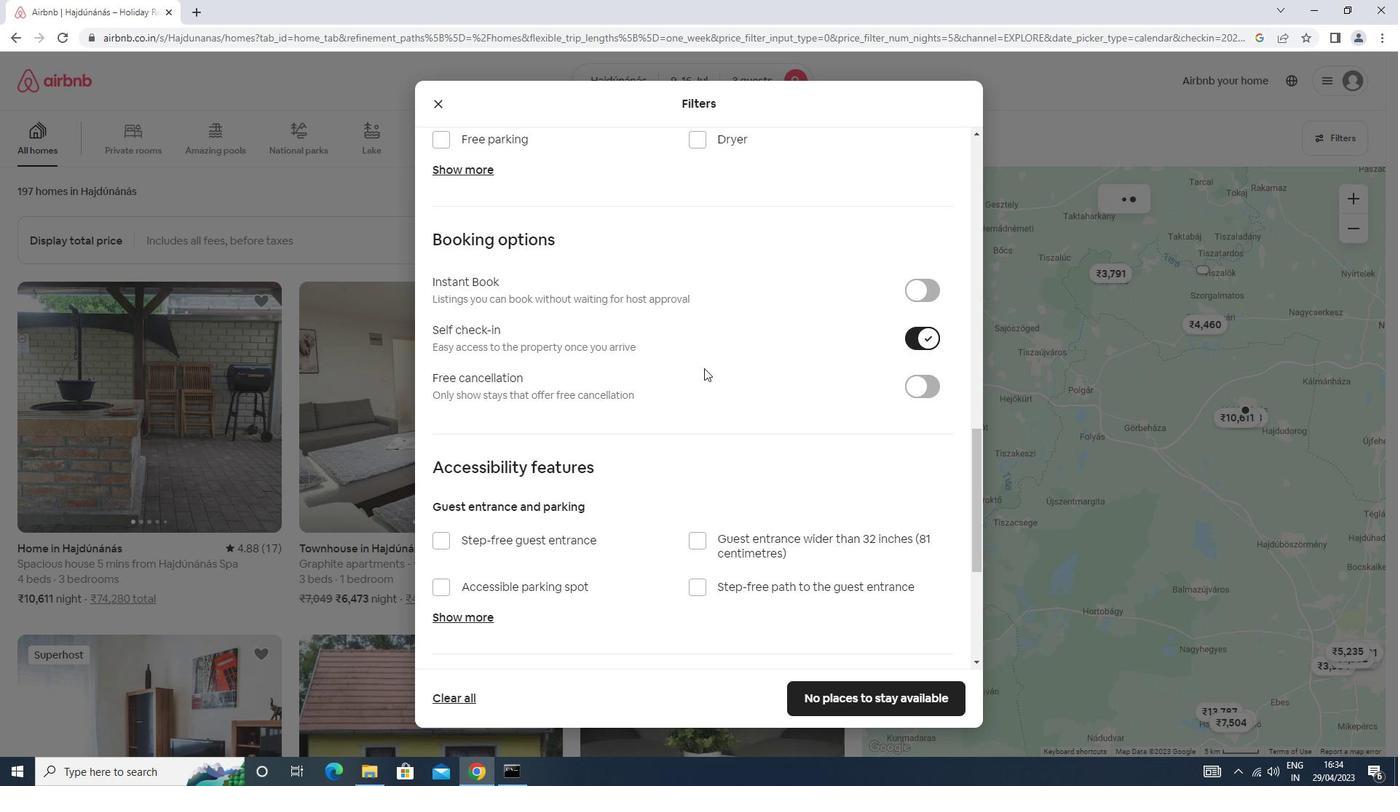 
Action: Mouse scrolled (703, 367) with delta (0, 0)
Screenshot: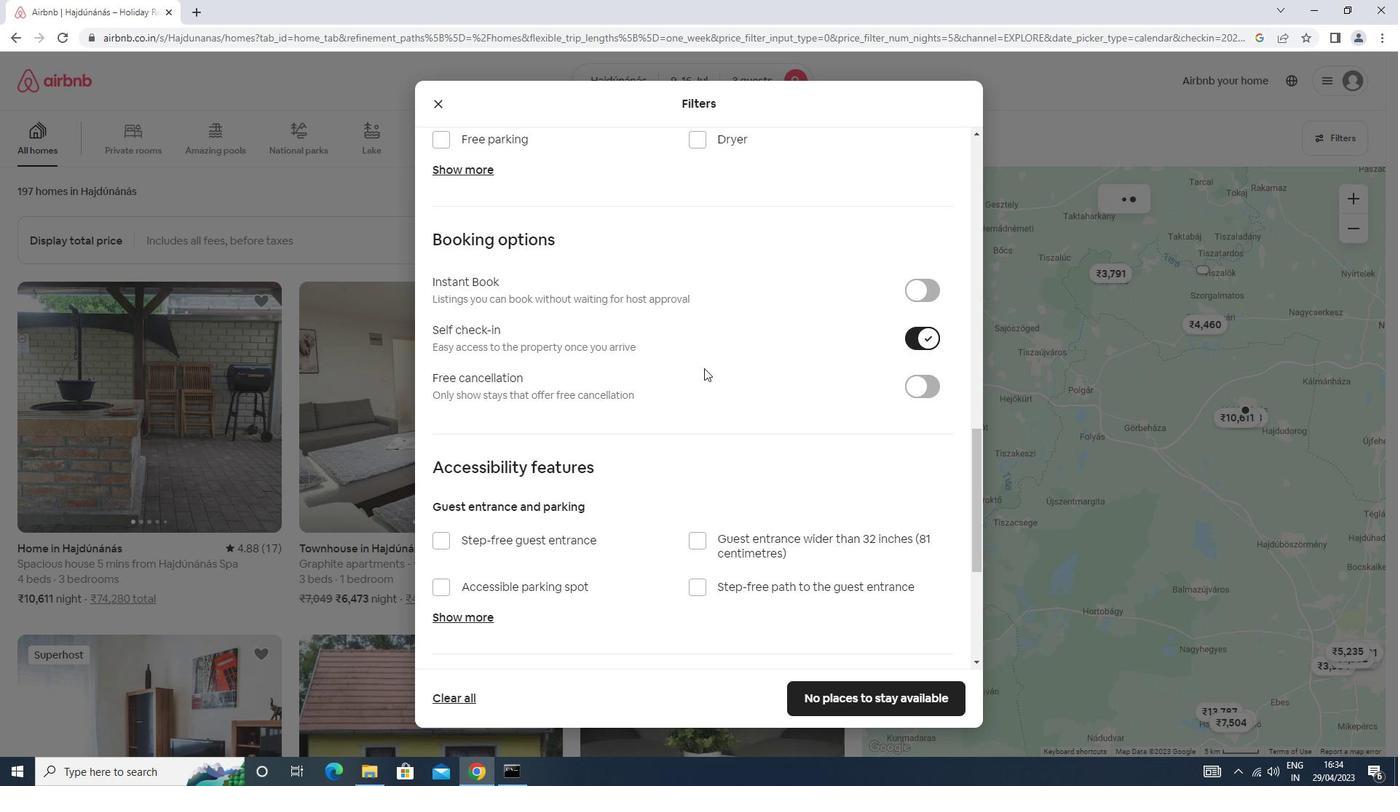
Action: Mouse scrolled (703, 367) with delta (0, 0)
Screenshot: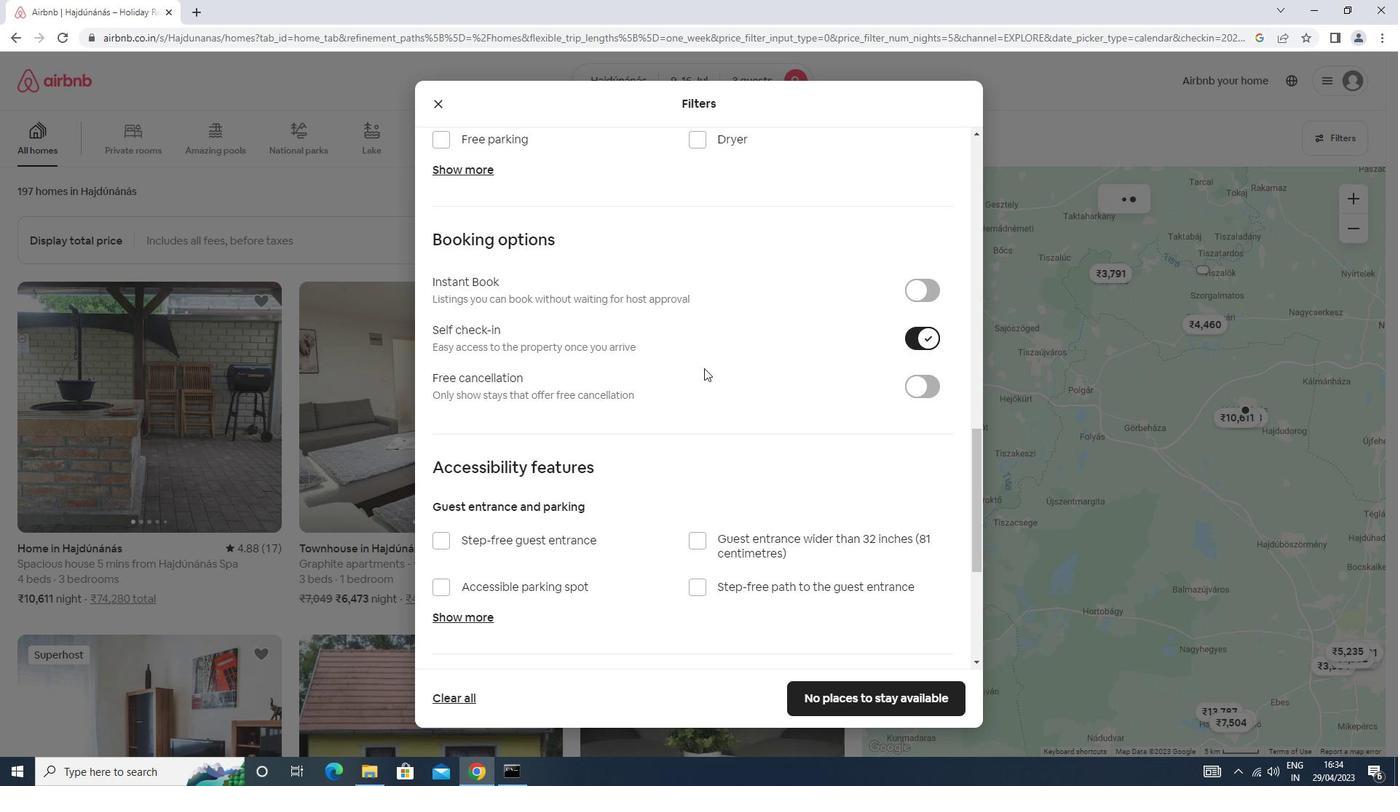 
Action: Mouse scrolled (703, 367) with delta (0, 0)
Screenshot: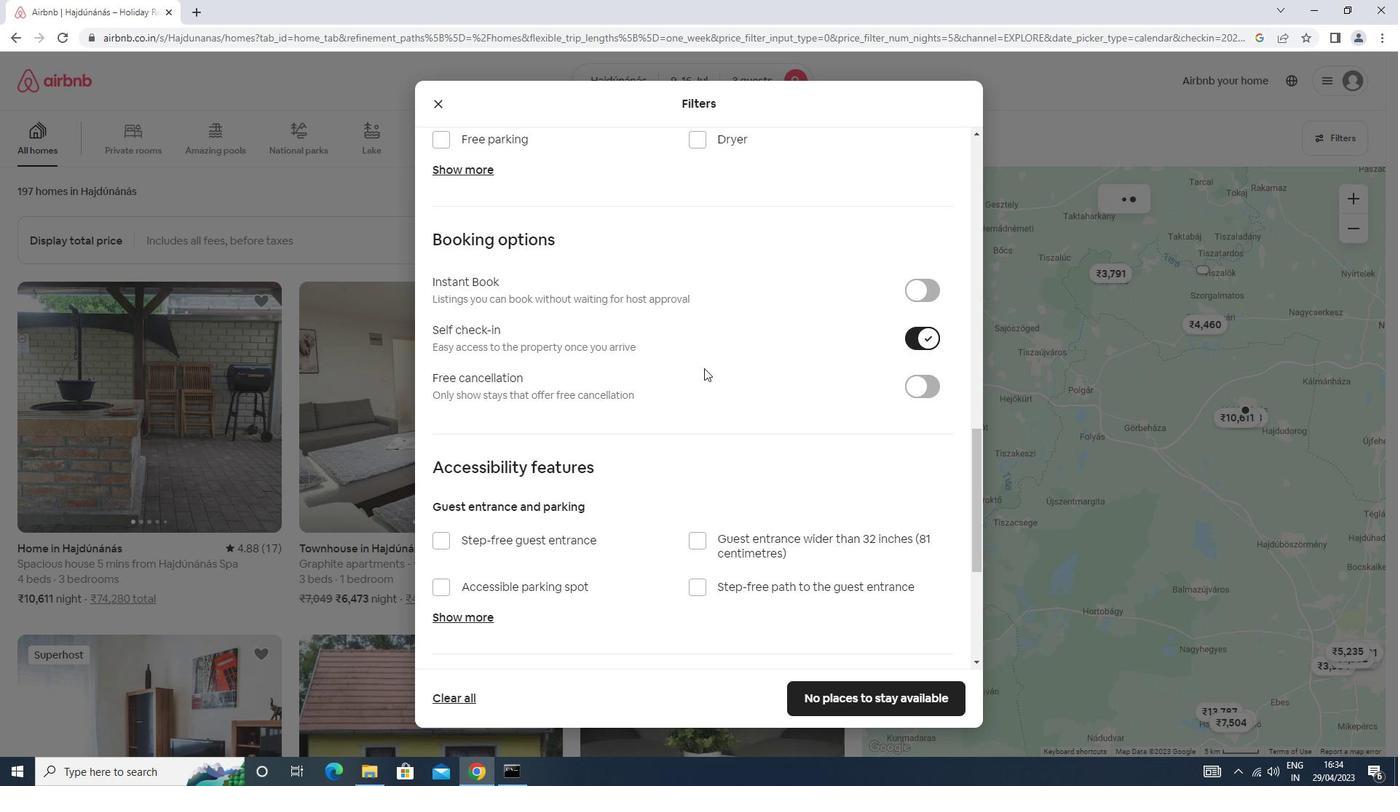 
Action: Mouse scrolled (703, 367) with delta (0, 0)
Screenshot: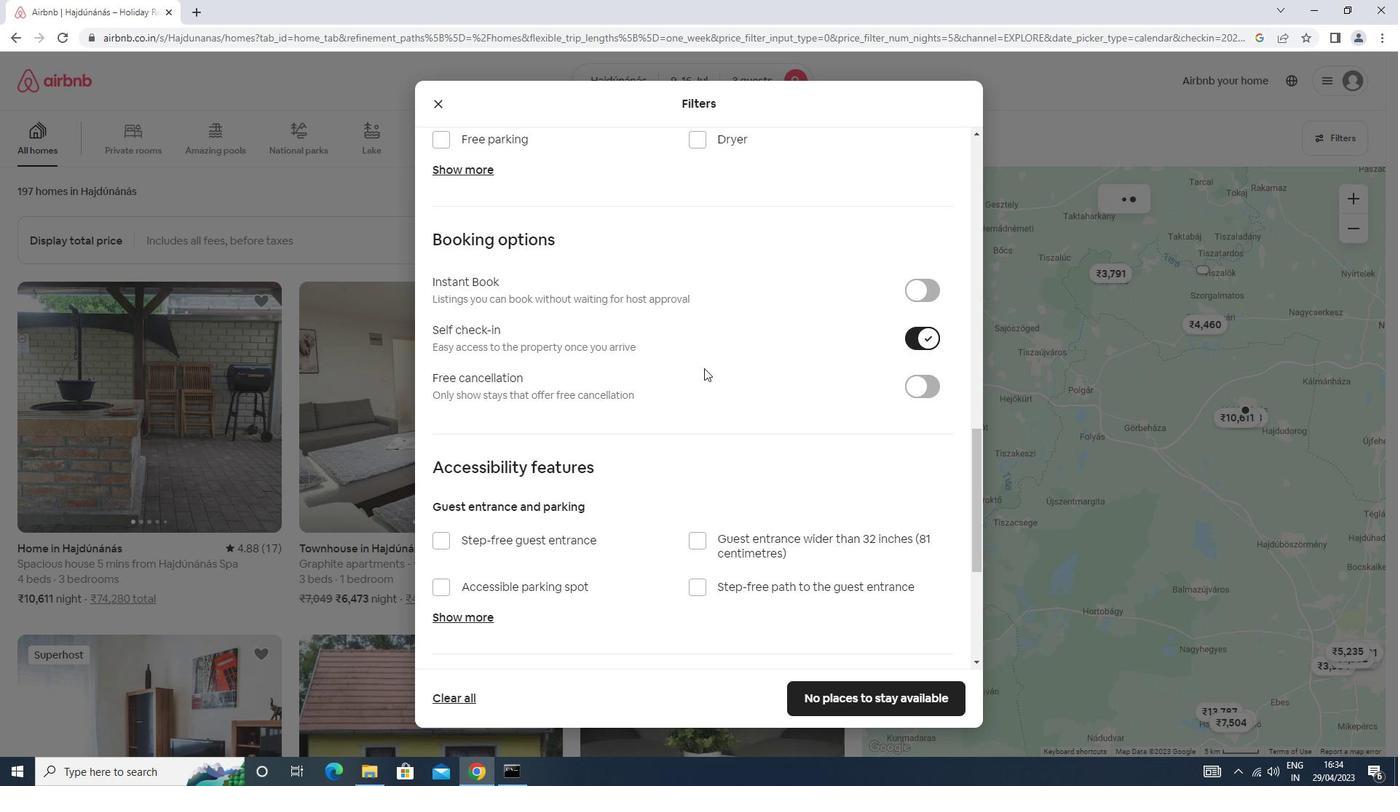 
Action: Mouse moved to (449, 564)
Screenshot: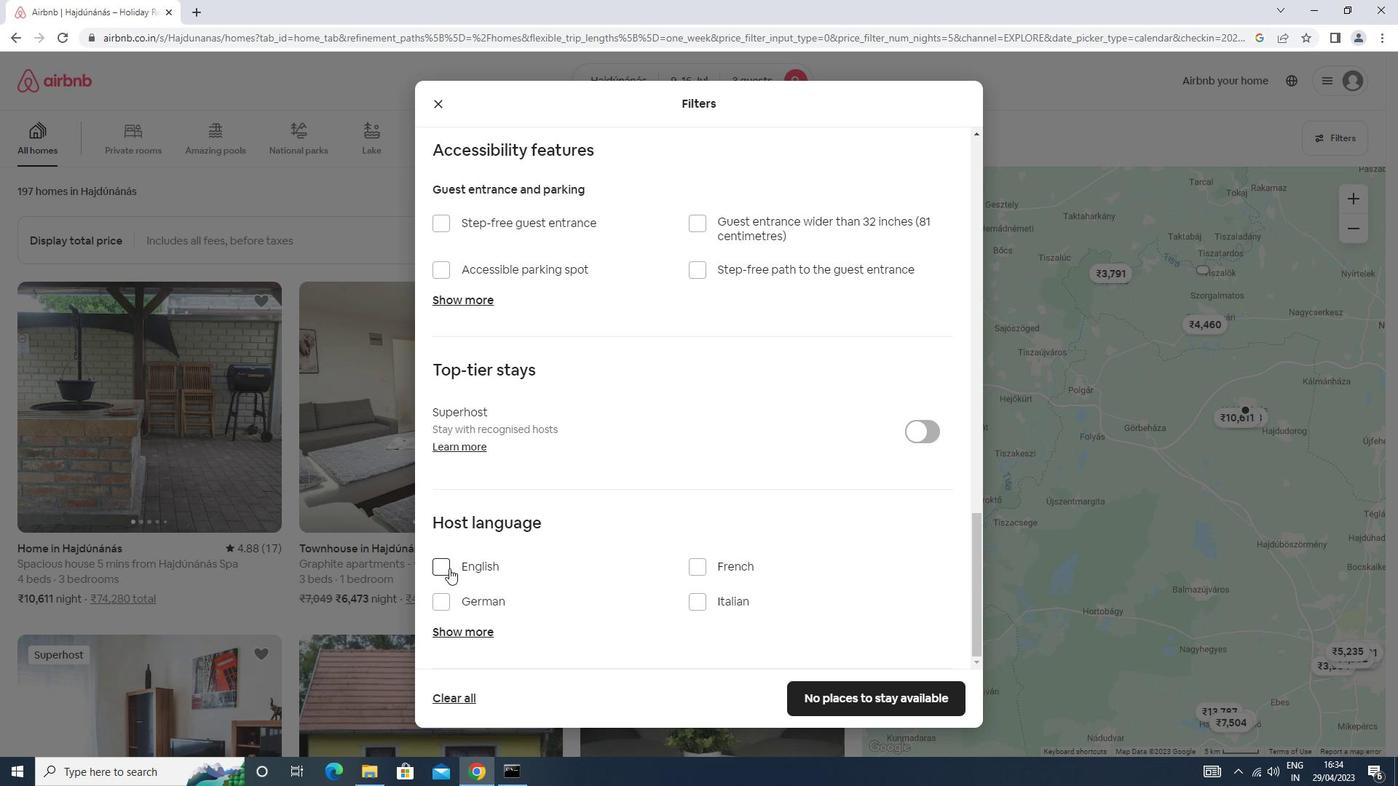 
Action: Mouse pressed left at (449, 564)
Screenshot: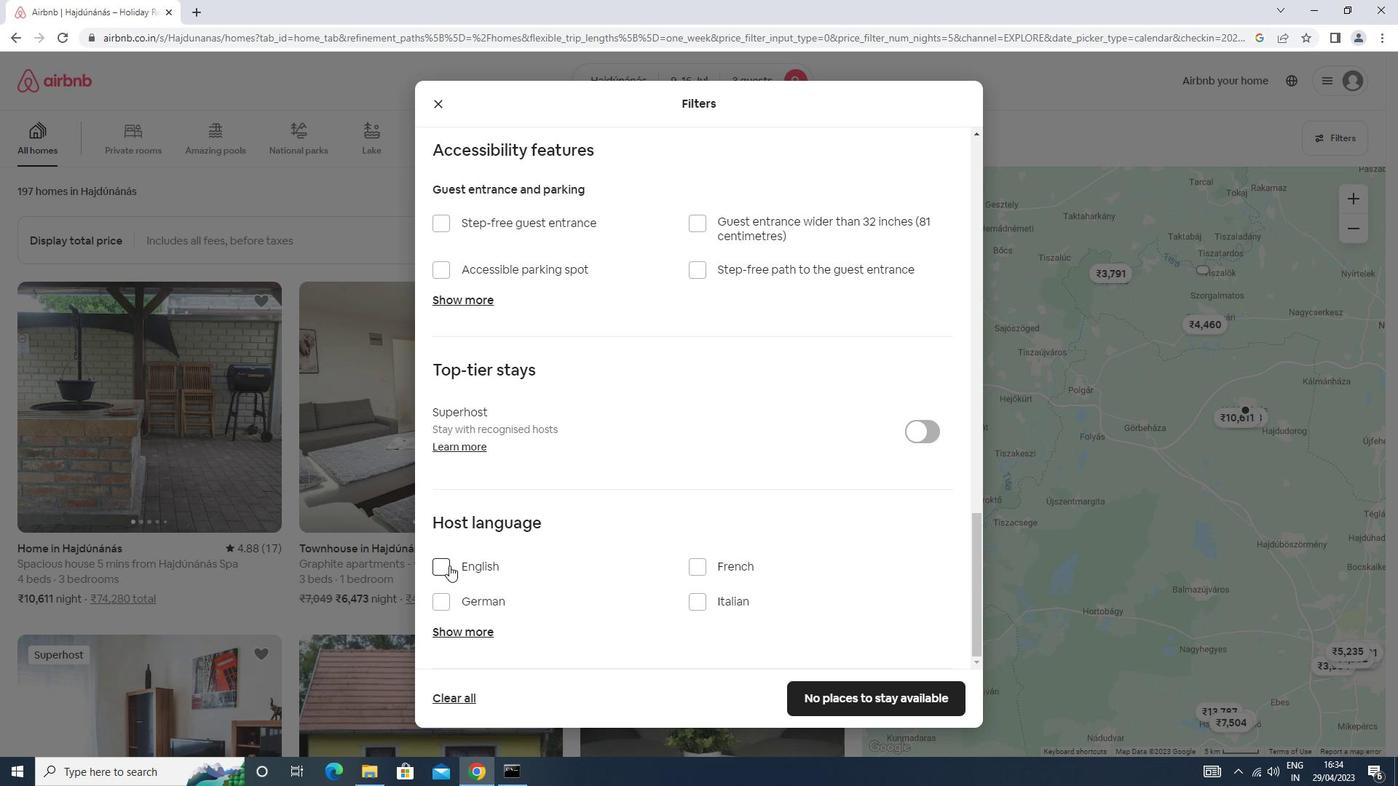 
Action: Mouse moved to (854, 687)
Screenshot: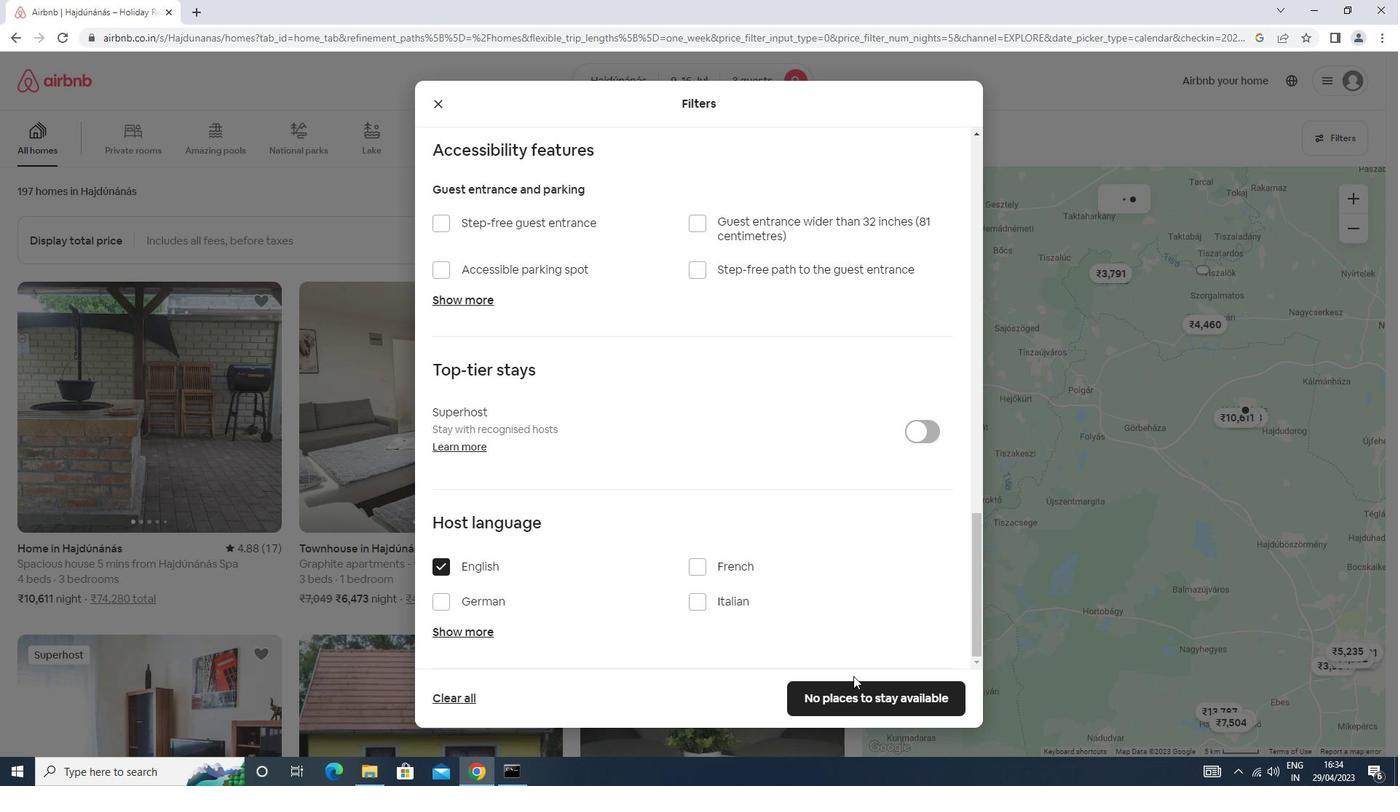 
Action: Mouse pressed left at (854, 687)
Screenshot: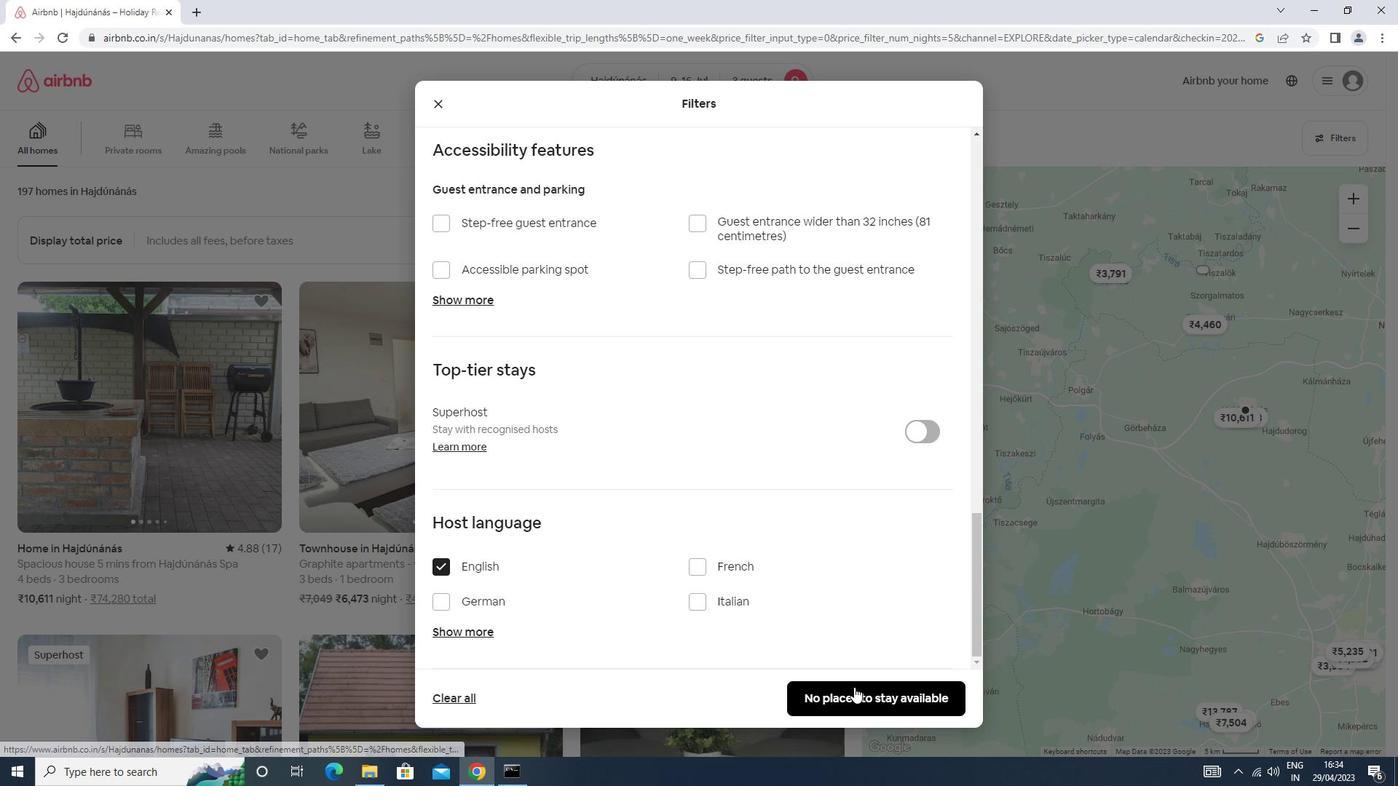 
Action: Mouse moved to (854, 687)
Screenshot: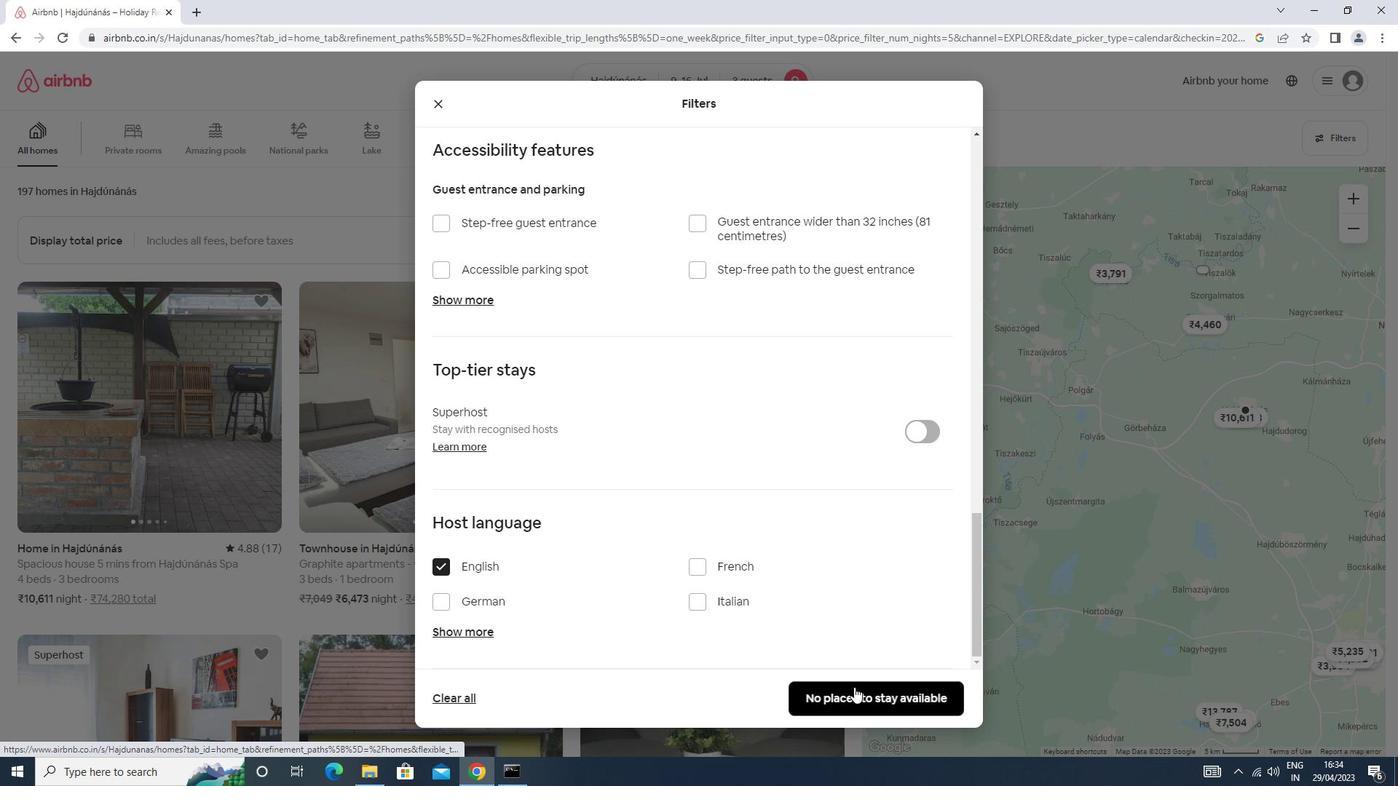 
